 Task: Create new invoice with Date Opened :15-Apr-23, Select Customer: CVS, Terms: Payment Term 1. Make invoice entry for item-1 with Date: 15-Apr-23, Description: Old El Paso Gluten-Free Crunchy Taco Shells , Action: Material, Income Account: Income:Sales, Quantity: 2, Unit Price: 5.5, Discount $: 1.25. Make entry for item-2 with Date: 15-Apr-23, Description: Coke Classic, Action: Material, Income Account: Income:Sales, Quantity: 2, Unit Price: 20.3, Discount $: 2.25. Make entry for item-3 with Date: 15-Apr-23, Description: Febreze Pet Odor Eliminator Air Freshener Fresh, Action: Material, Income Account: Income:Sales, Quantity: 1, Unit Price: 21.3, Discount $: 2.75. Write Notes: Looking forward to serving you again.. Post Invoice with Post Date: 15-Apr-23, Post to Accounts: Assets:Accounts Receivable. Pay / Process Payment with Transaction Date: 15-May-23, Amount: 66.65, Transfer Account: Checking Account. Print Invoice, display notes by going to Option, then go to Display Tab and check Invoice Notes.
Action: Mouse moved to (232, 116)
Screenshot: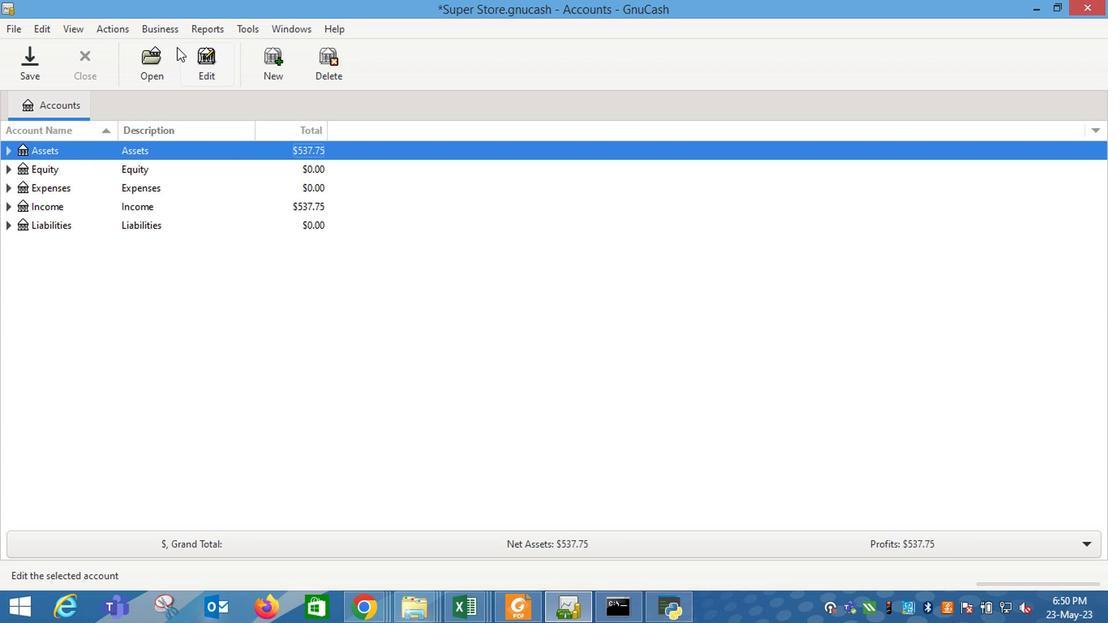 
Action: Mouse pressed left at (232, 116)
Screenshot: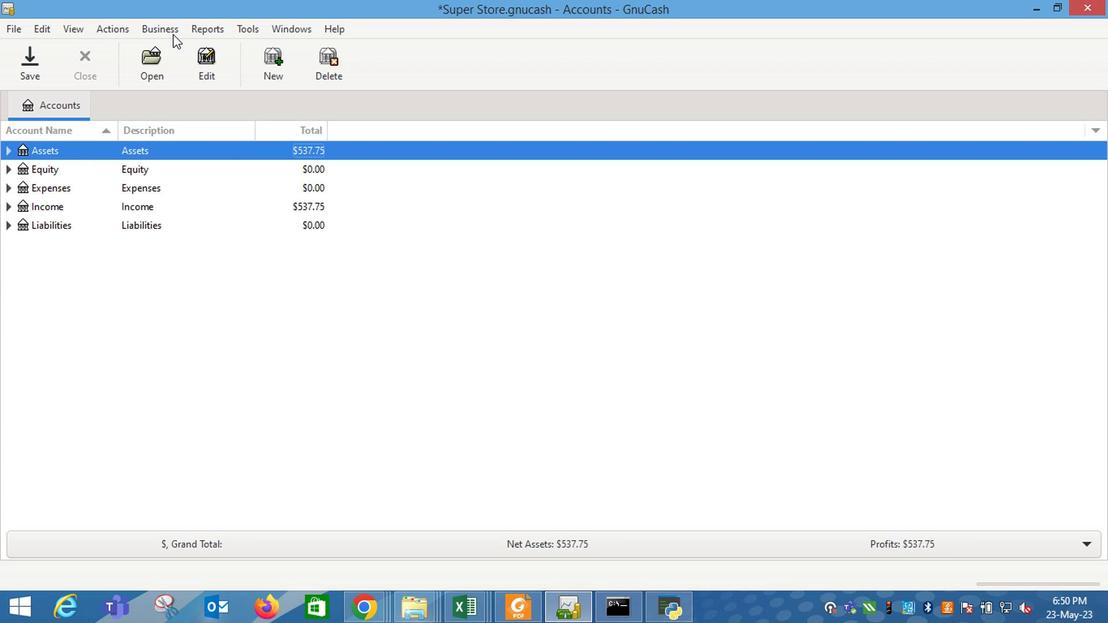 
Action: Mouse moved to (389, 172)
Screenshot: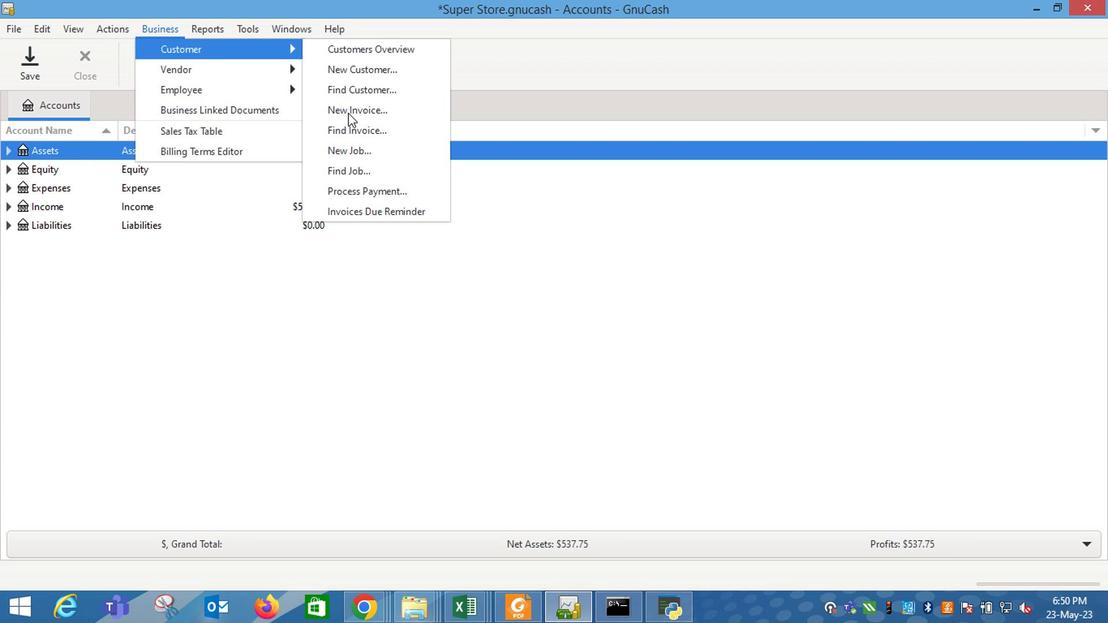 
Action: Mouse pressed left at (389, 172)
Screenshot: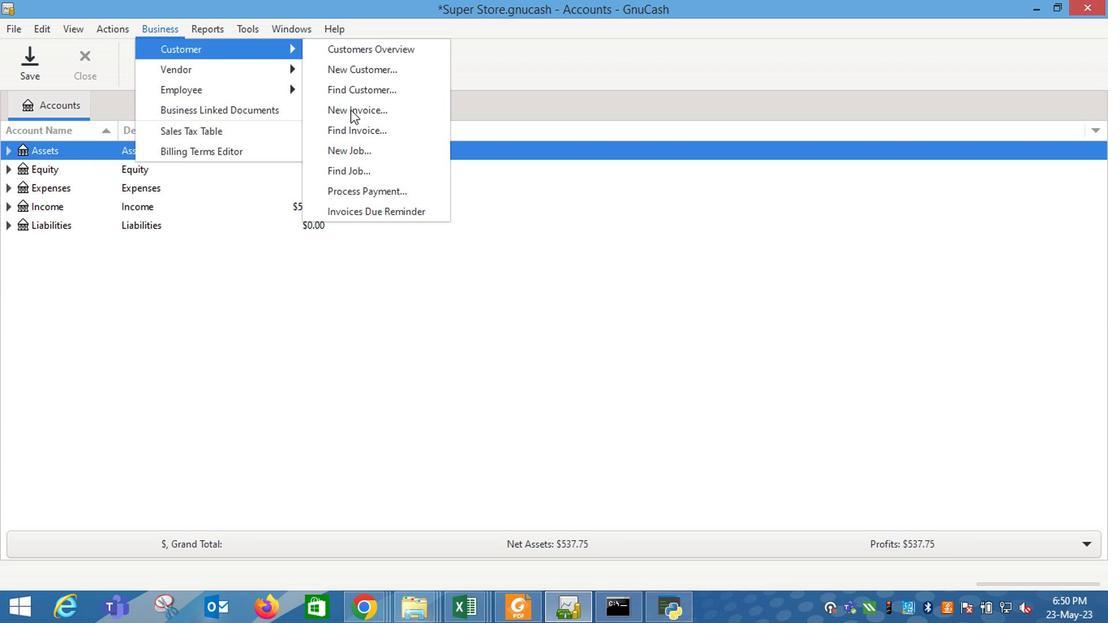 
Action: Mouse moved to (392, 176)
Screenshot: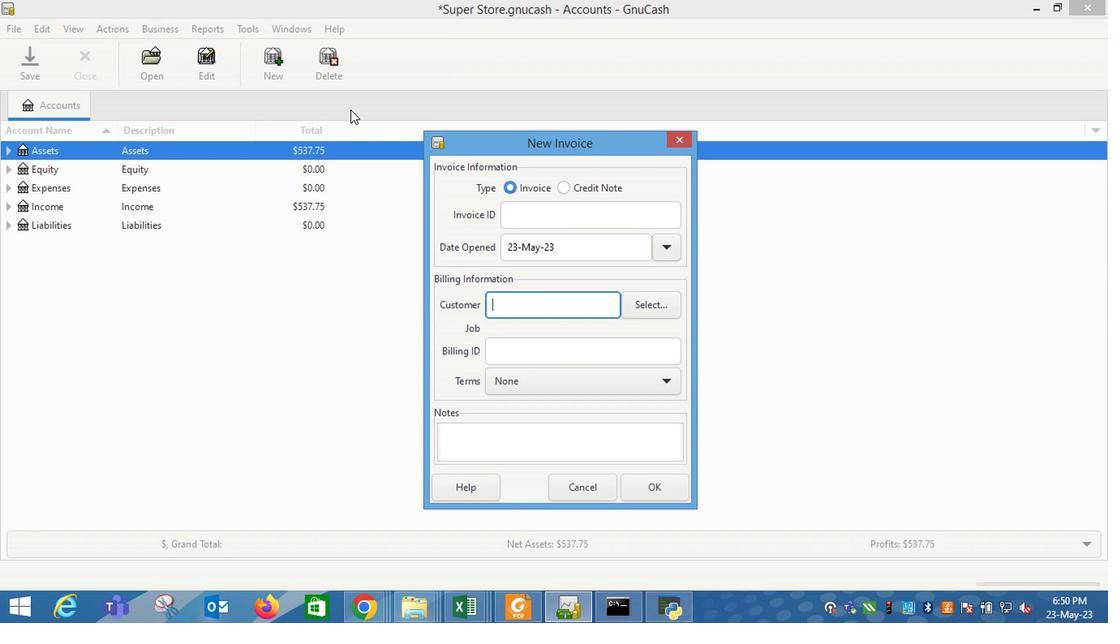 
Action: Key pressed <Key.shift><Key.shift><Key.shift><Key.shift><Key.shift>C
Screenshot: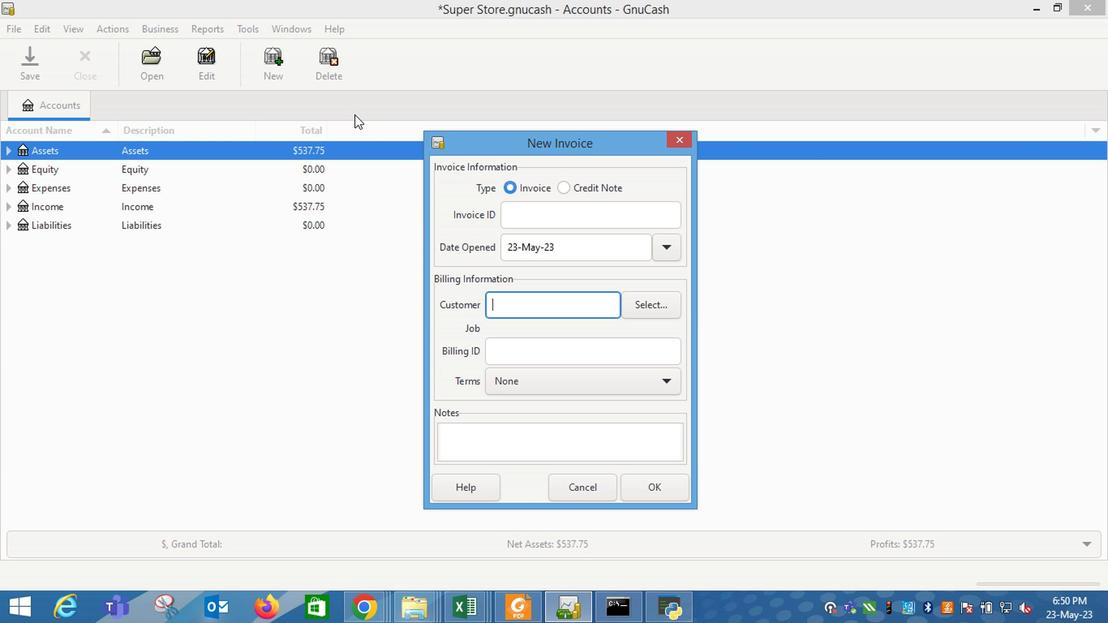 
Action: Mouse moved to (544, 334)
Screenshot: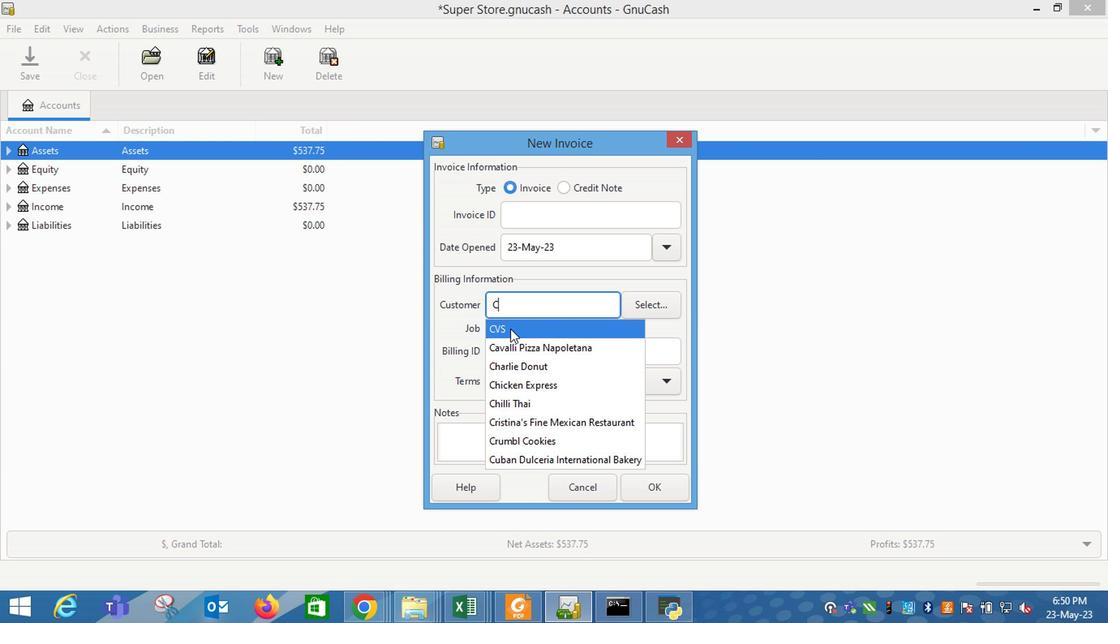 
Action: Mouse pressed left at (544, 334)
Screenshot: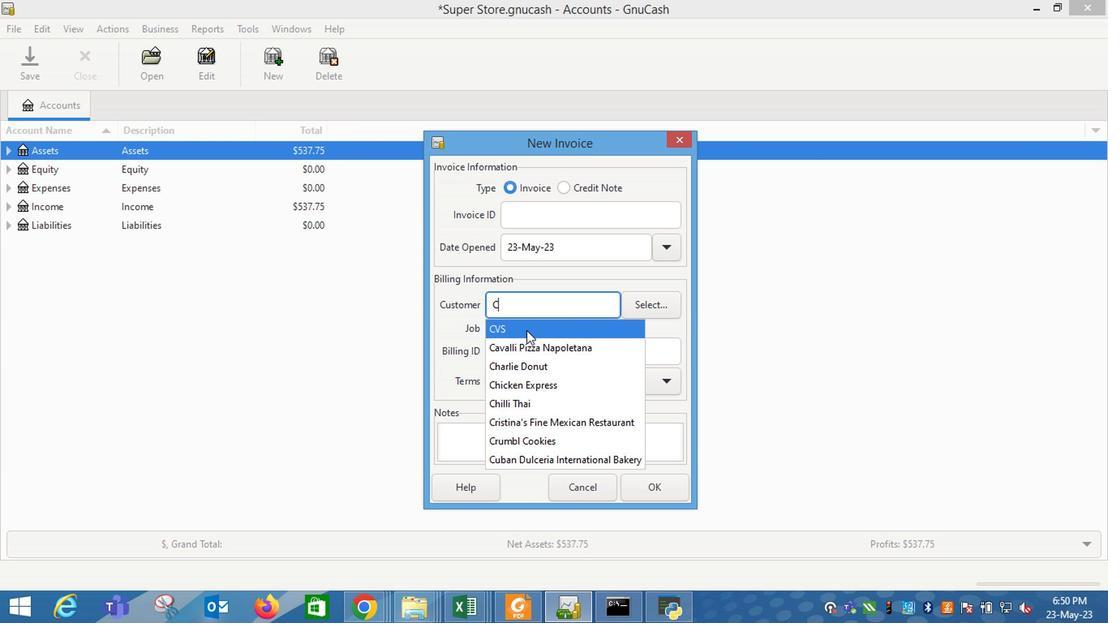 
Action: Mouse moved to (676, 274)
Screenshot: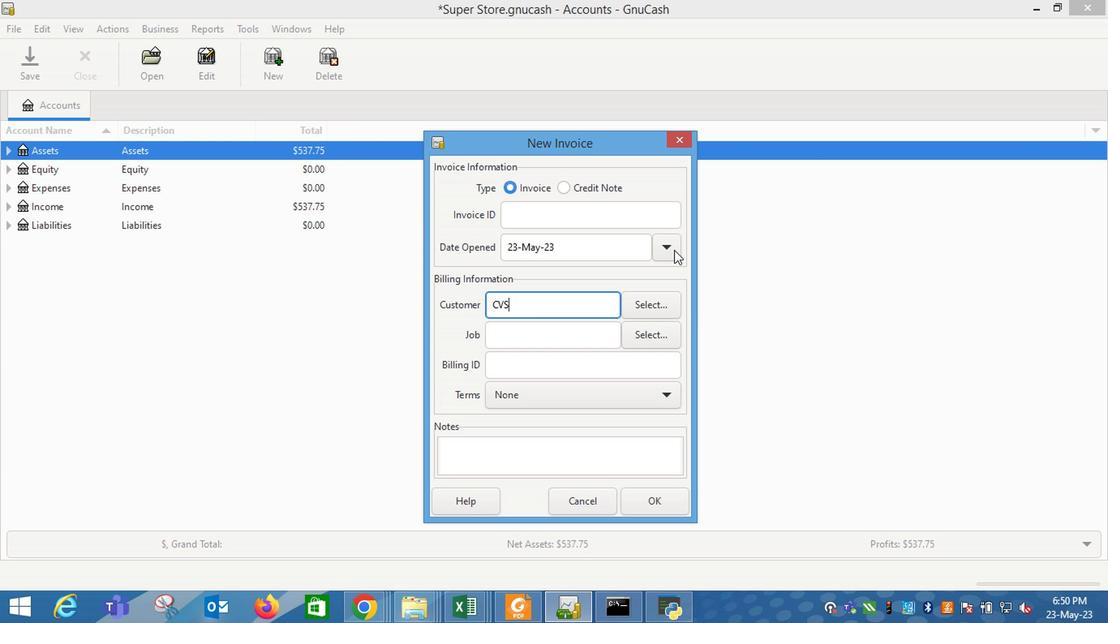 
Action: Mouse pressed left at (676, 274)
Screenshot: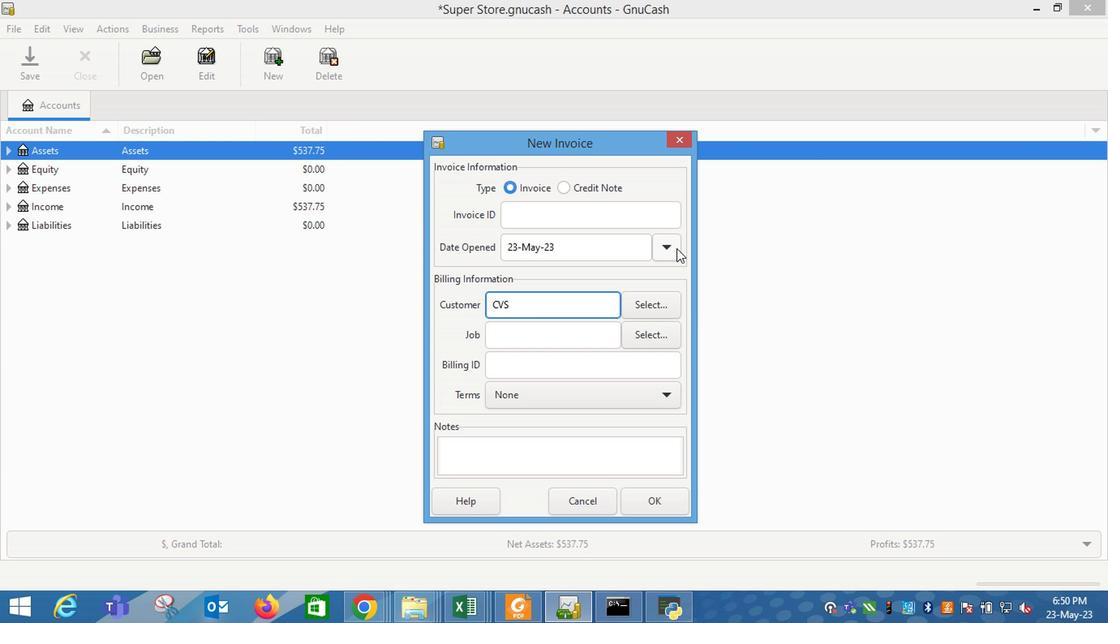 
Action: Mouse moved to (558, 292)
Screenshot: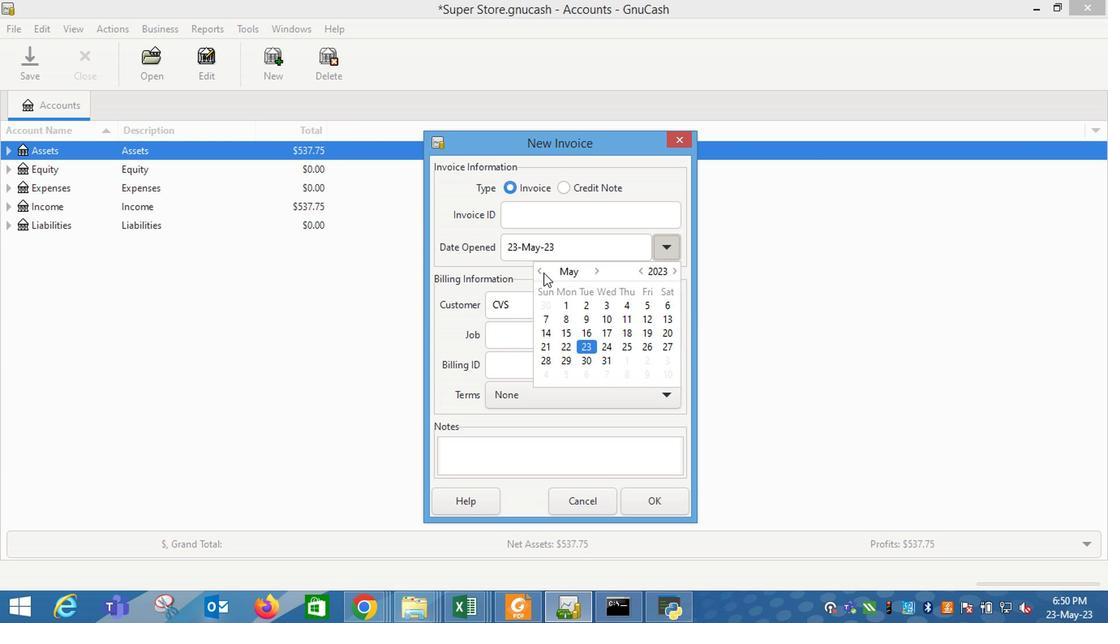 
Action: Mouse pressed left at (558, 292)
Screenshot: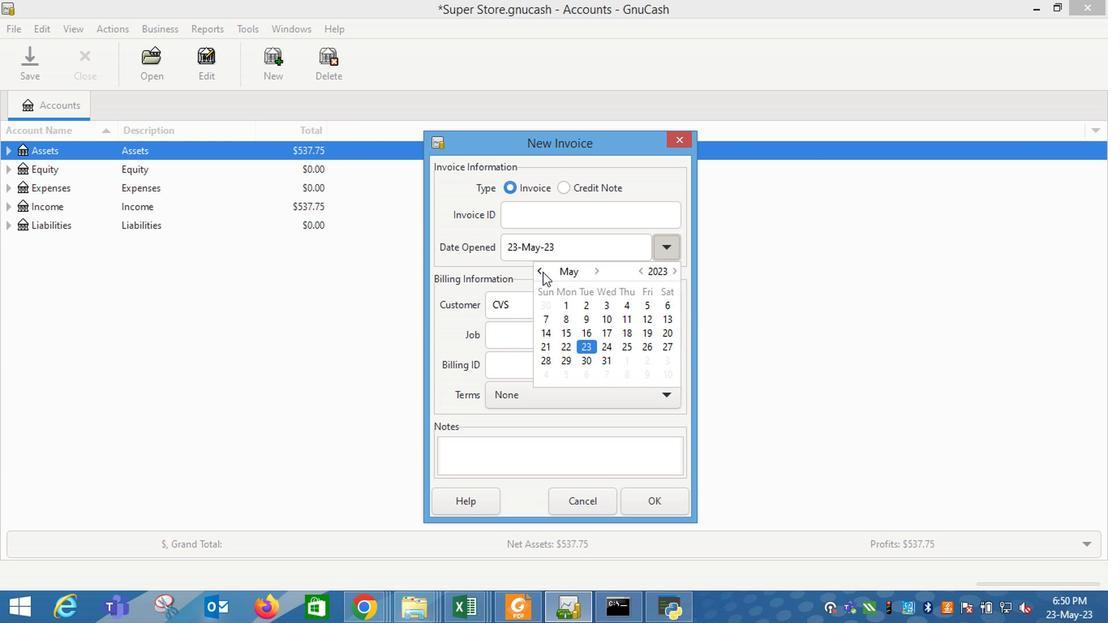 
Action: Mouse moved to (662, 337)
Screenshot: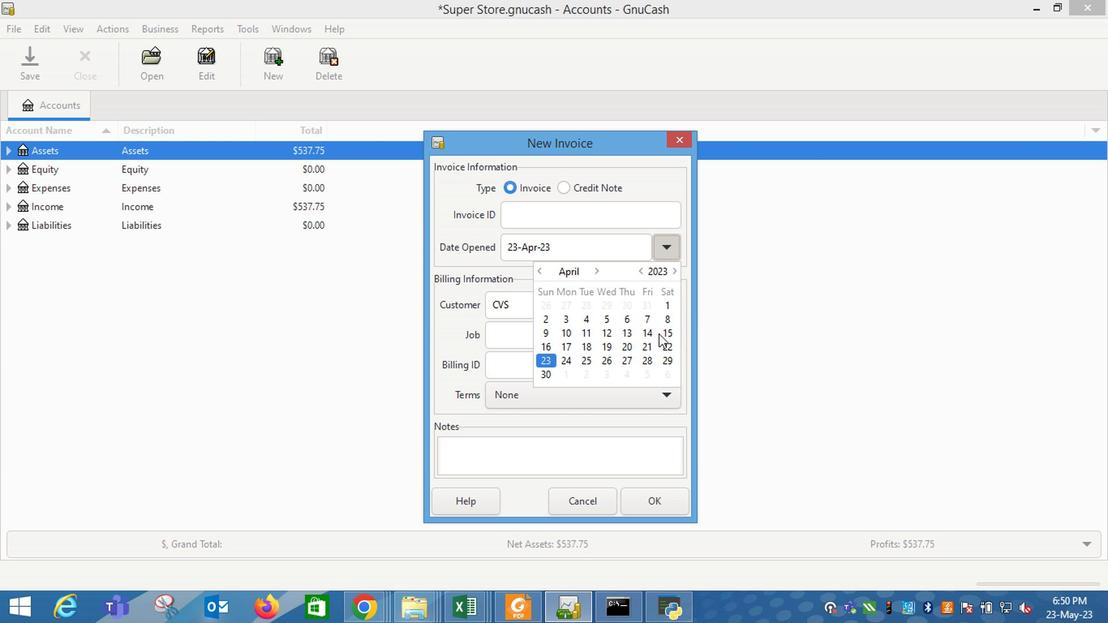 
Action: Mouse pressed left at (662, 337)
Screenshot: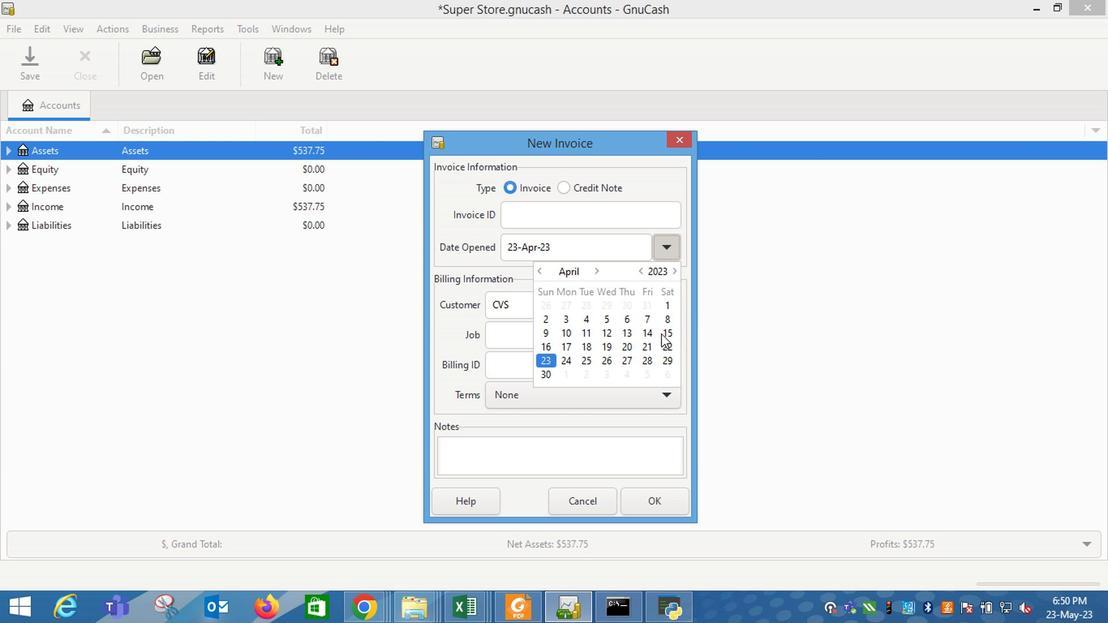 
Action: Mouse moved to (535, 319)
Screenshot: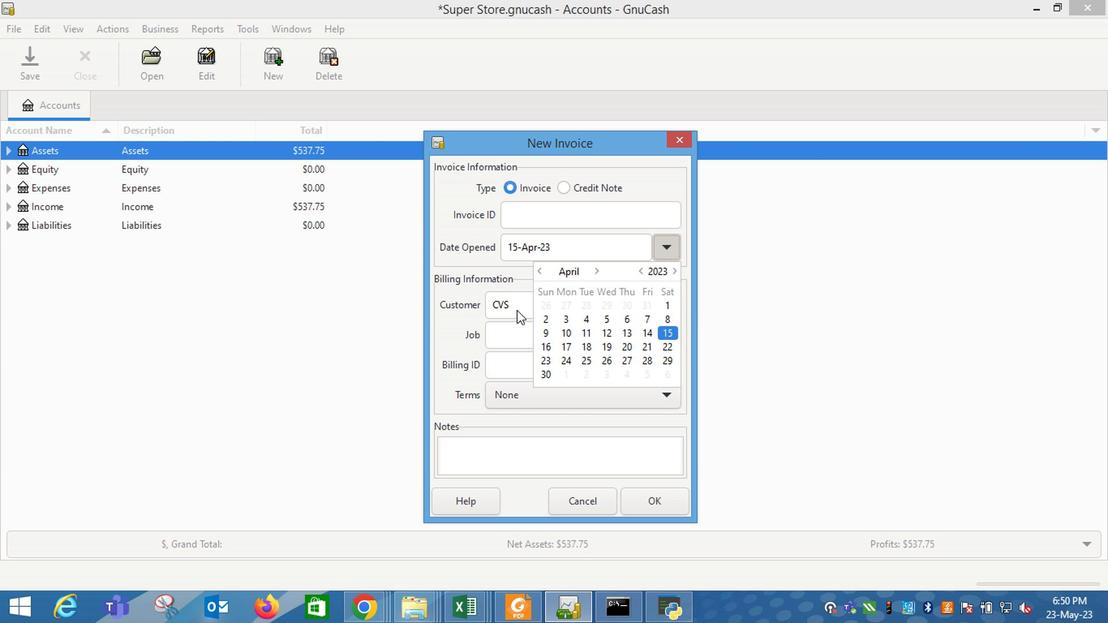 
Action: Mouse pressed left at (535, 319)
Screenshot: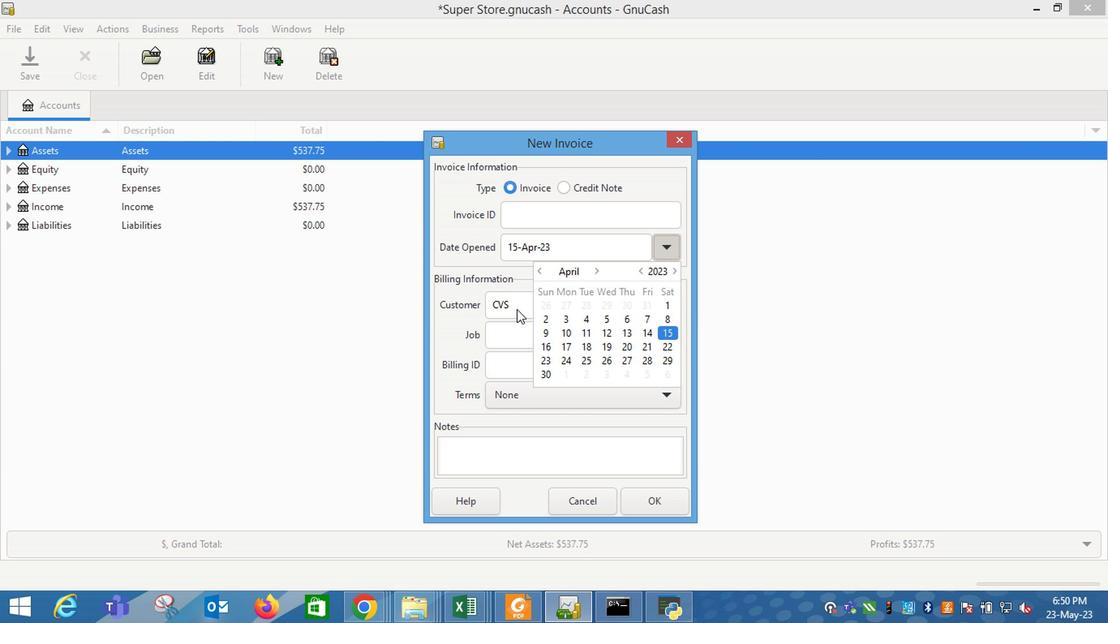 
Action: Mouse moved to (536, 389)
Screenshot: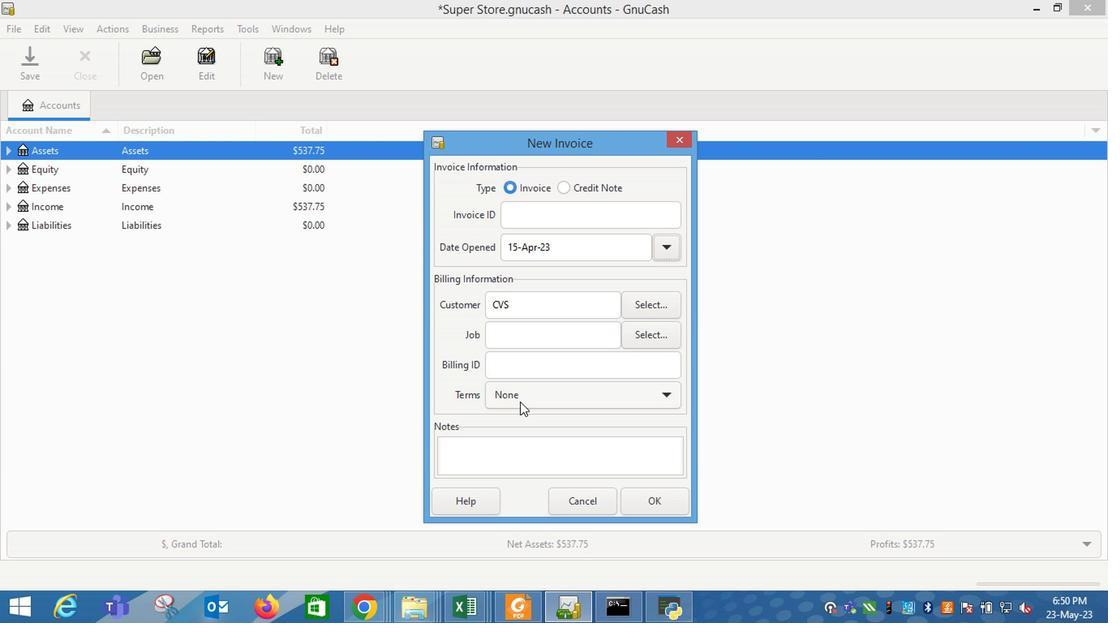 
Action: Mouse pressed left at (536, 389)
Screenshot: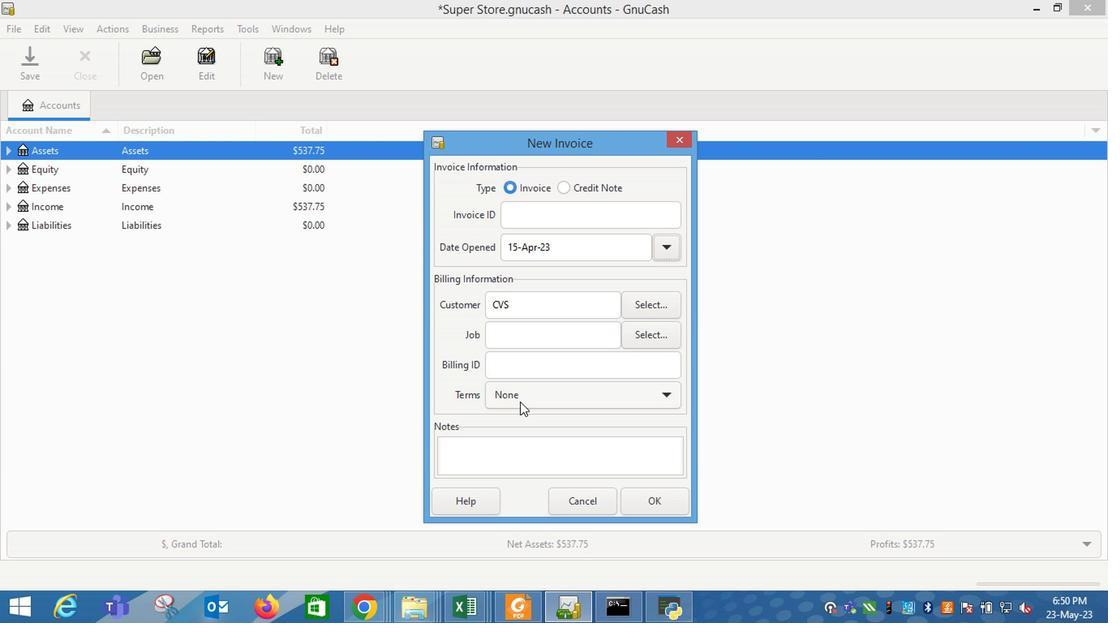
Action: Mouse moved to (540, 402)
Screenshot: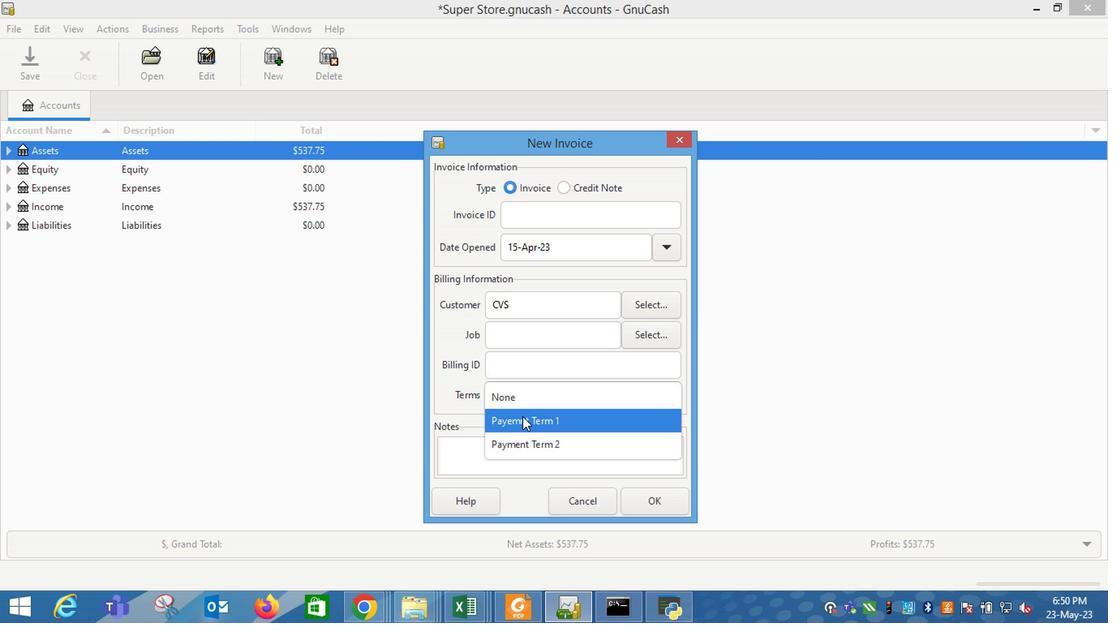 
Action: Mouse pressed left at (540, 402)
Screenshot: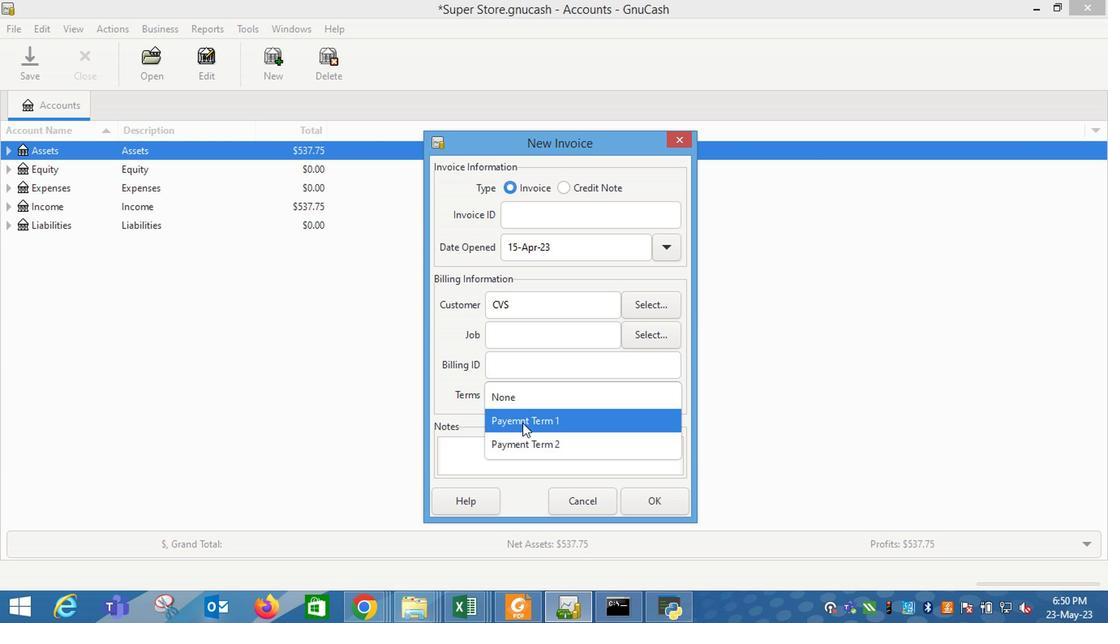 
Action: Mouse moved to (664, 461)
Screenshot: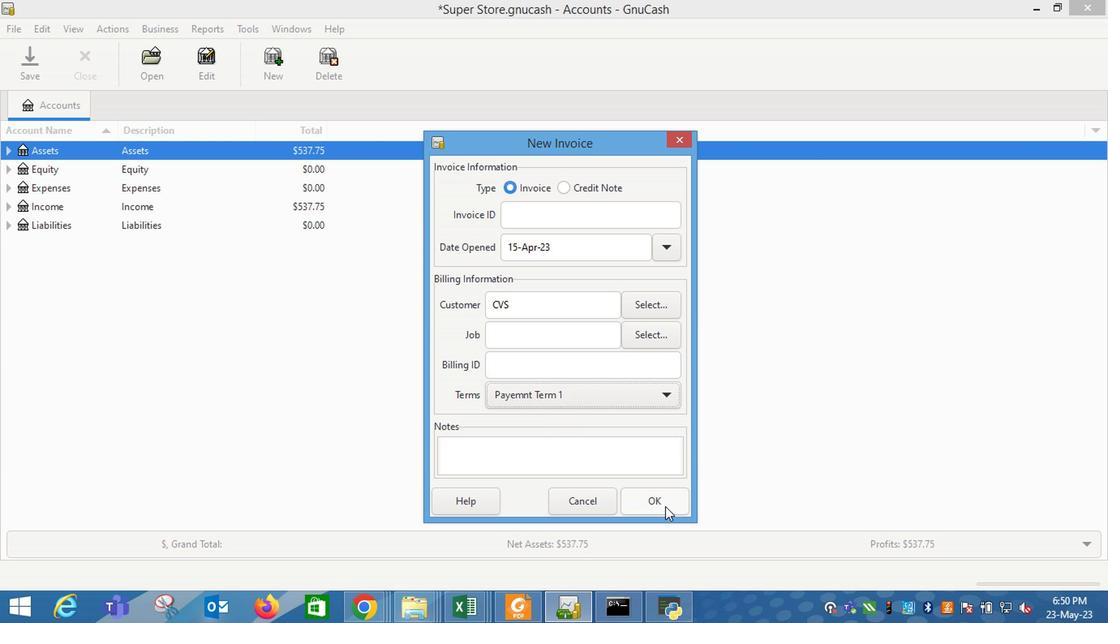 
Action: Mouse pressed left at (664, 461)
Screenshot: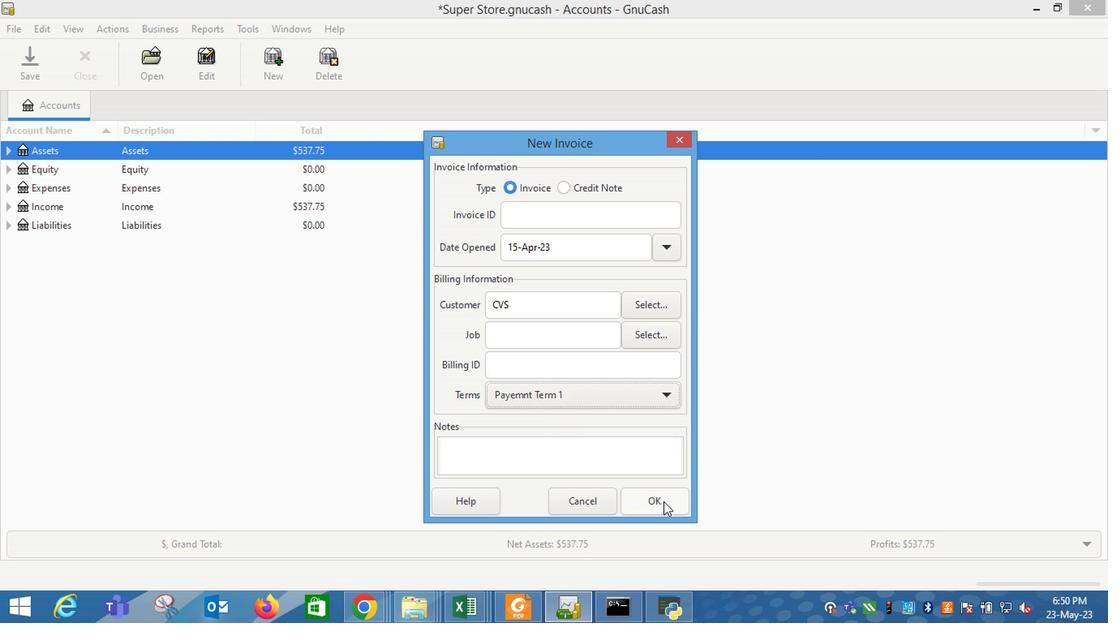 
Action: Mouse moved to (144, 325)
Screenshot: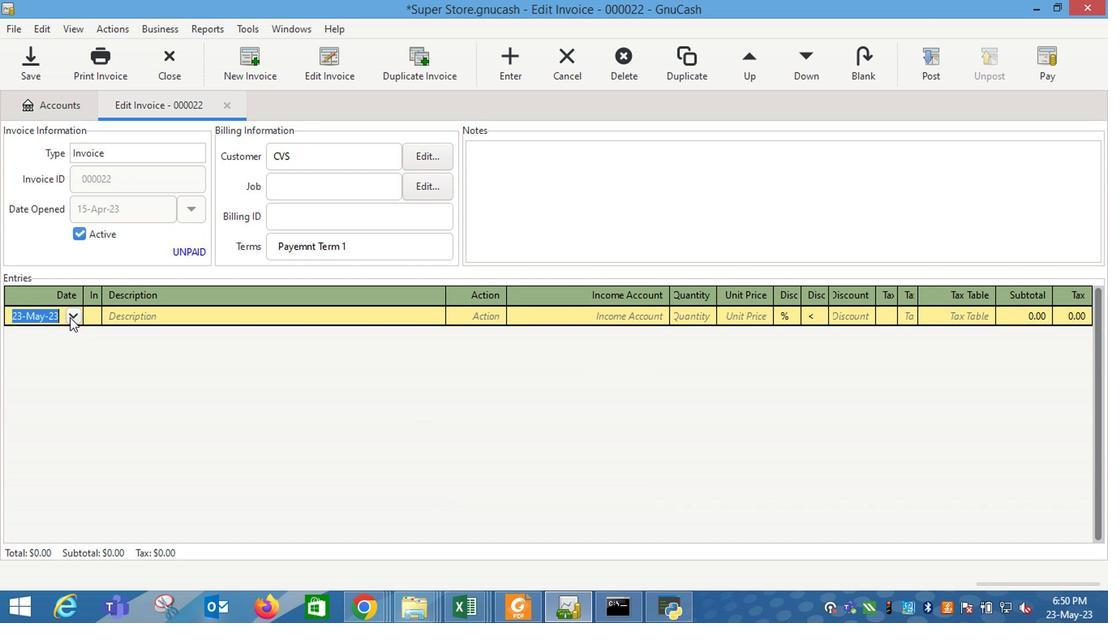 
Action: Mouse pressed left at (144, 325)
Screenshot: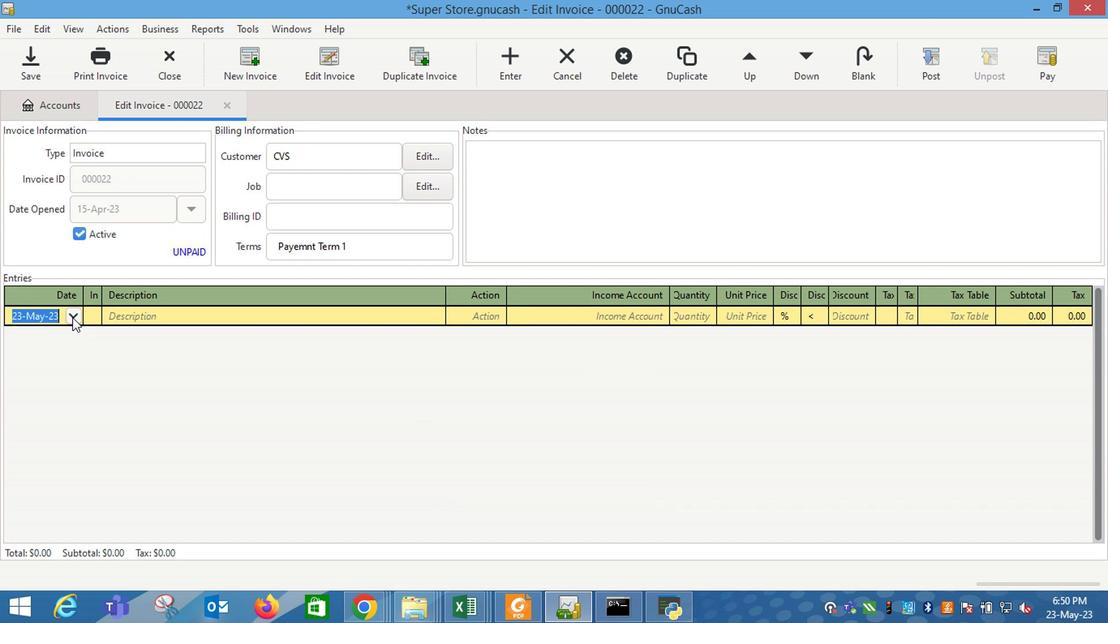
Action: Mouse moved to (87, 335)
Screenshot: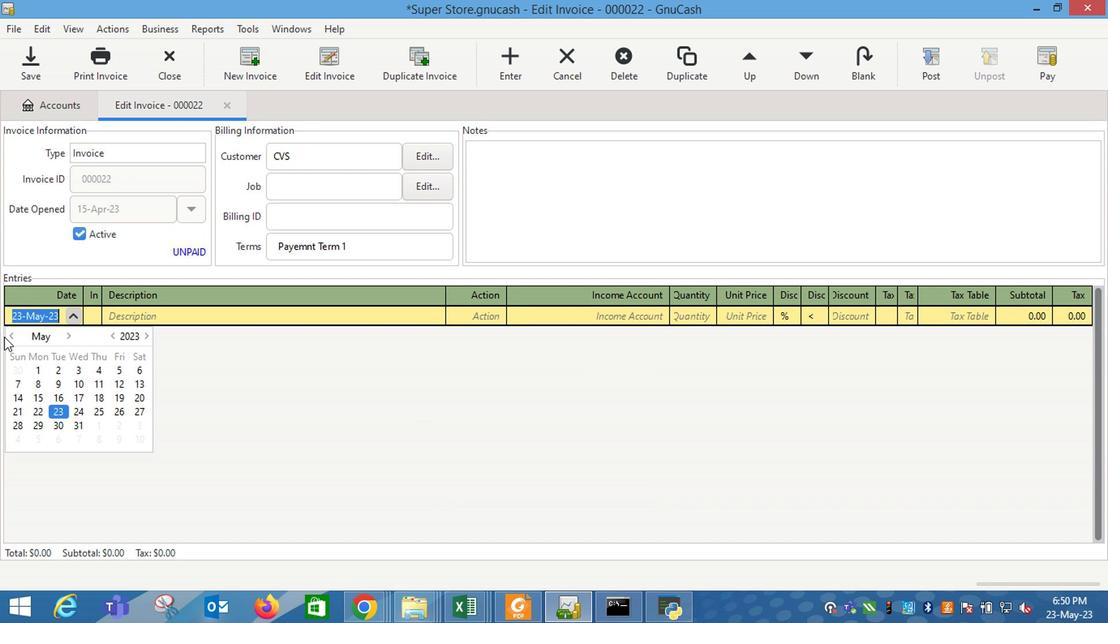 
Action: Mouse pressed left at (87, 335)
Screenshot: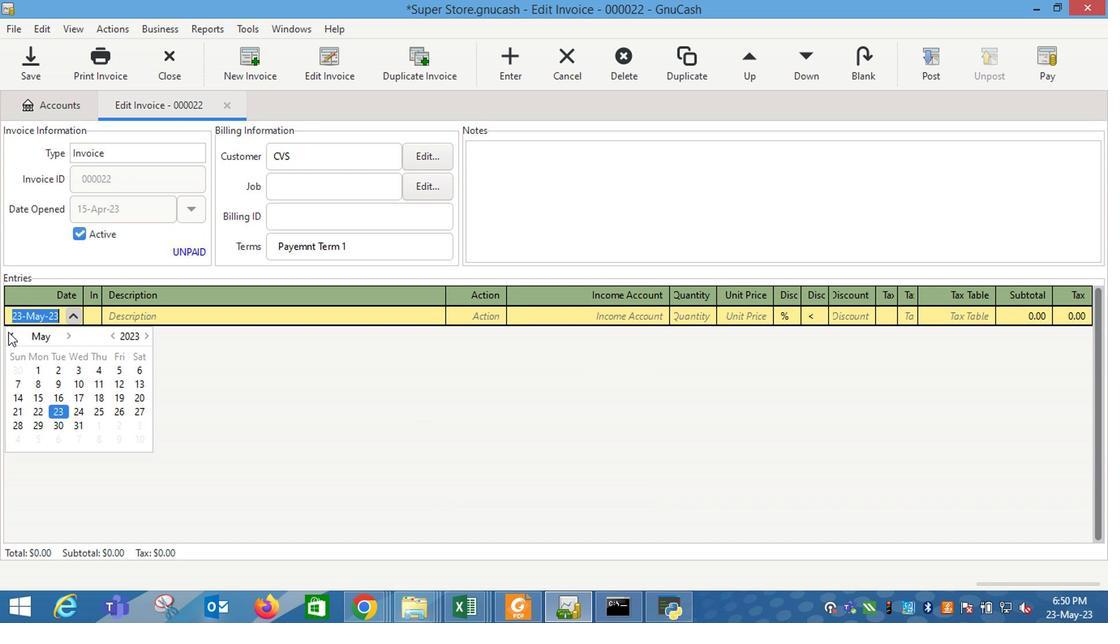 
Action: Mouse moved to (202, 384)
Screenshot: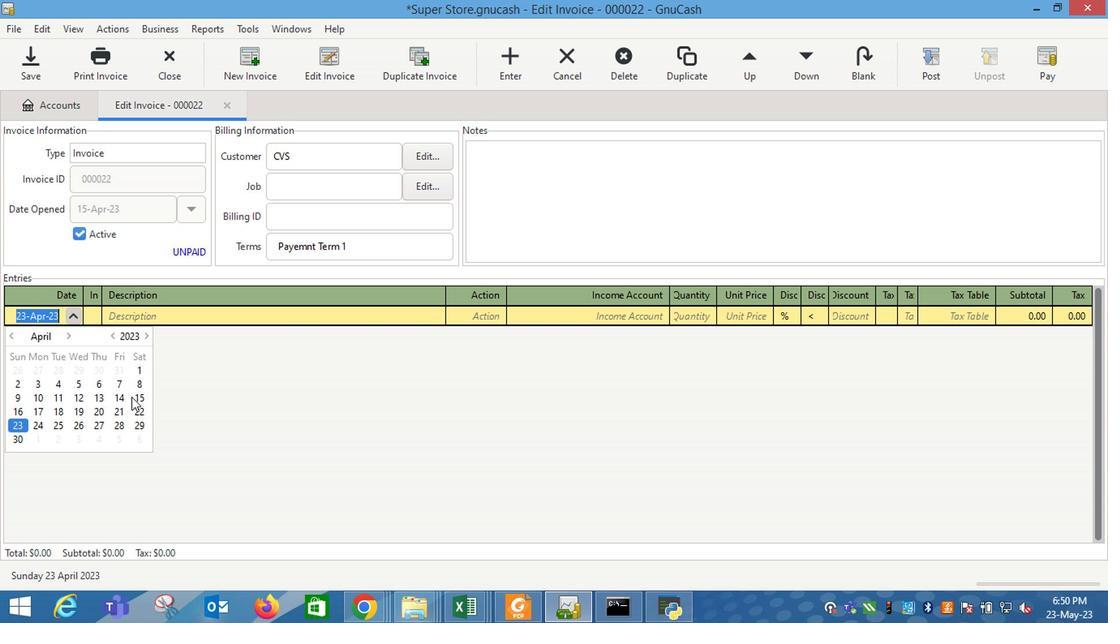 
Action: Mouse pressed left at (202, 384)
Screenshot: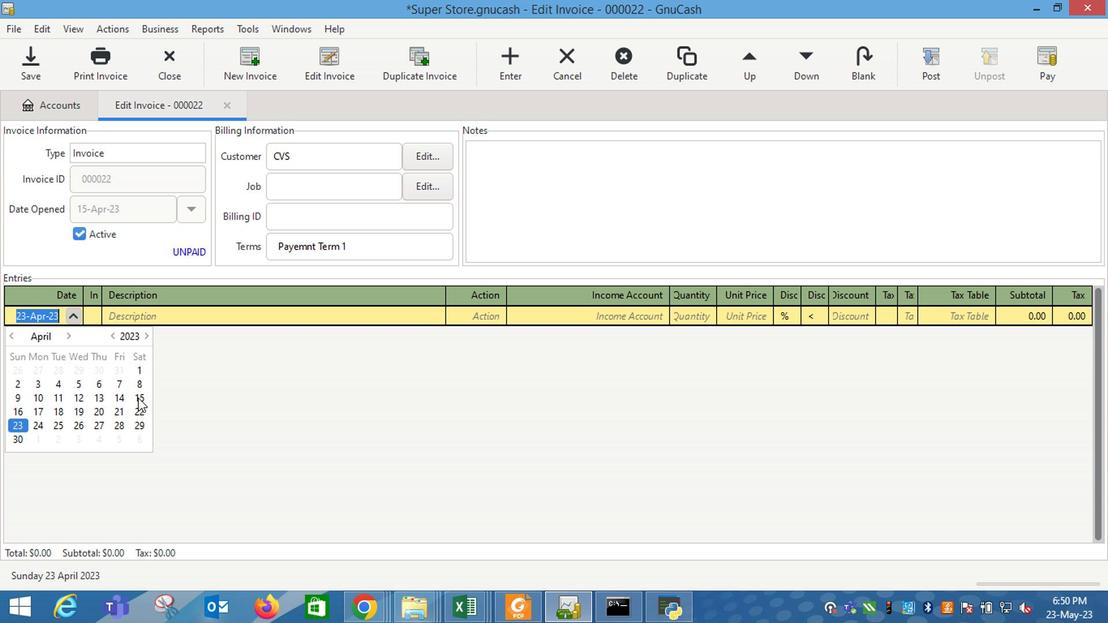 
Action: Mouse moved to (232, 318)
Screenshot: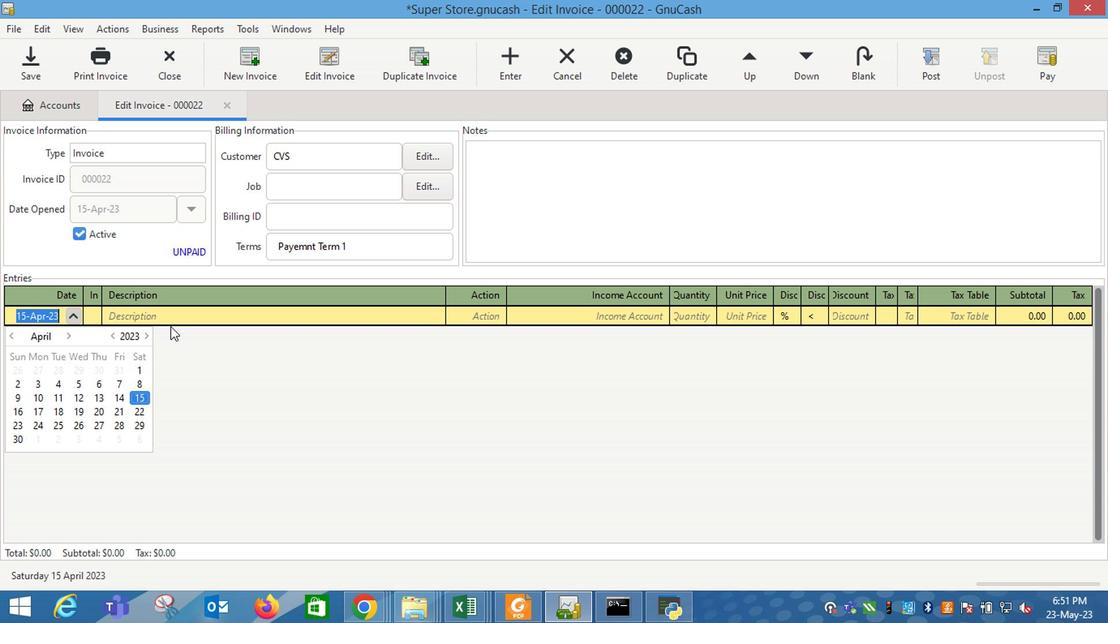 
Action: Mouse pressed left at (232, 318)
Screenshot: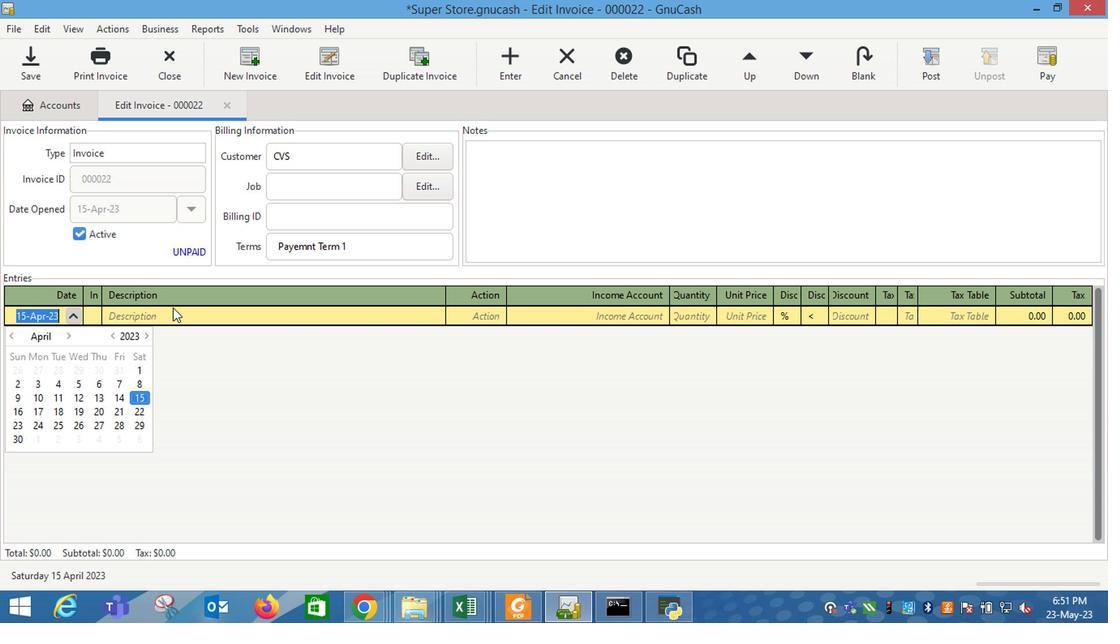 
Action: Mouse moved to (232, 320)
Screenshot: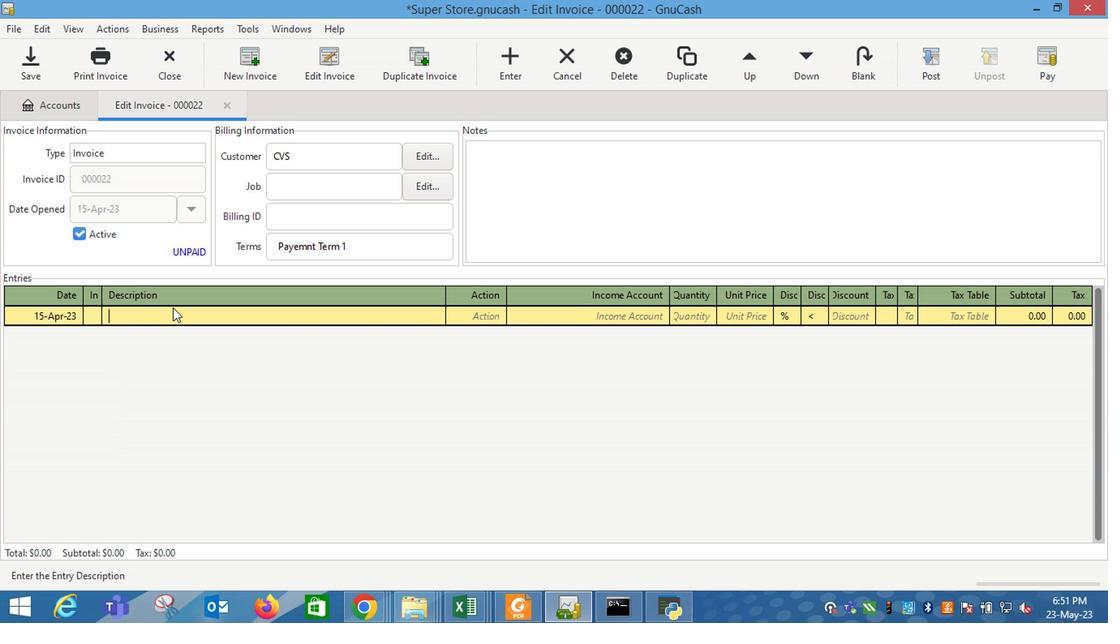 
Action: Key pressed <Key.shift_r>Old<Key.space><Key.shift>E<Key.shift_r><Key.shift_r><Key.shift_r><Key.shift_r><Key.shift_r><Key.shift_r><Key.shift_r><Key.shift_r><Key.shift_r><Key.shift_r><Key.shift_r><Key.shift_r><Key.shift_r><Key.shift_r><Key.shift_r><Key.shift_r><Key.shift_r><Key.shift_r><Key.shift_r><Key.shift_r><Key.shift_r><Key.shift_r><Key.shift_r><Key.shift_r><Key.shift_r><Key.shift_r><Key.shift_r><Key.shift_r><Key.shift_r><Key.shift_r><Key.shift_r><Key.shift_r><Key.shift_r><Key.shift_r>l<Key.space><Key.shift_r>Paso<Key.space><Key.shift><Key.shift><Key.shift><Key.shift><Key.shift><Key.shift><Key.shift><Key.shift><Key.shift>Gluden<Key.space><Key.backspace>-<Key.shift>Free<Key.space><Key.shift>Crunchy<Key.space><Key.shift>Taco<Key.space><Key.shift>Shells
Screenshot: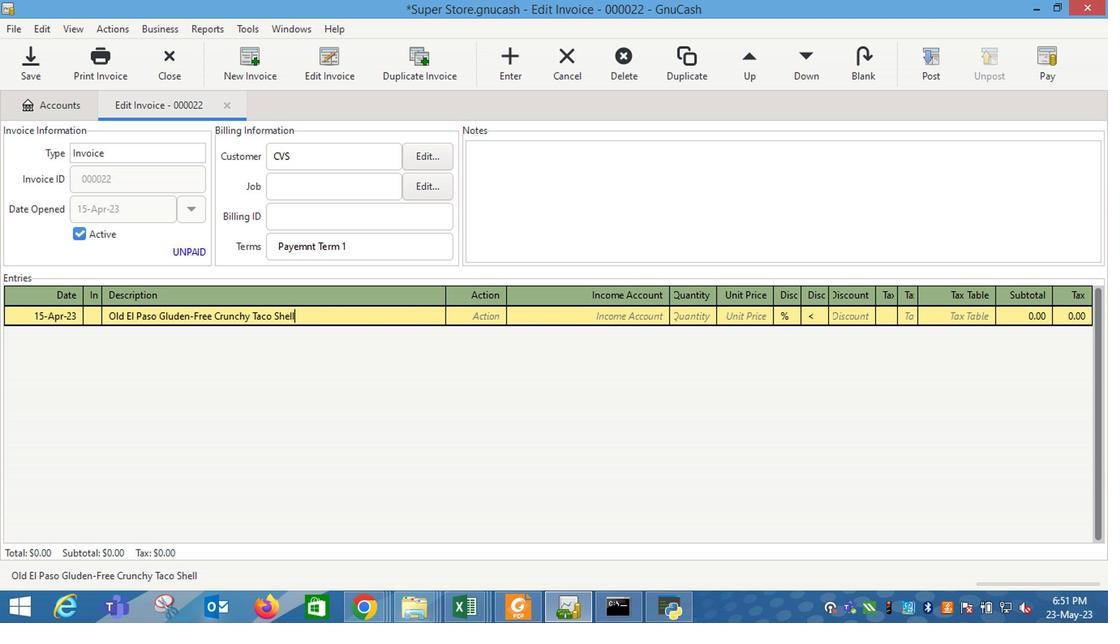 
Action: Mouse moved to (497, 327)
Screenshot: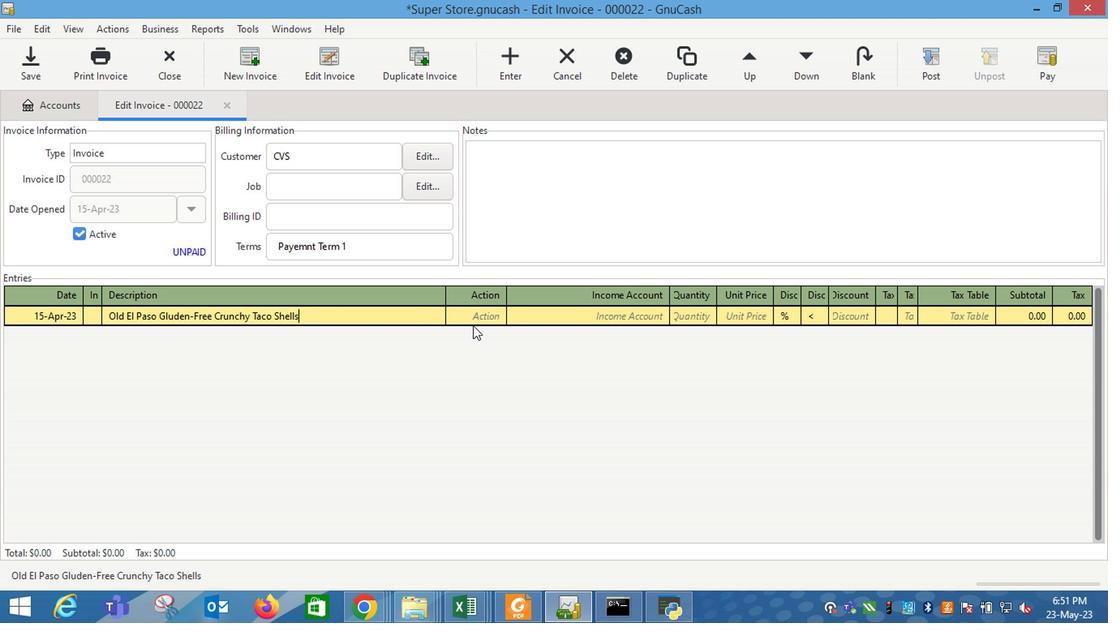 
Action: Mouse pressed left at (497, 327)
Screenshot: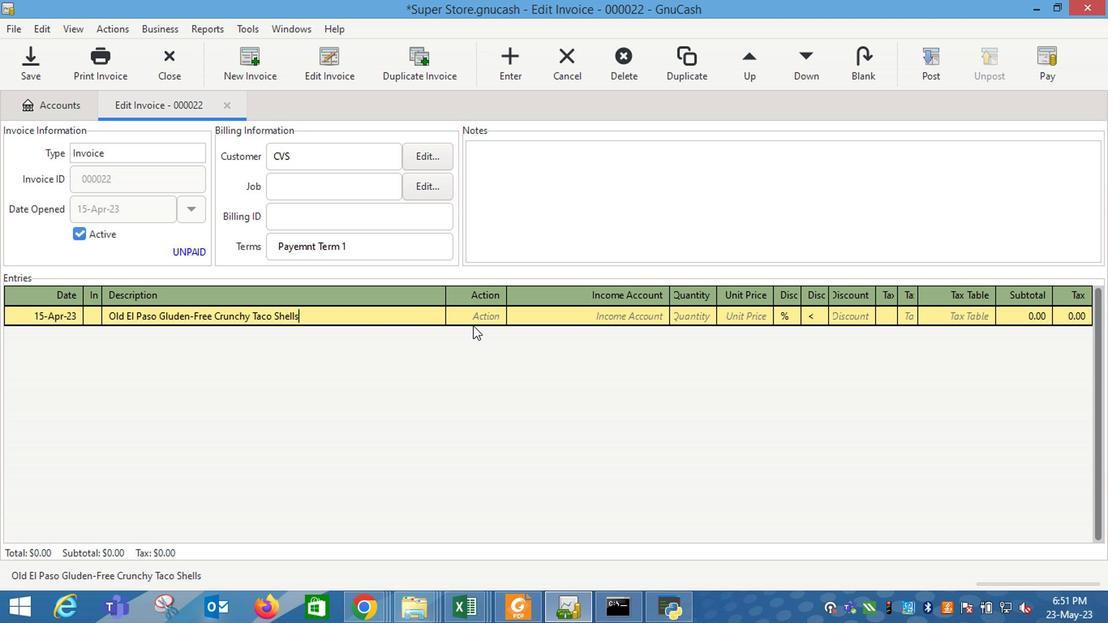 
Action: Mouse moved to (523, 326)
Screenshot: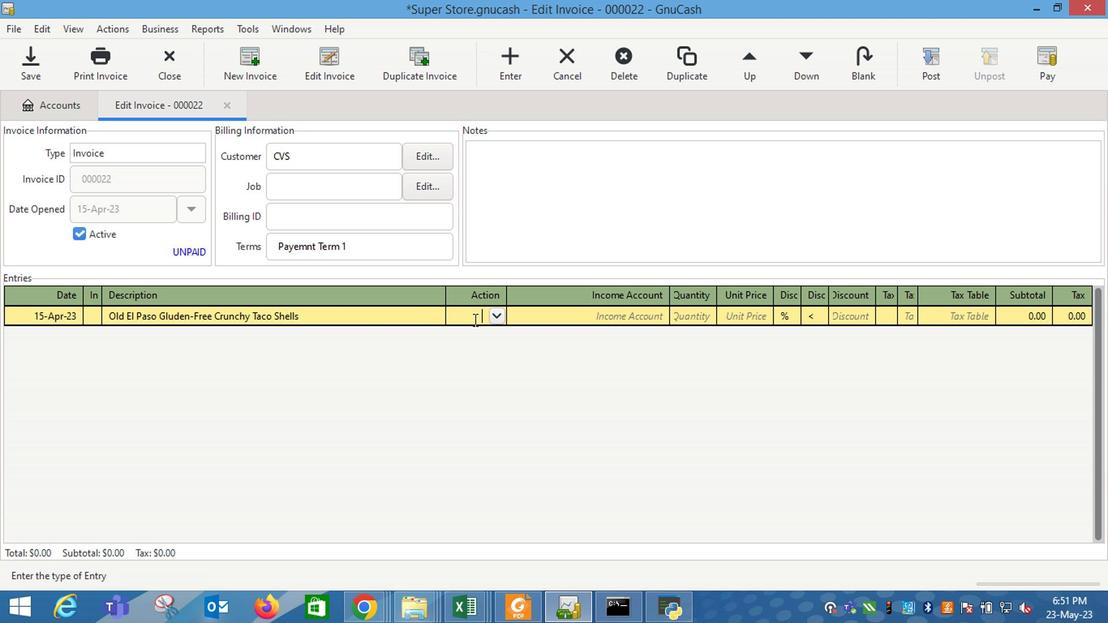 
Action: Mouse pressed left at (523, 326)
Screenshot: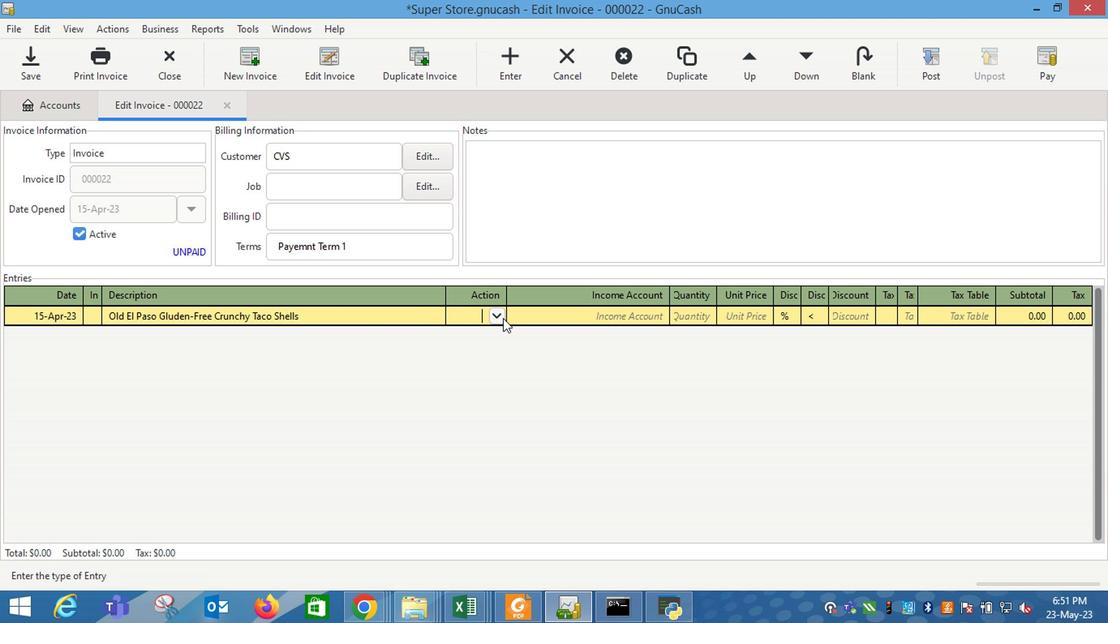 
Action: Mouse moved to (503, 354)
Screenshot: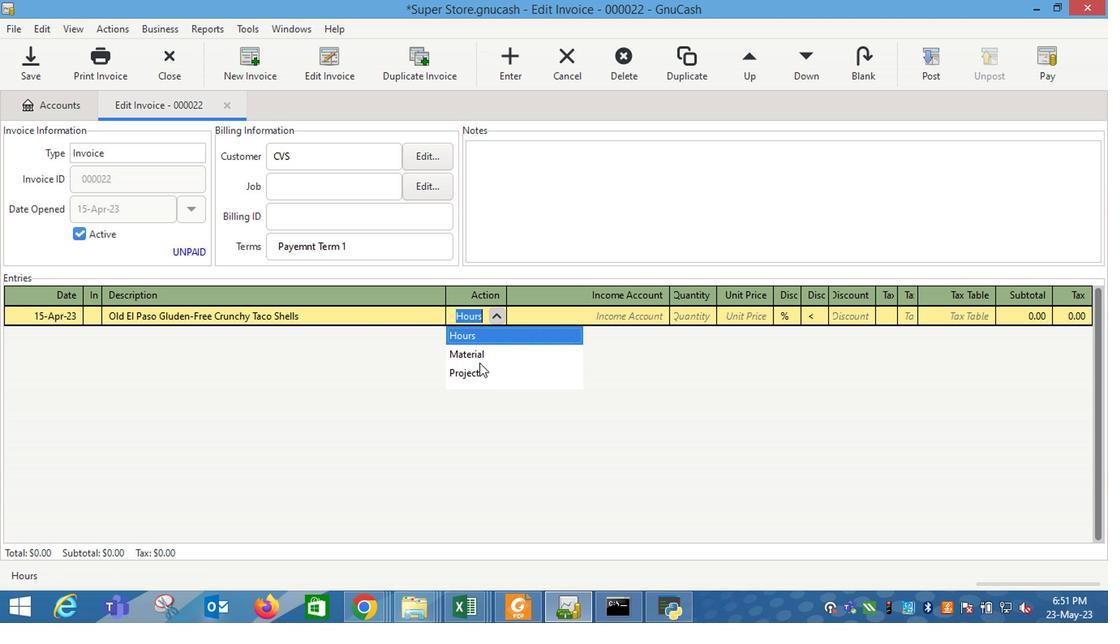 
Action: Mouse pressed left at (503, 354)
Screenshot: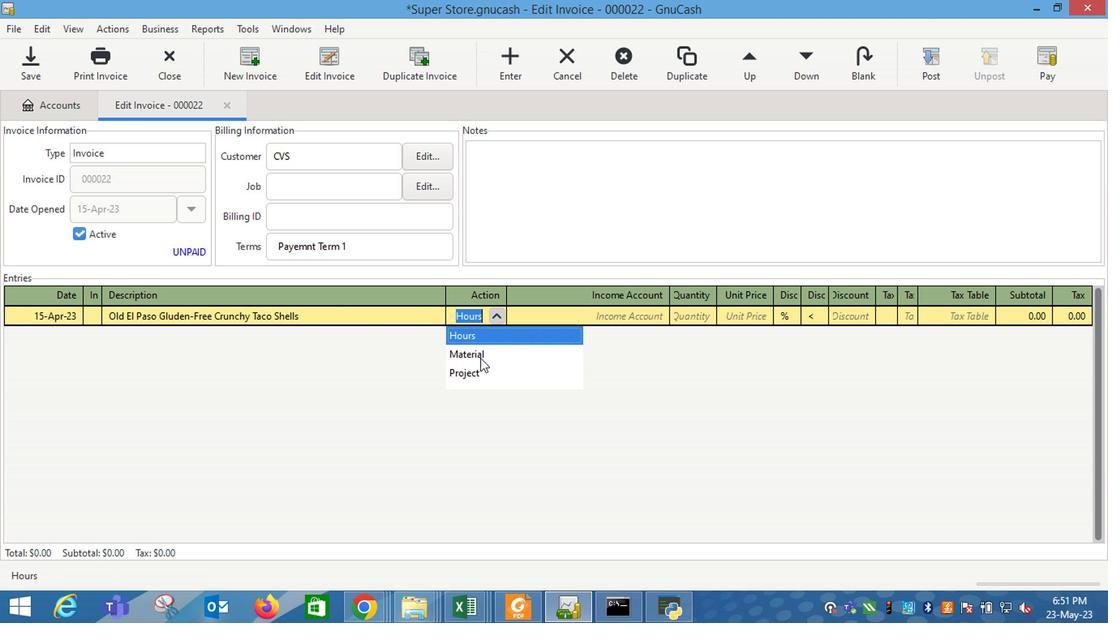
Action: Mouse moved to (620, 327)
Screenshot: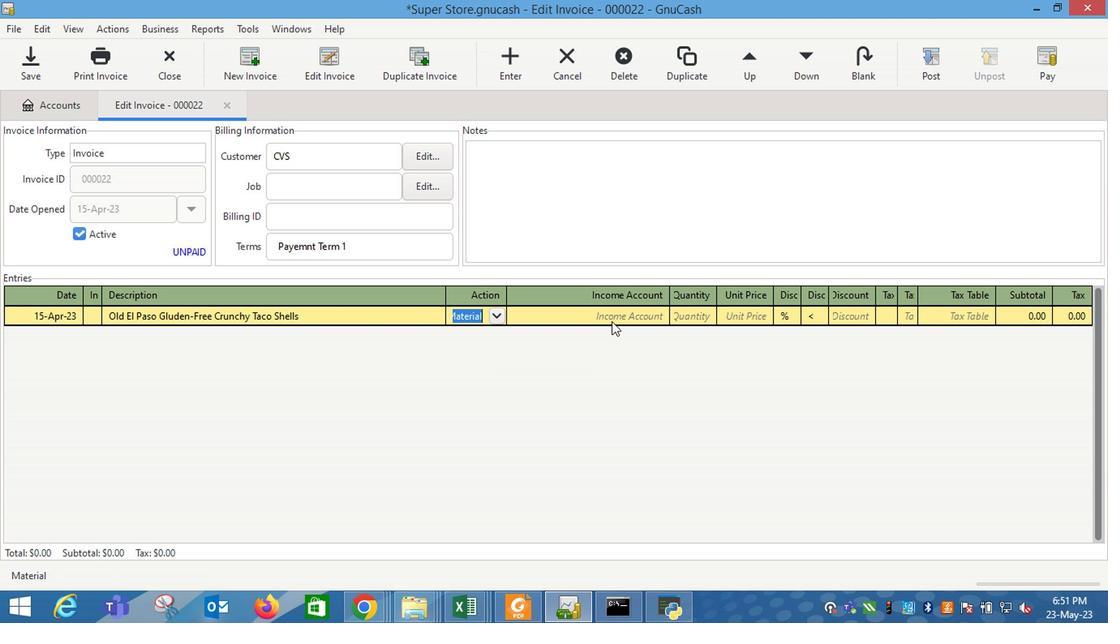 
Action: Mouse pressed left at (620, 327)
Screenshot: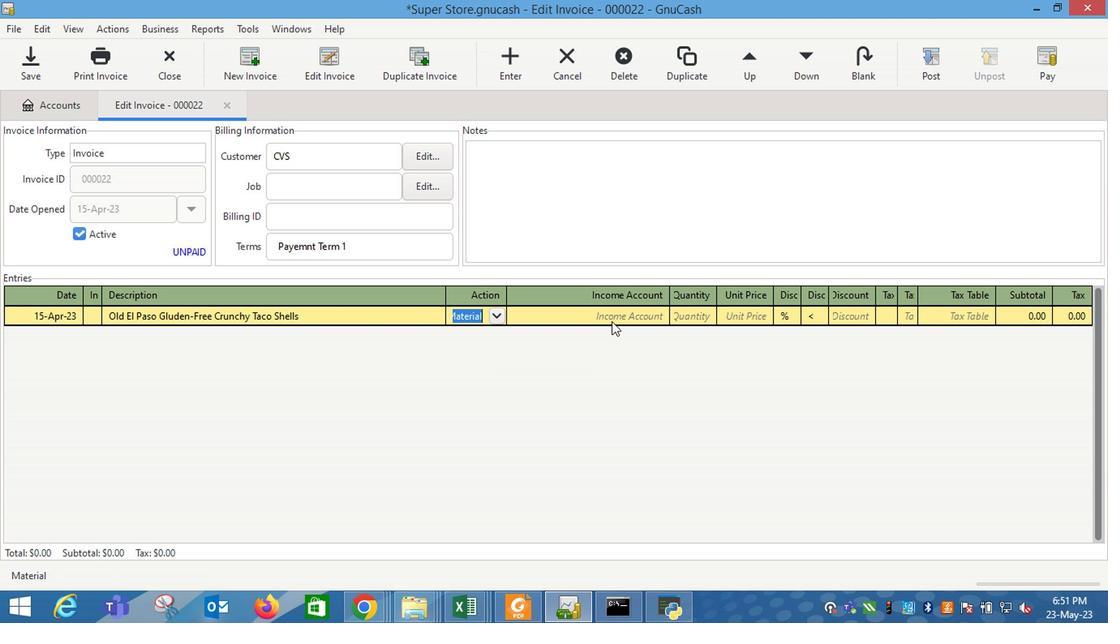 
Action: Mouse moved to (665, 324)
Screenshot: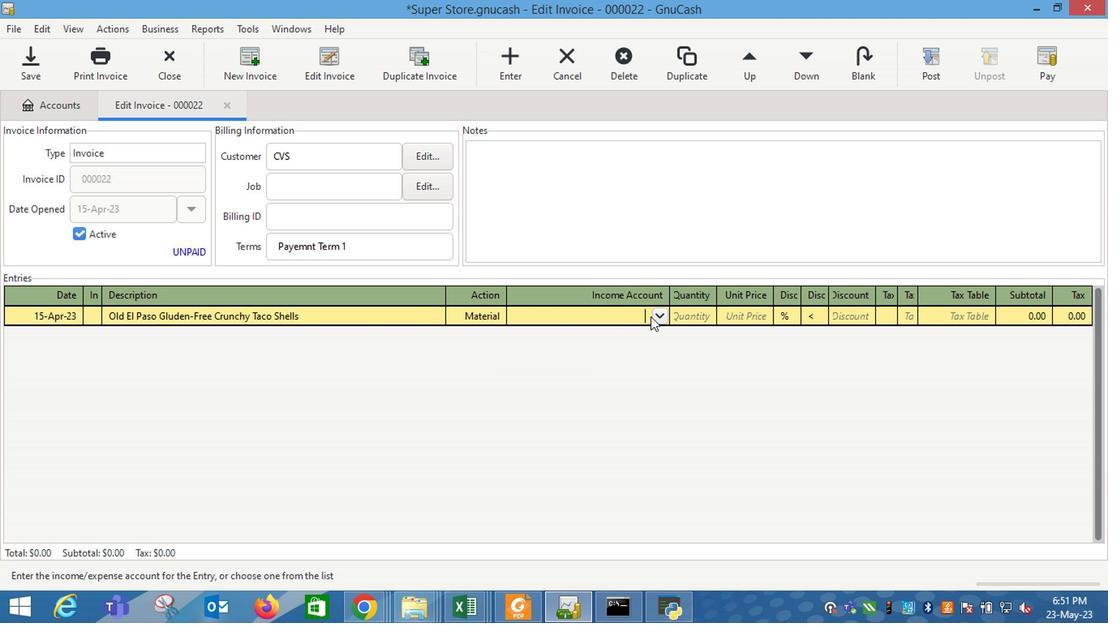 
Action: Mouse pressed left at (665, 324)
Screenshot: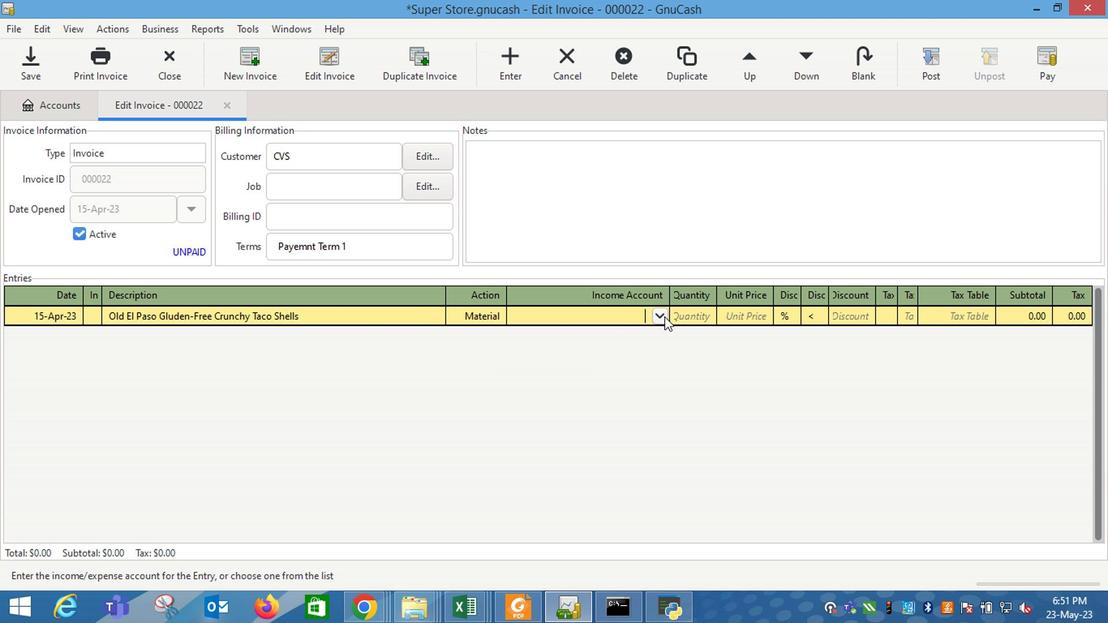 
Action: Mouse moved to (572, 379)
Screenshot: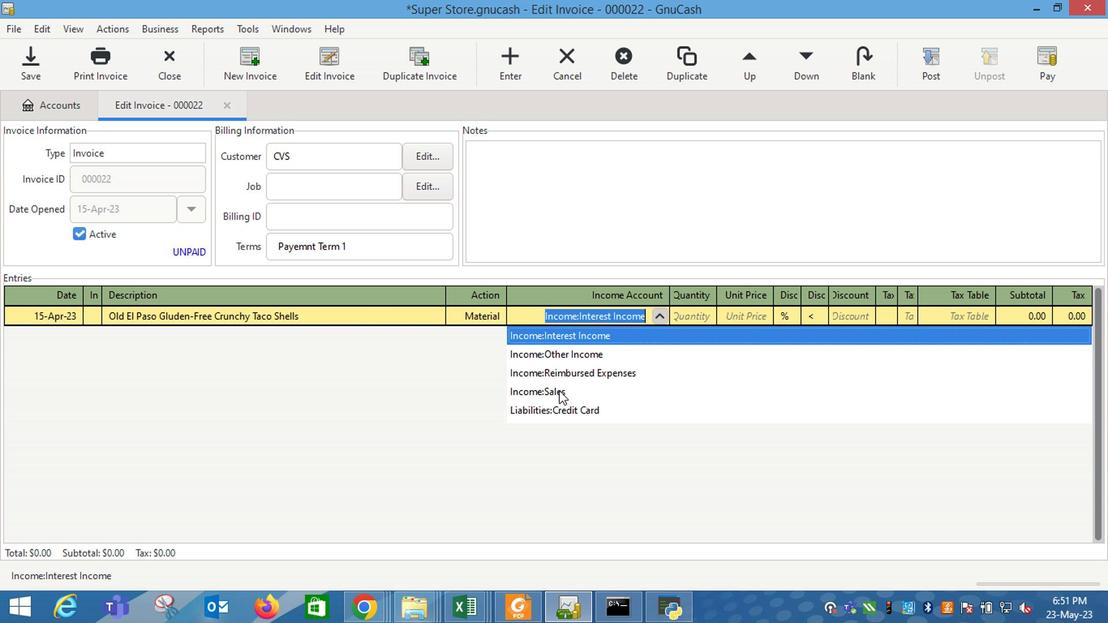 
Action: Mouse pressed left at (572, 379)
Screenshot: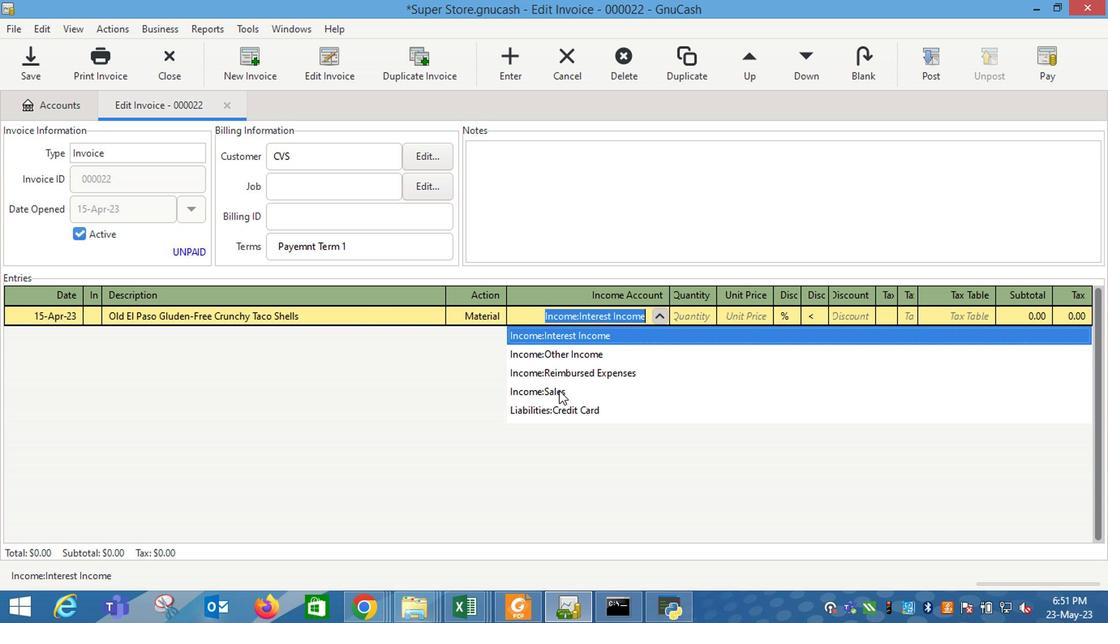 
Action: Mouse moved to (688, 323)
Screenshot: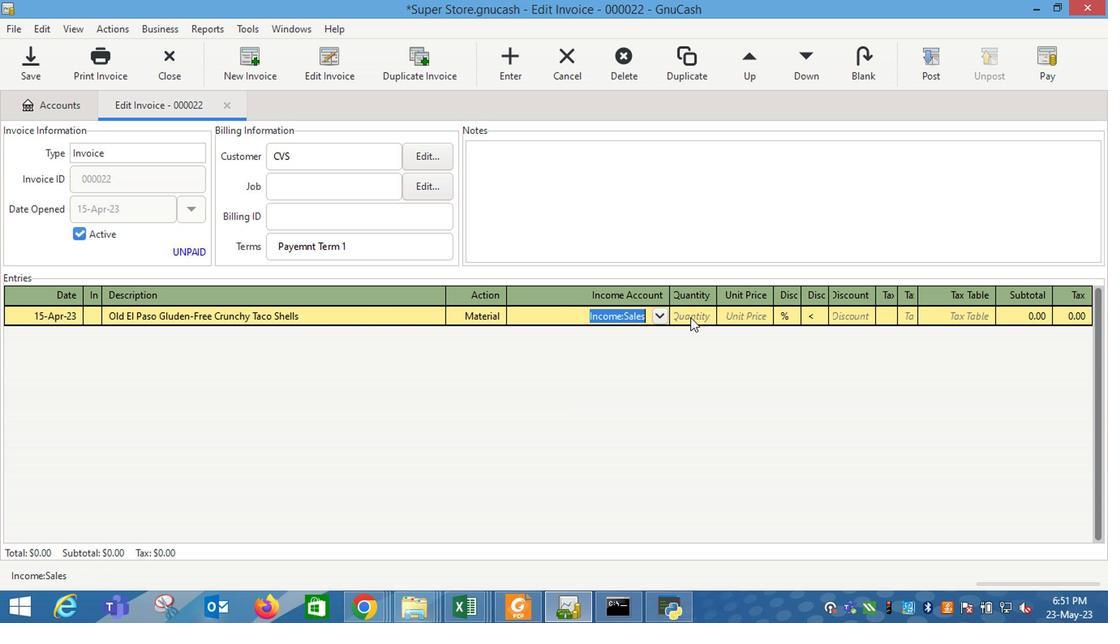 
Action: Mouse pressed left at (688, 323)
Screenshot: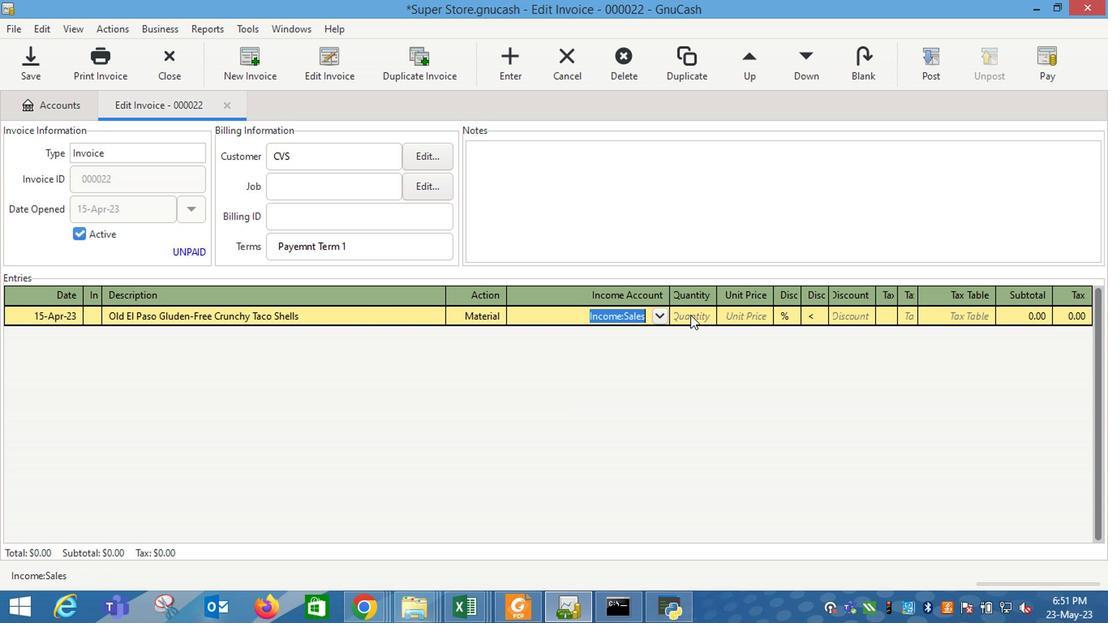 
Action: Mouse moved to (688, 323)
Screenshot: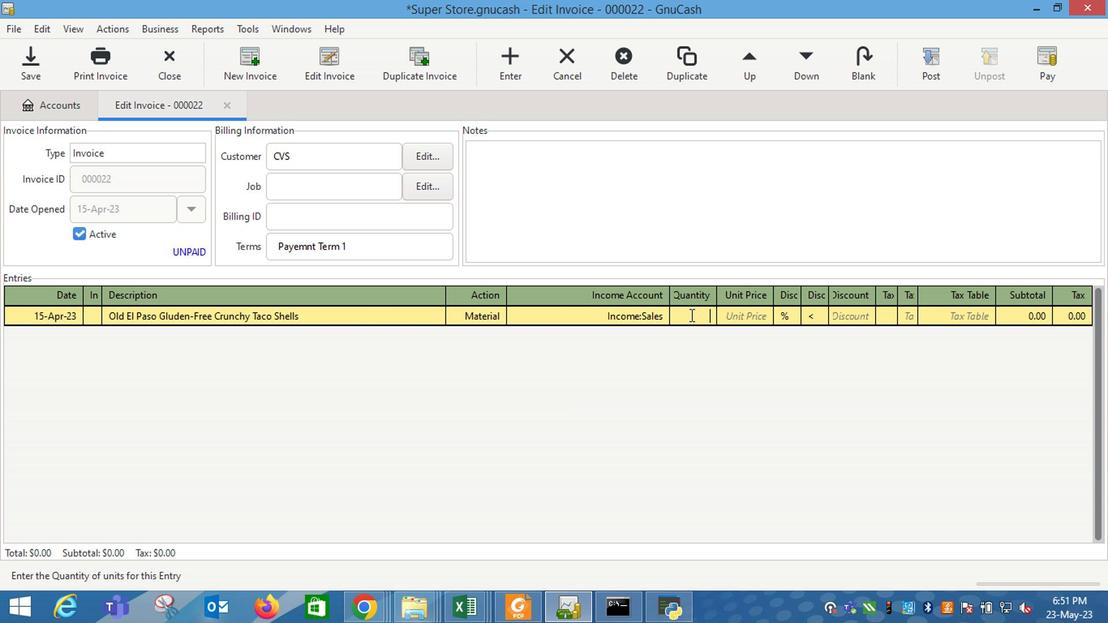 
Action: Key pressed 2
Screenshot: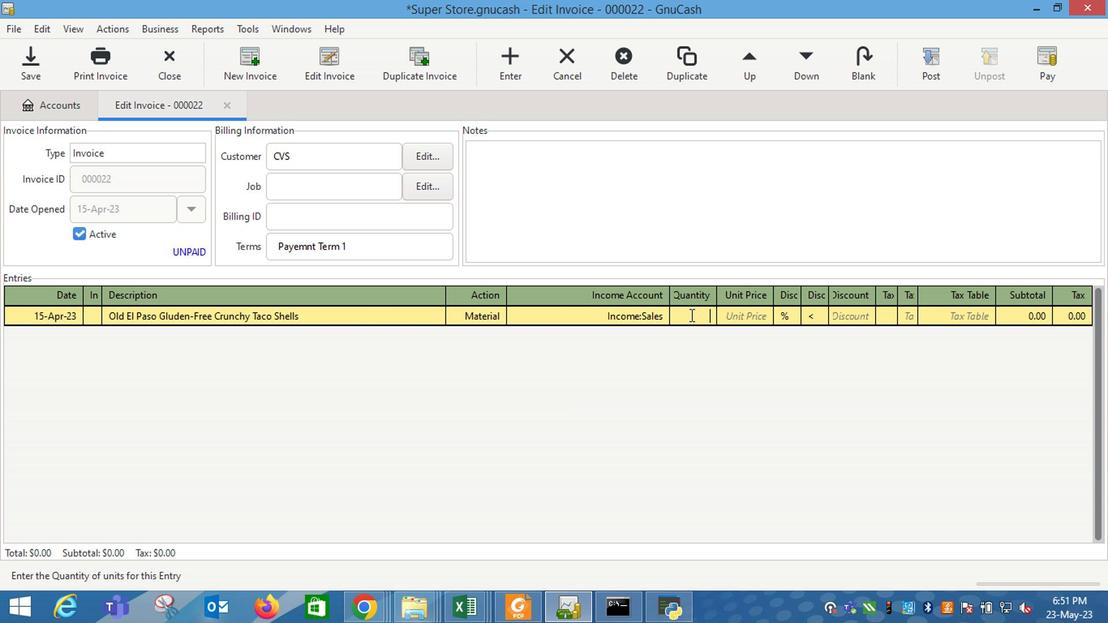 
Action: Mouse moved to (749, 322)
Screenshot: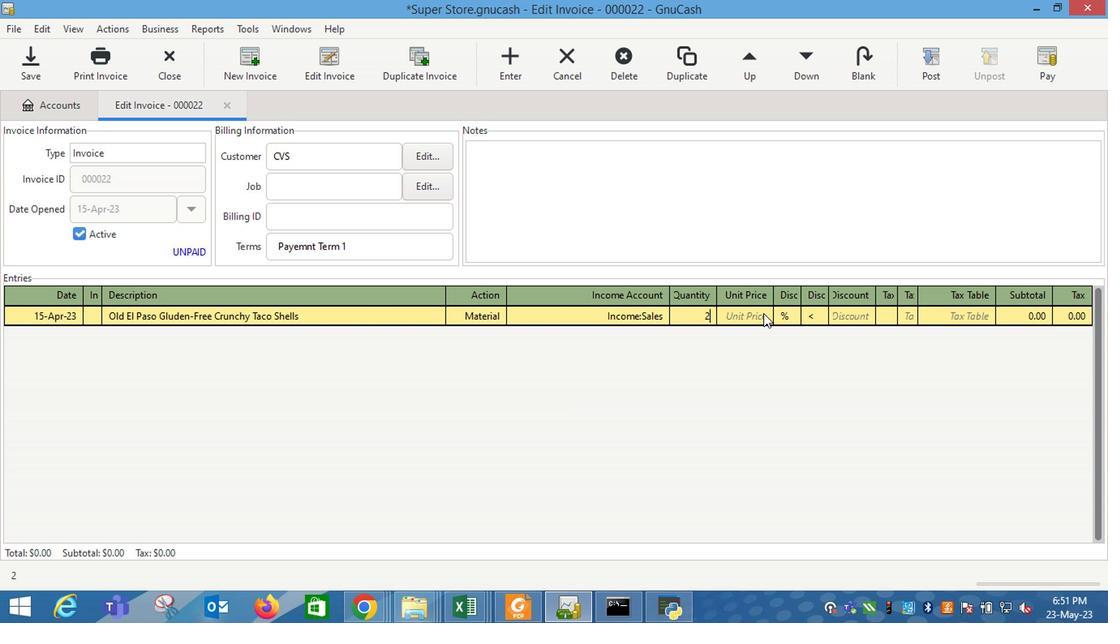 
Action: Mouse pressed left at (749, 322)
Screenshot: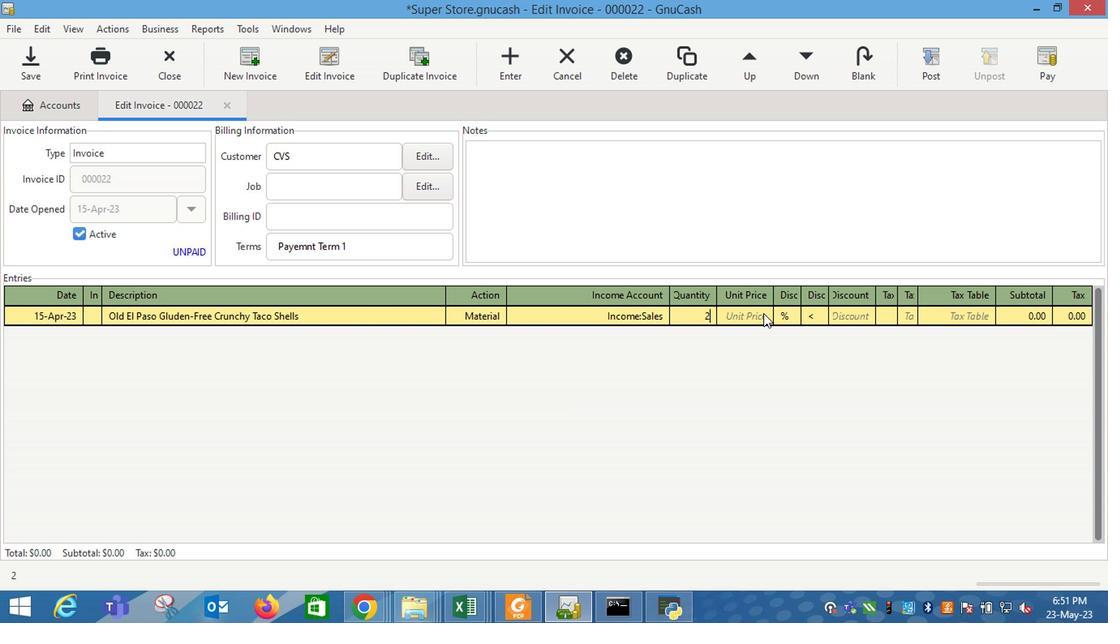 
Action: Key pressed 2.5<Key.backspace><Key.backspace><Key.backspace>5.5
Screenshot: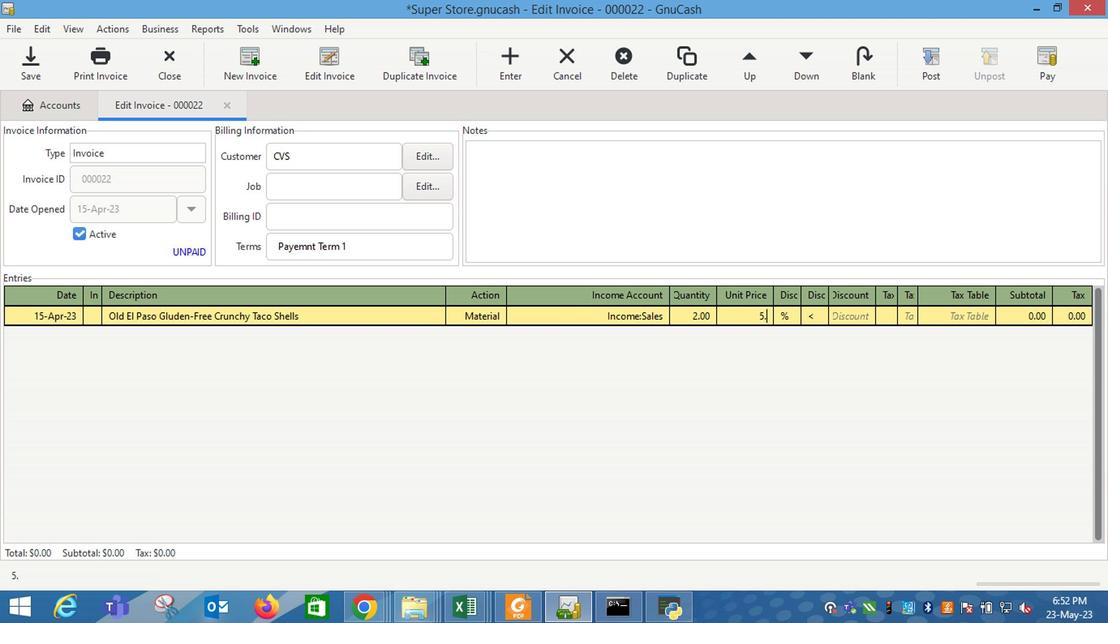 
Action: Mouse moved to (779, 326)
Screenshot: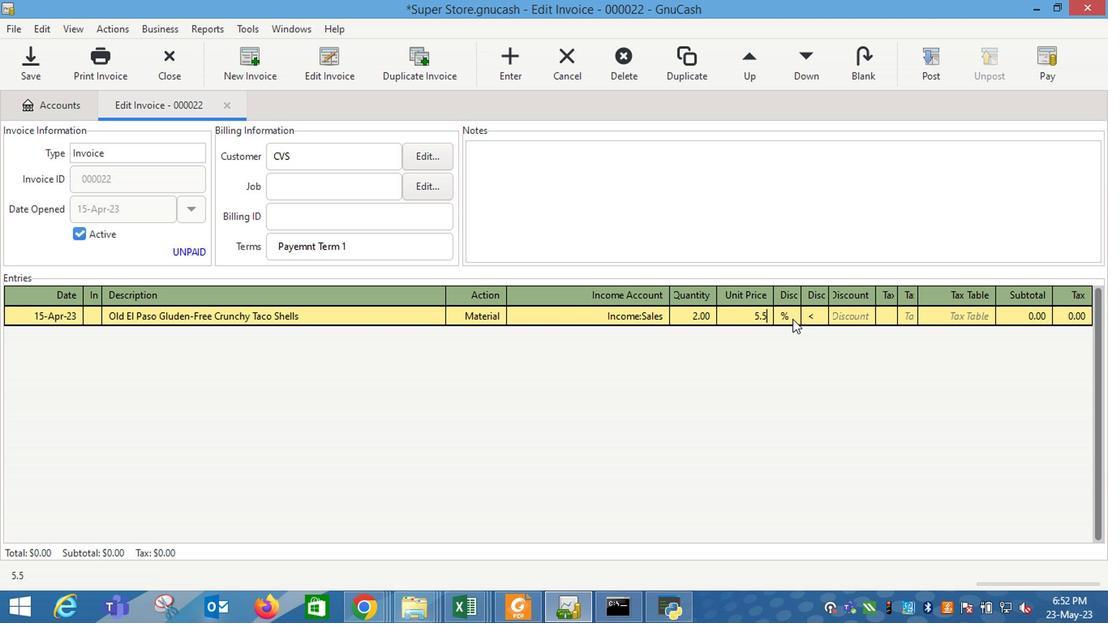 
Action: Mouse pressed left at (779, 326)
Screenshot: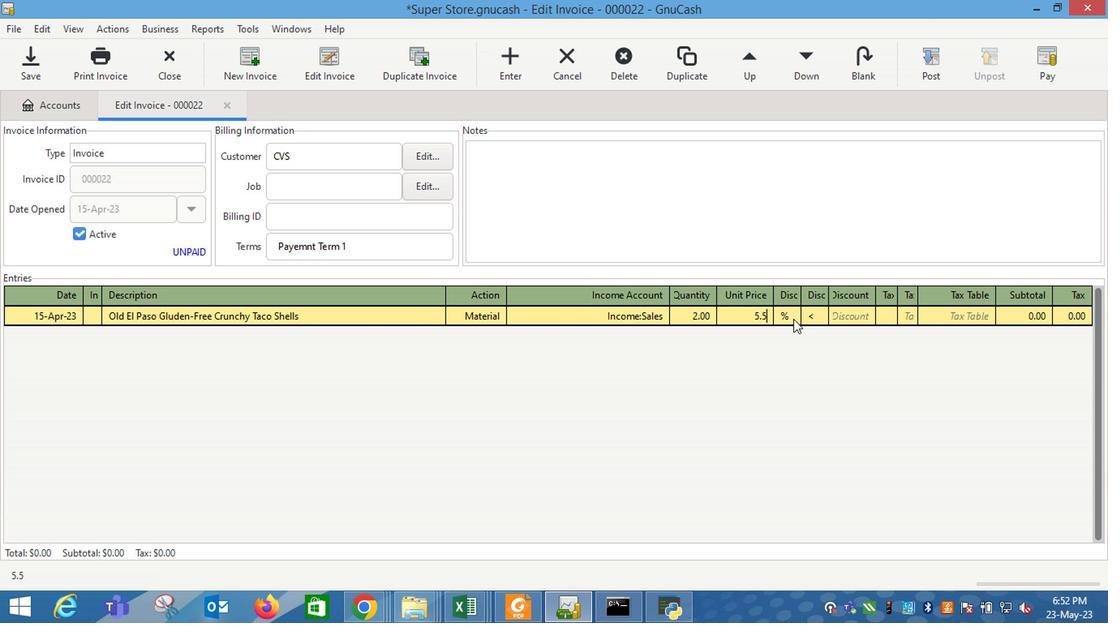 
Action: Mouse moved to (854, 329)
Screenshot: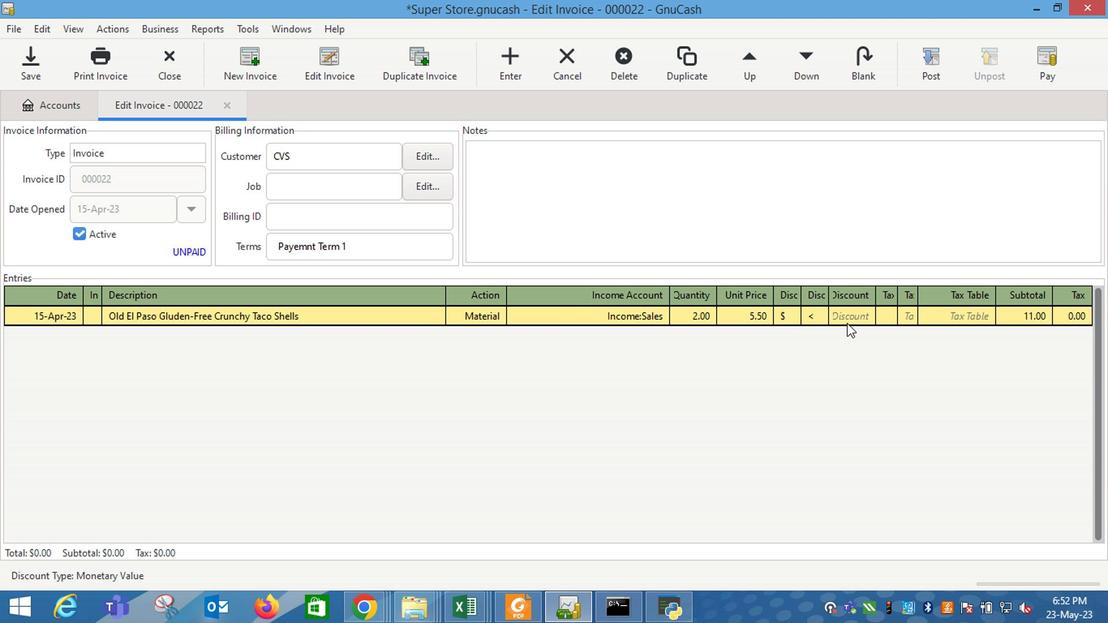 
Action: Mouse pressed left at (854, 329)
Screenshot: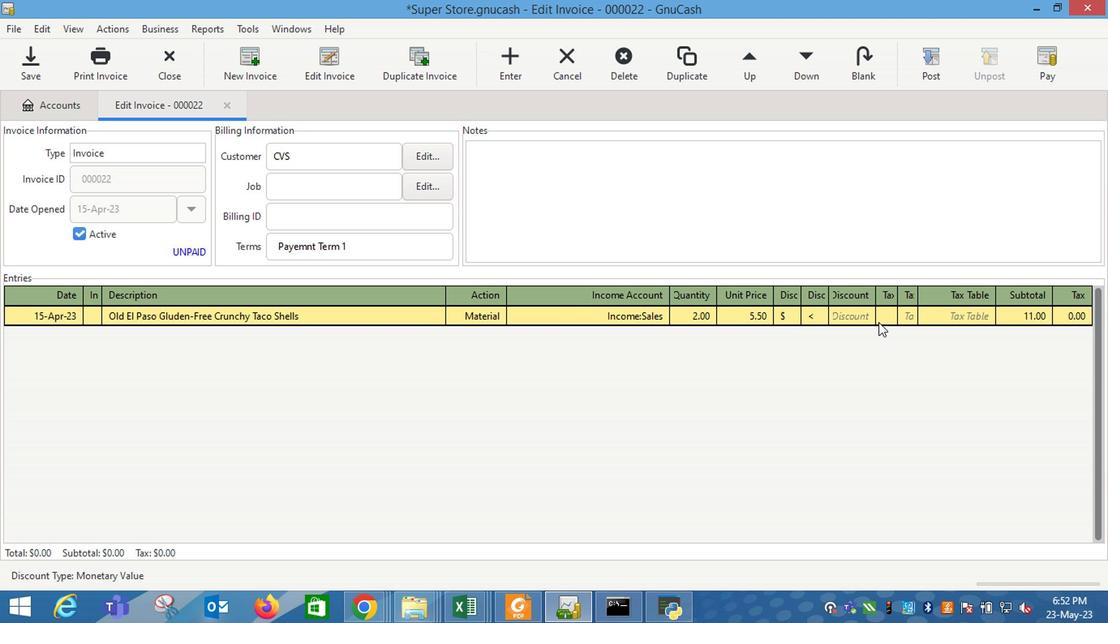 
Action: Mouse moved to (835, 324)
Screenshot: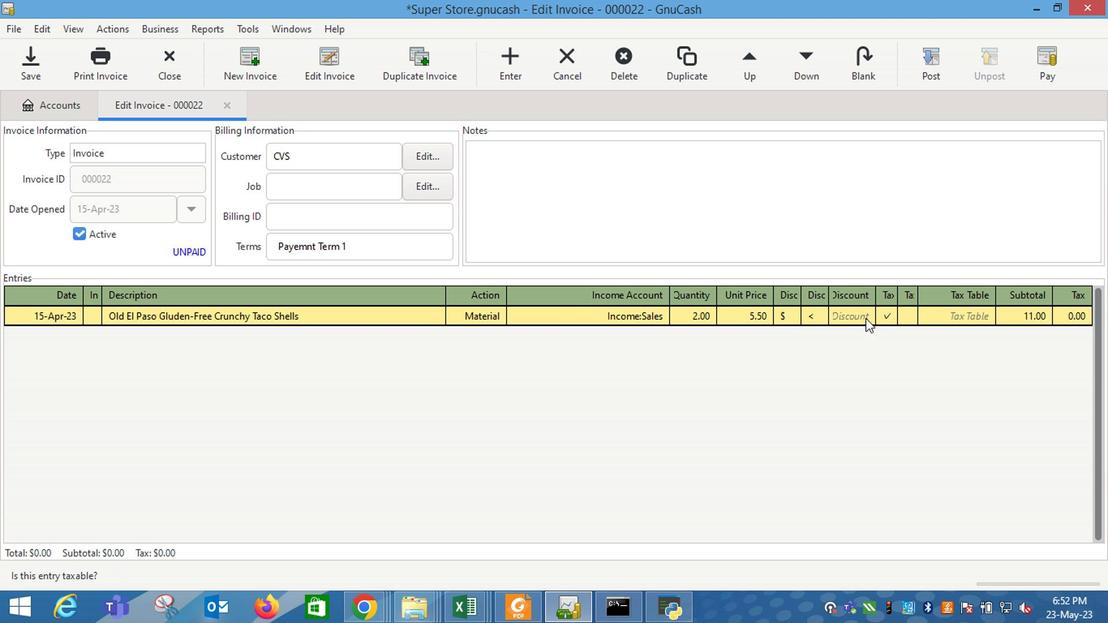 
Action: Mouse pressed left at (835, 324)
Screenshot: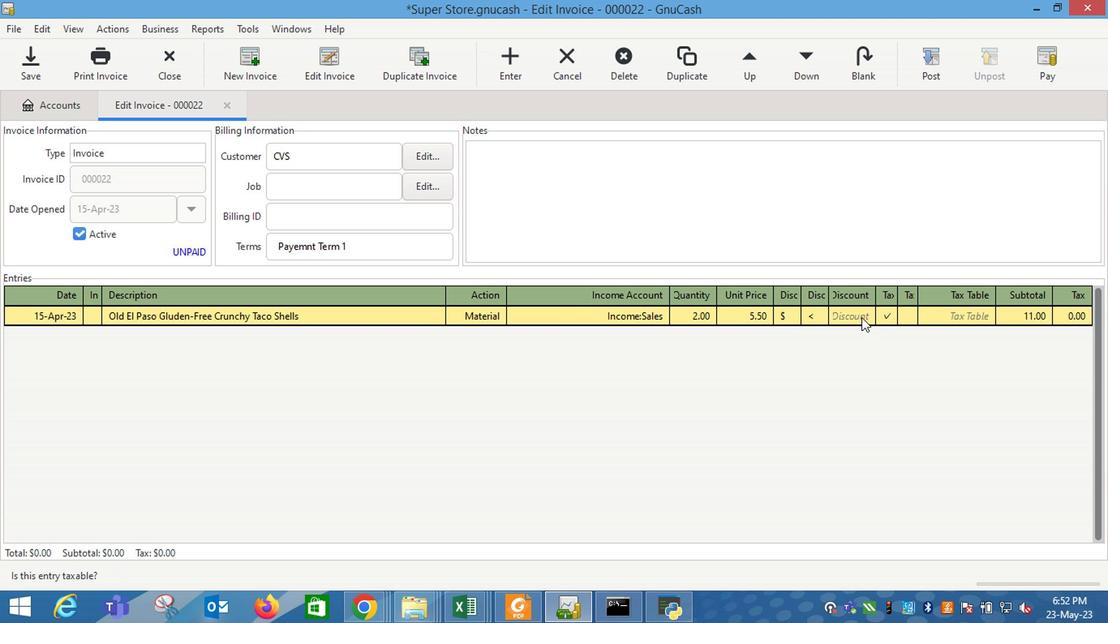 
Action: Mouse moved to (857, 327)
Screenshot: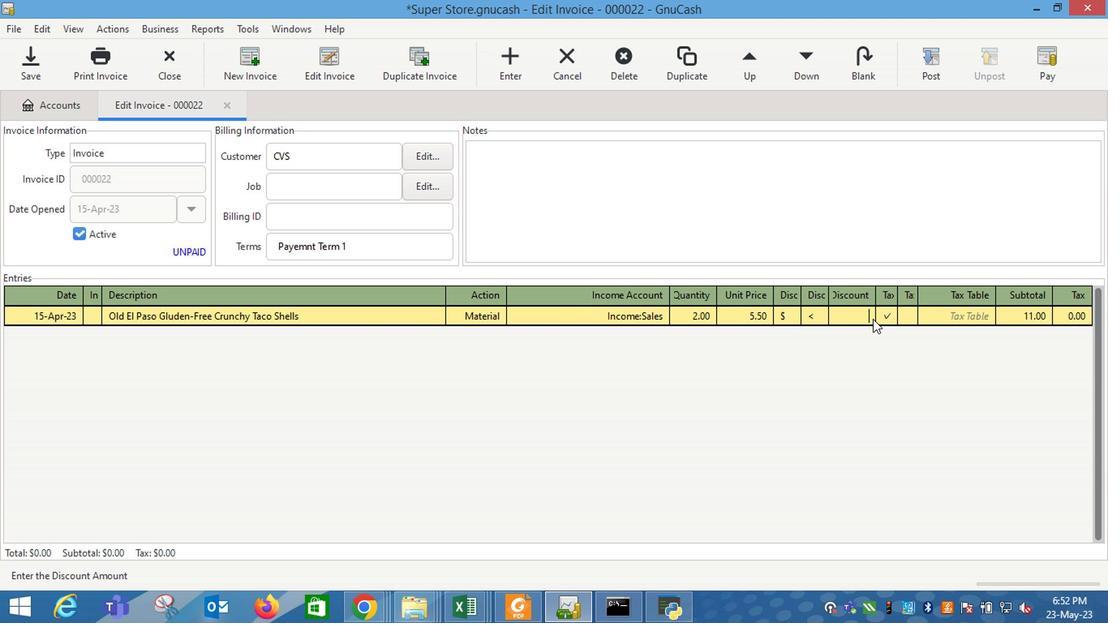 
Action: Mouse pressed left at (857, 327)
Screenshot: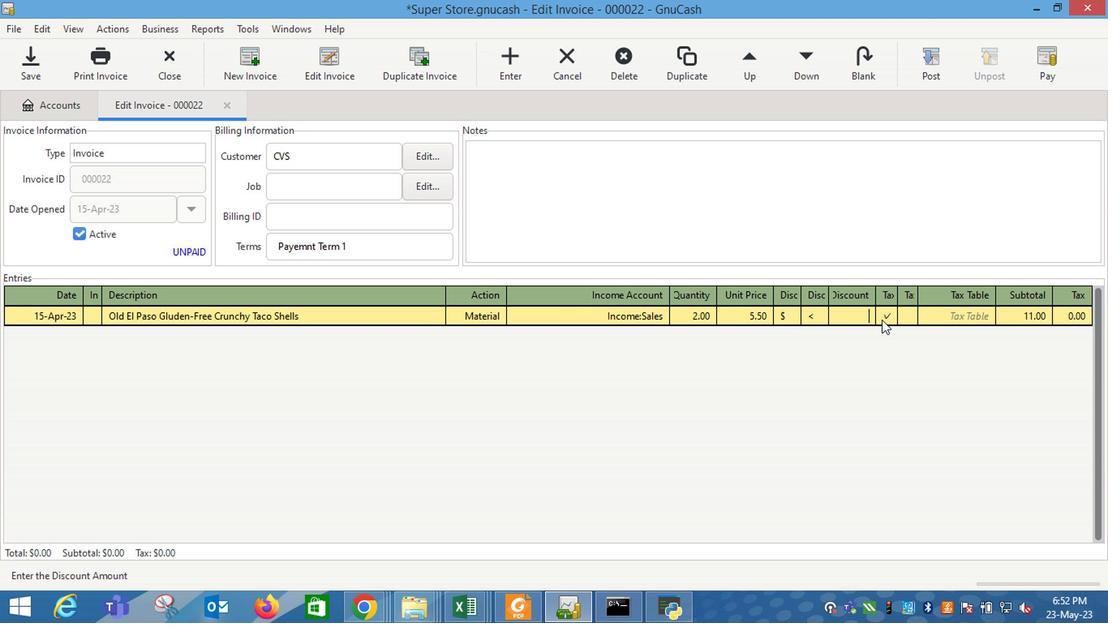 
Action: Mouse moved to (827, 327)
Screenshot: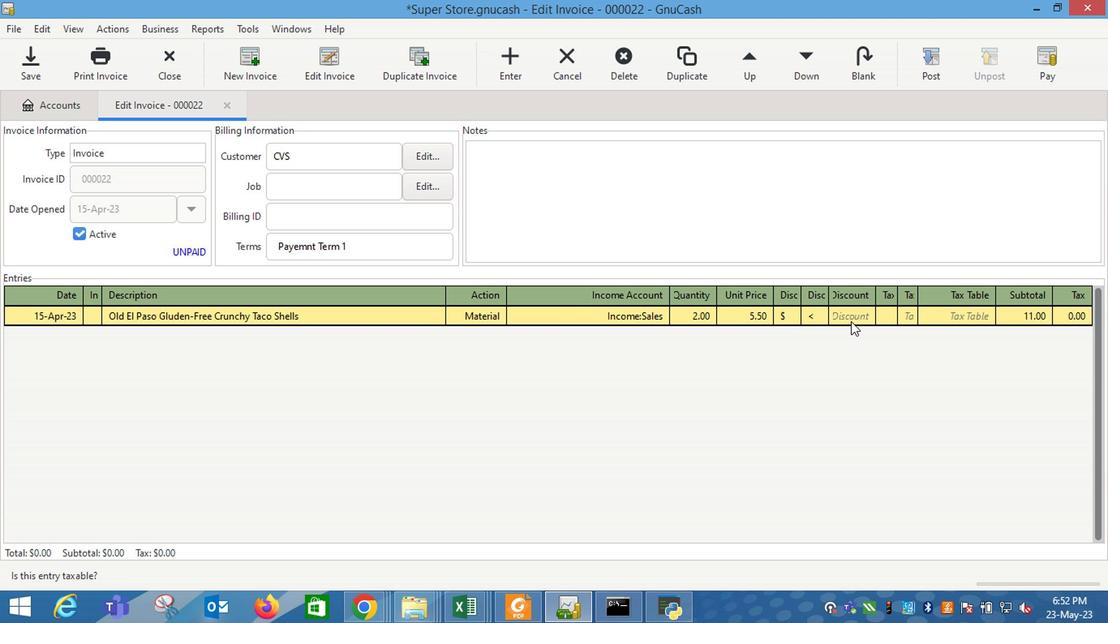 
Action: Mouse pressed left at (827, 327)
Screenshot: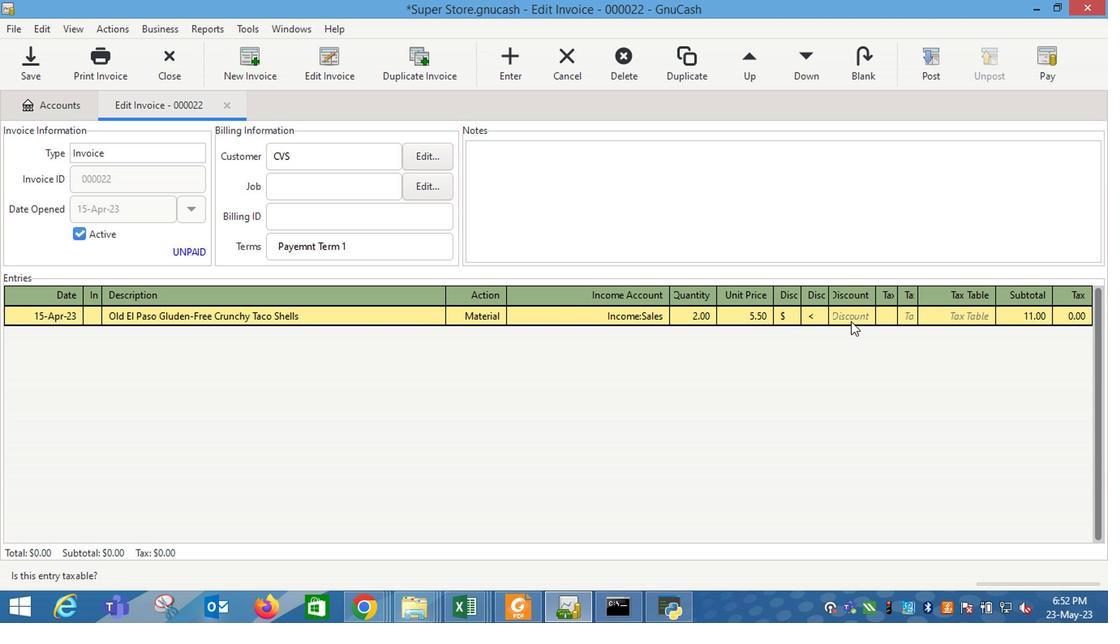 
Action: Key pressed 1.3<Key.enter>
Screenshot: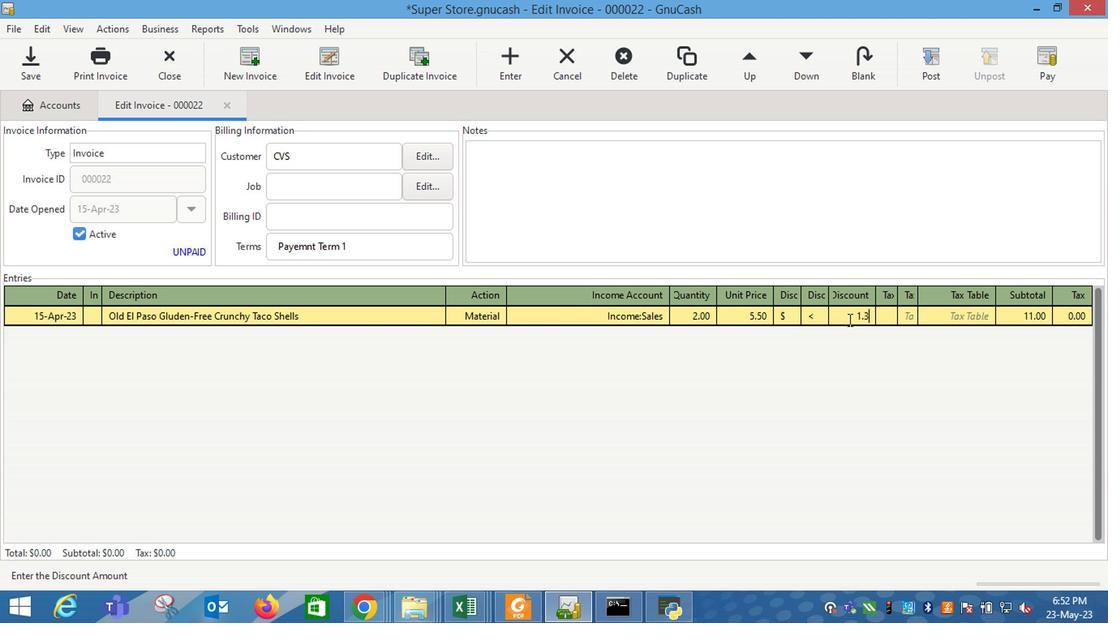 
Action: Mouse moved to (220, 336)
Screenshot: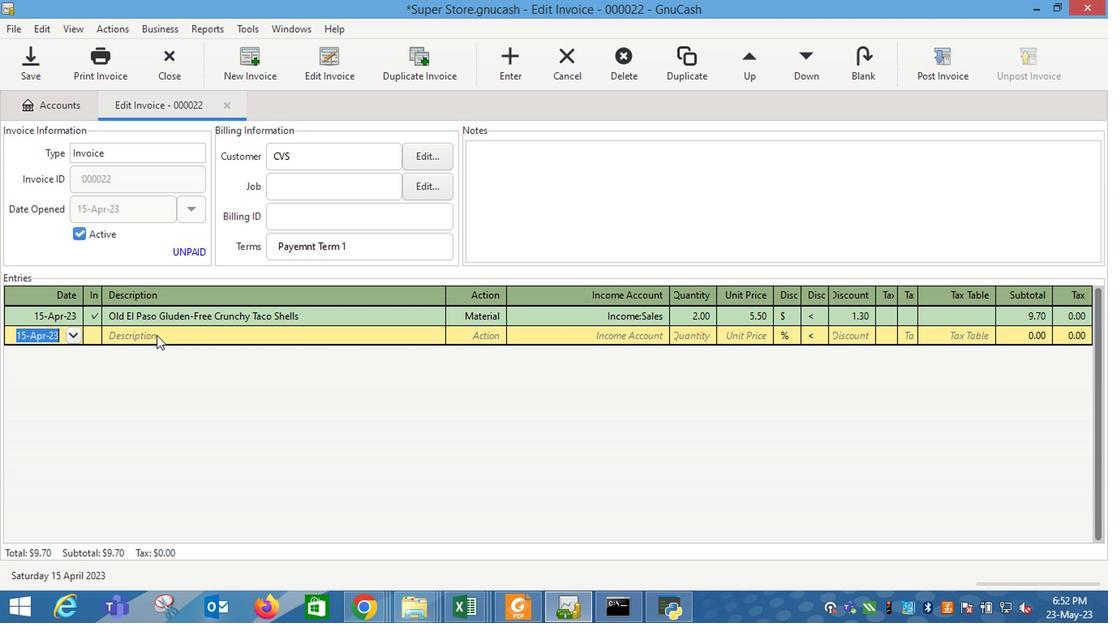 
Action: Mouse pressed left at (220, 336)
Screenshot: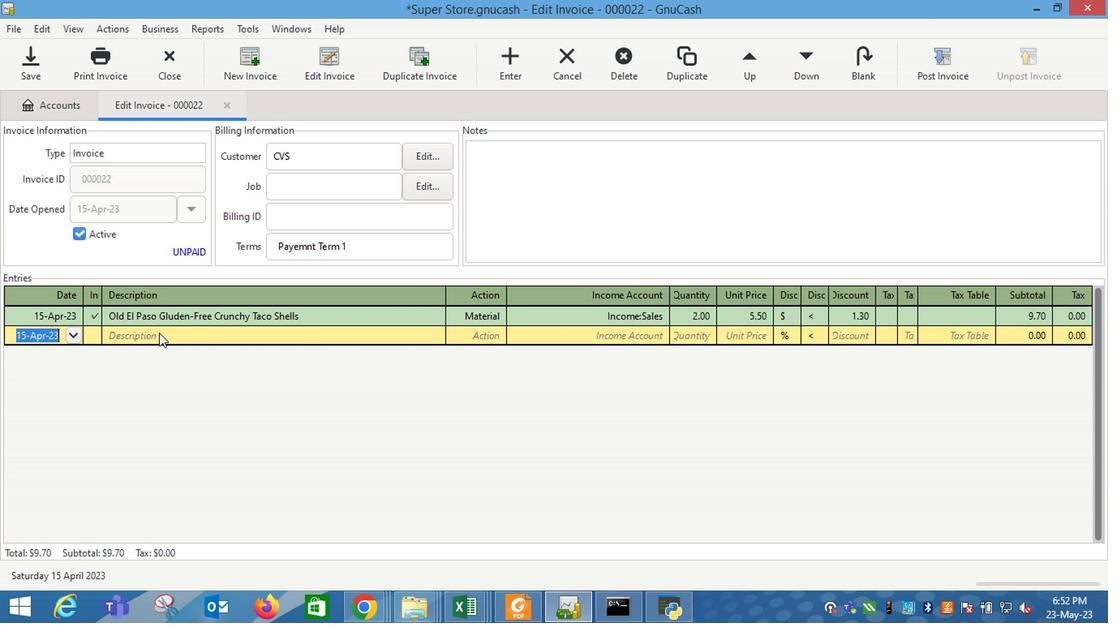 
Action: Mouse moved to (225, 337)
Screenshot: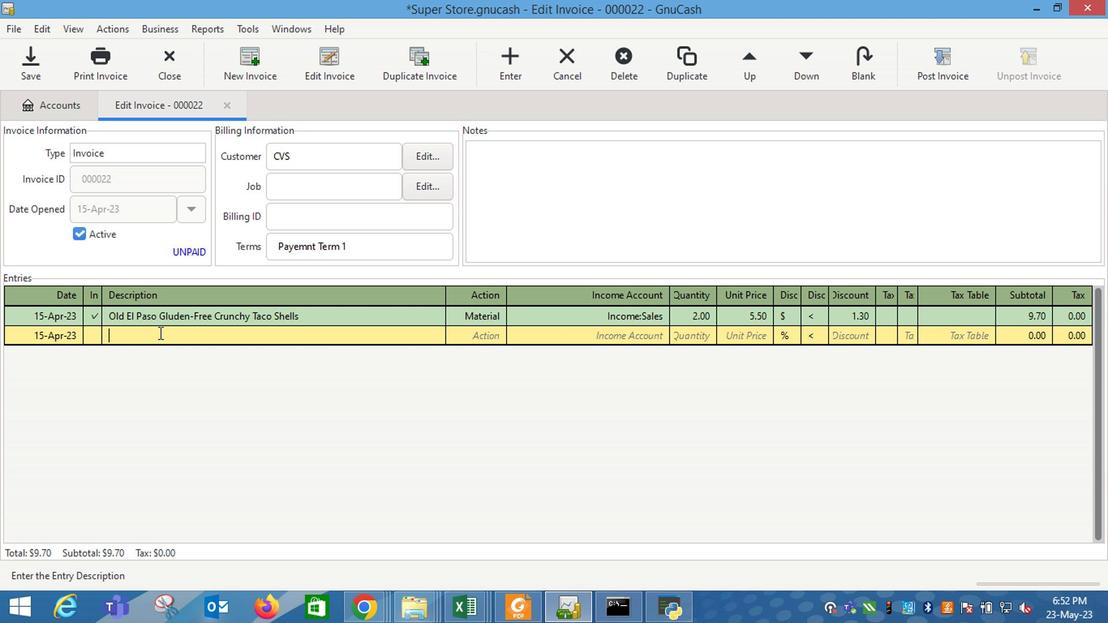 
Action: Key pressed <Key.shift_r>Coke<Key.shift_r>Clas<Key.backspace><Key.backspace><Key.backspace><Key.backspace><Key.space><Key.shift_r>Classic
Screenshot: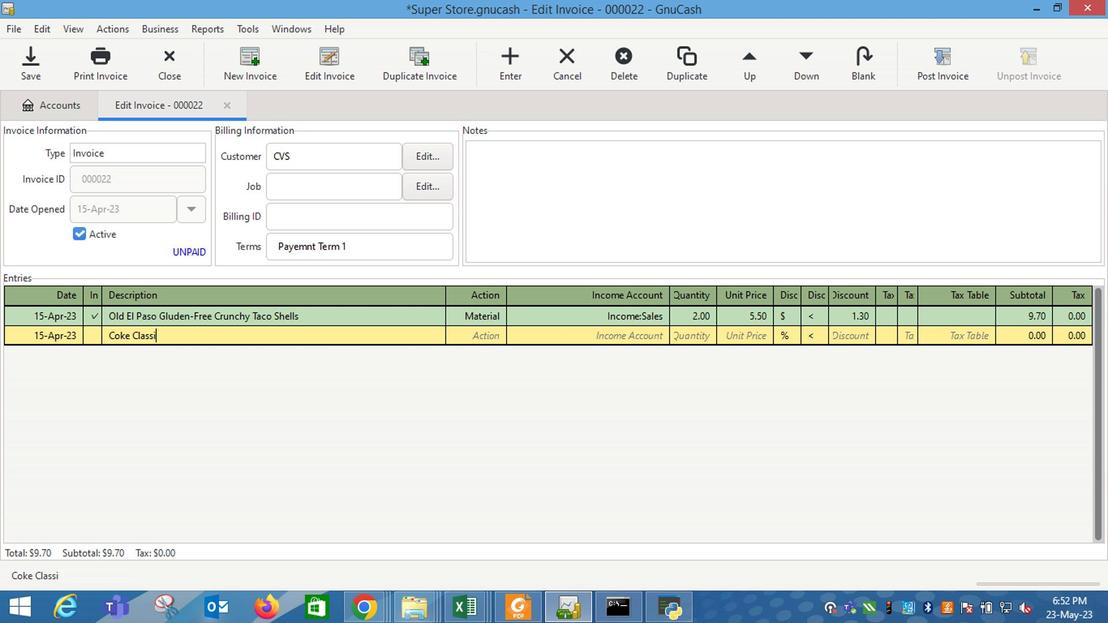 
Action: Mouse moved to (493, 337)
Screenshot: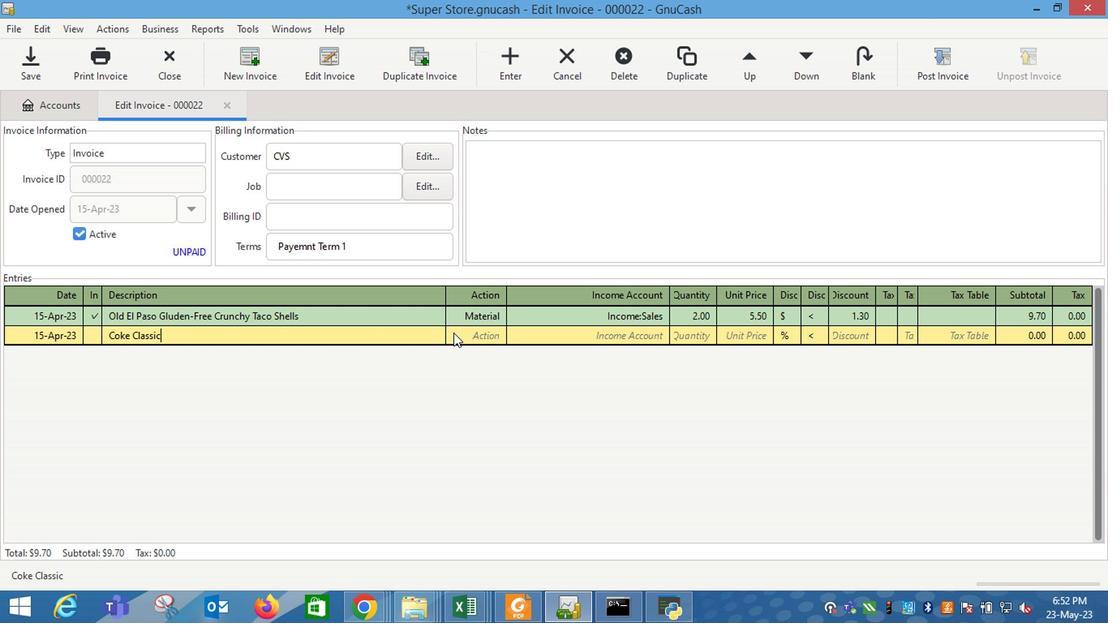 
Action: Mouse pressed left at (493, 337)
Screenshot: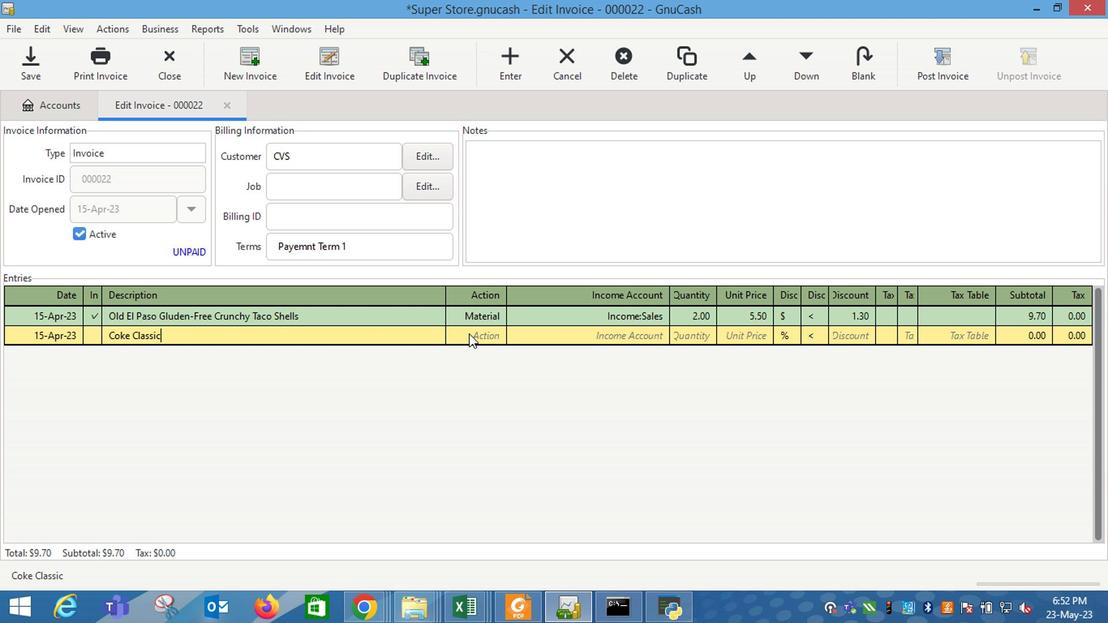 
Action: Mouse moved to (514, 336)
Screenshot: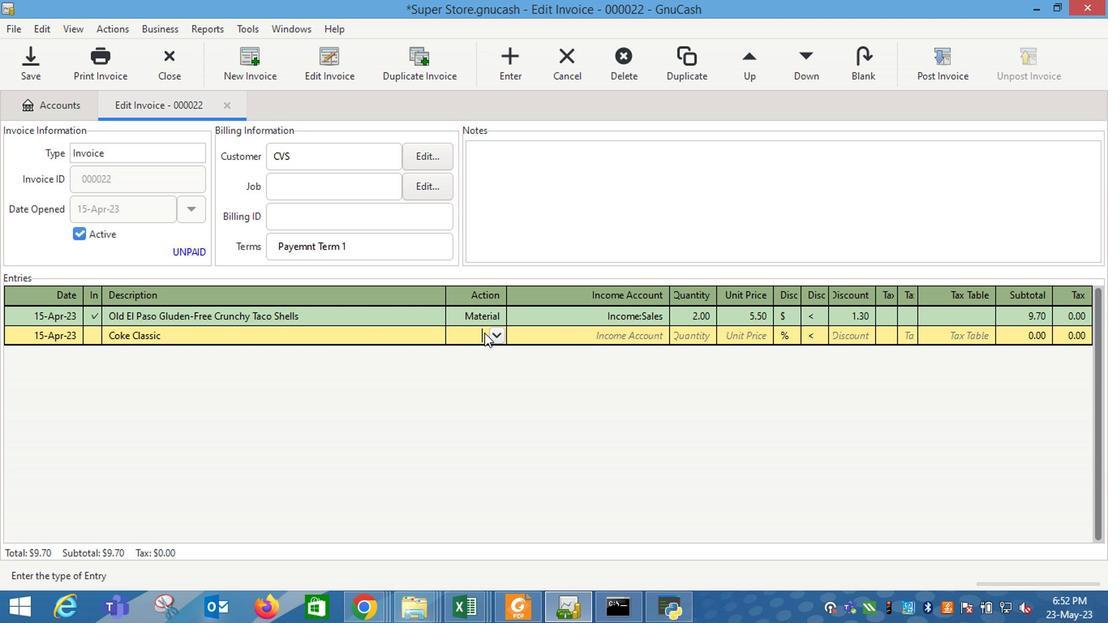 
Action: Mouse pressed left at (514, 336)
Screenshot: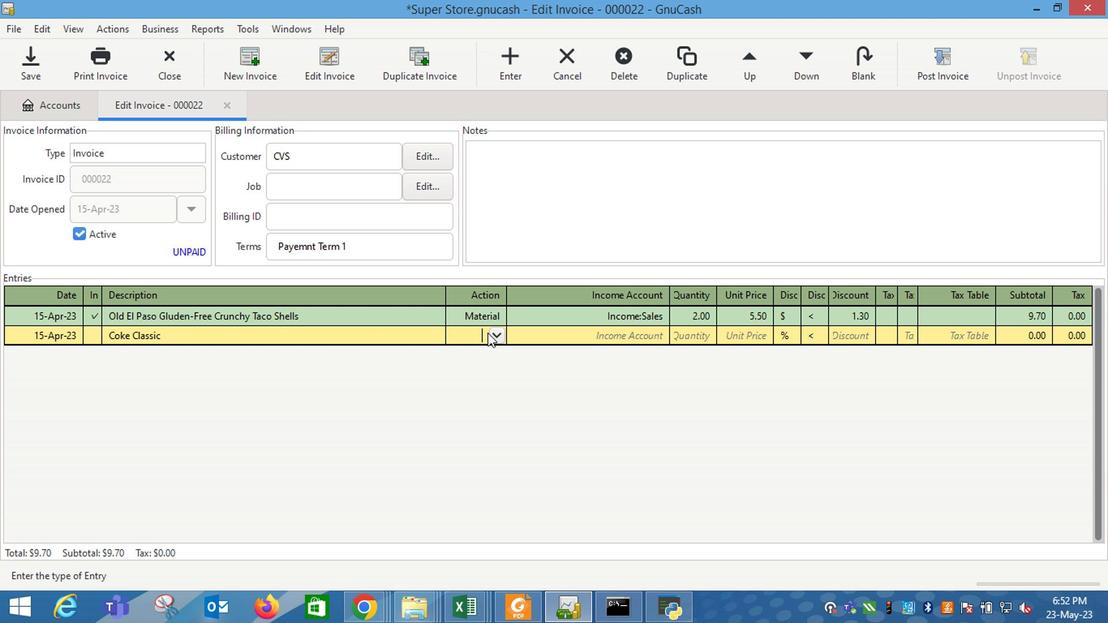 
Action: Mouse moved to (490, 367)
Screenshot: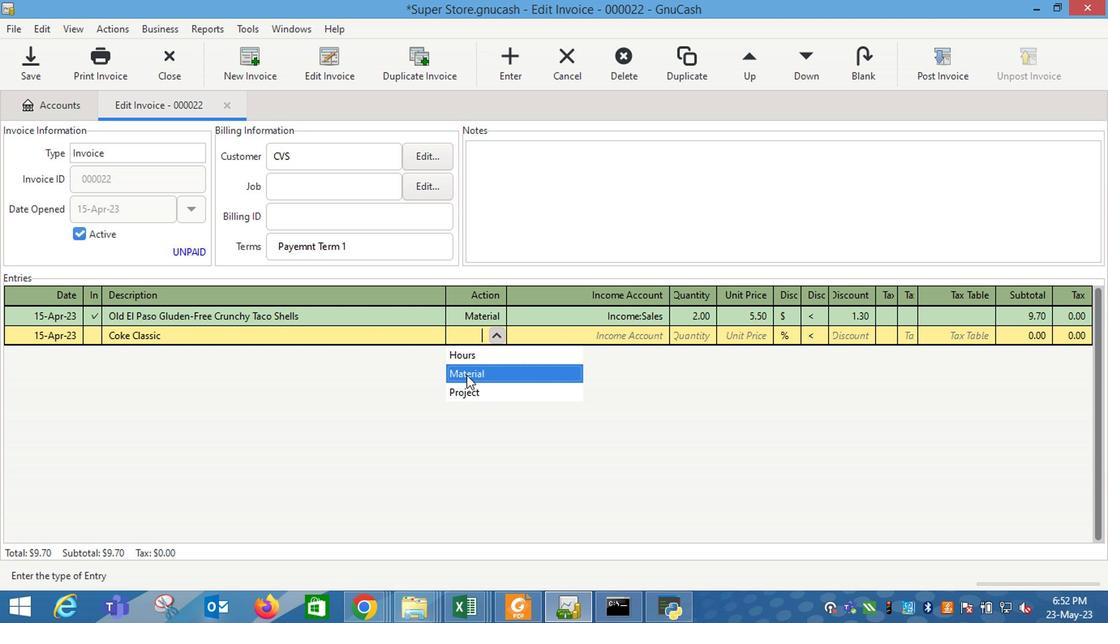 
Action: Mouse pressed left at (490, 367)
Screenshot: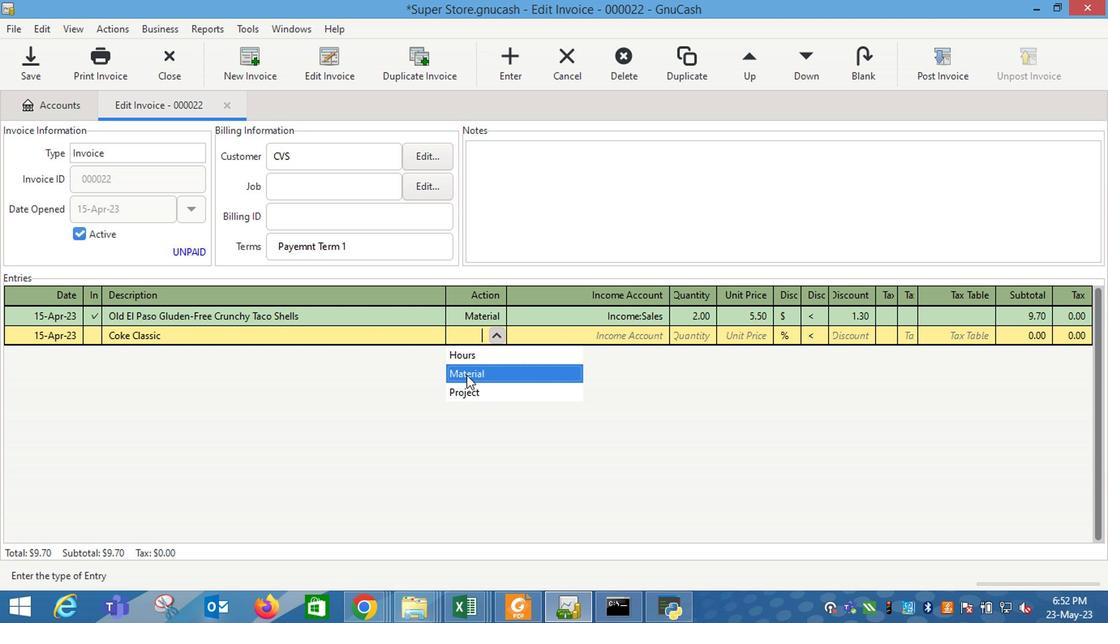 
Action: Mouse moved to (577, 339)
Screenshot: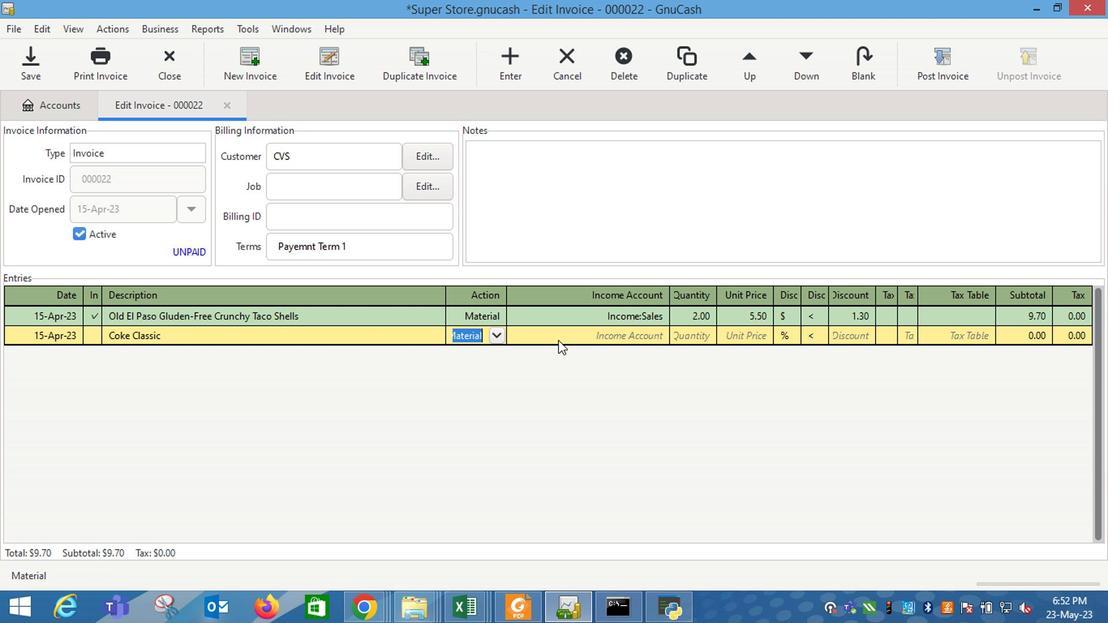 
Action: Mouse pressed left at (577, 339)
Screenshot: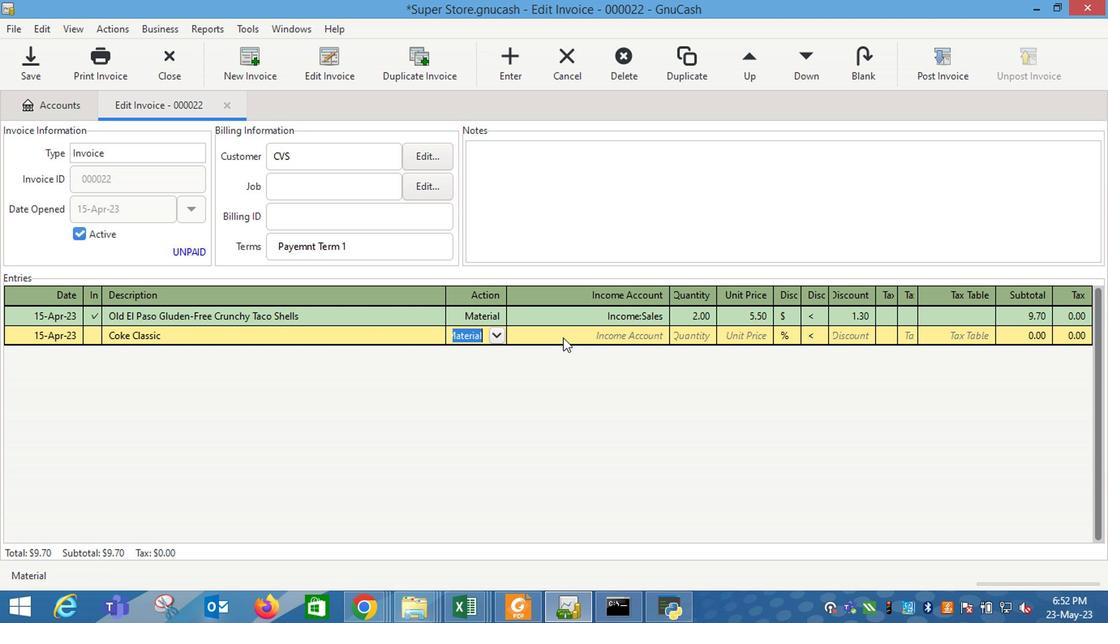 
Action: Mouse moved to (662, 335)
Screenshot: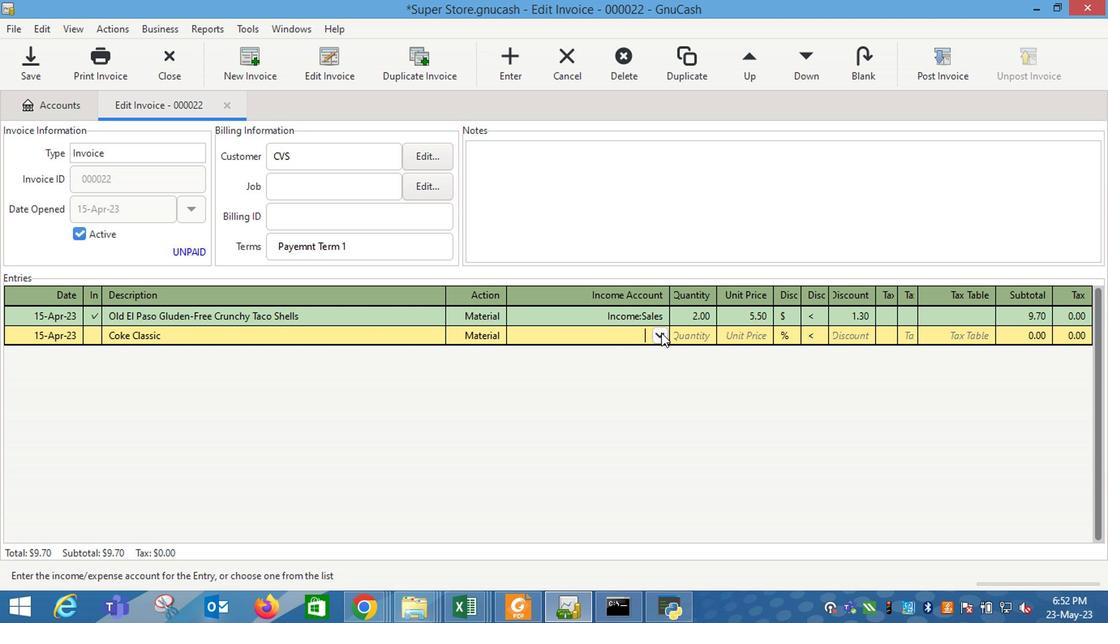 
Action: Mouse pressed left at (662, 335)
Screenshot: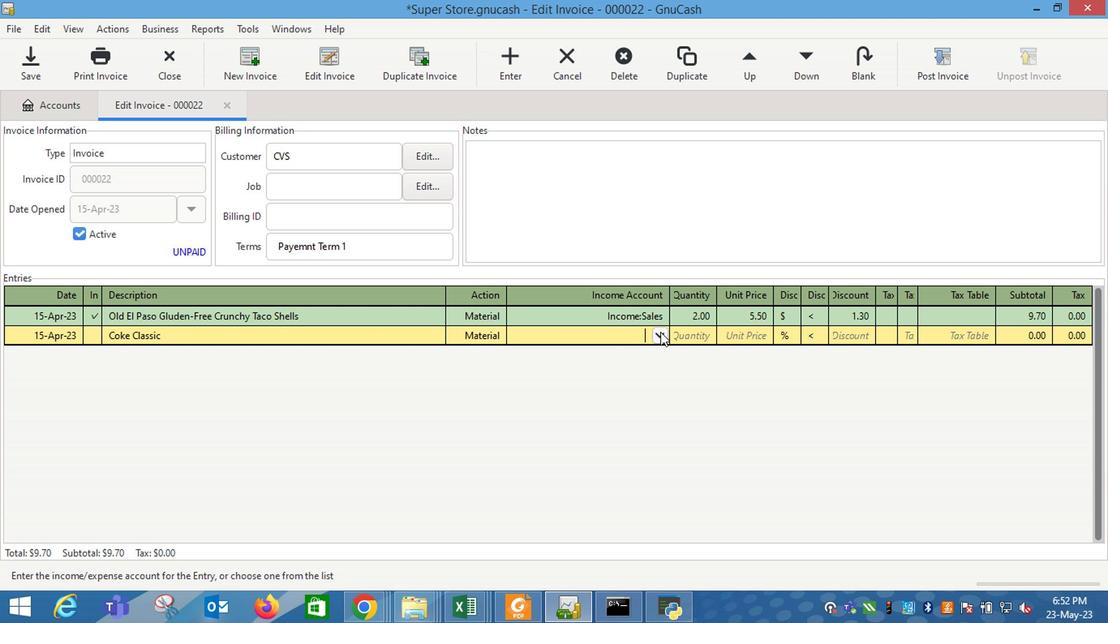 
Action: Mouse moved to (565, 394)
Screenshot: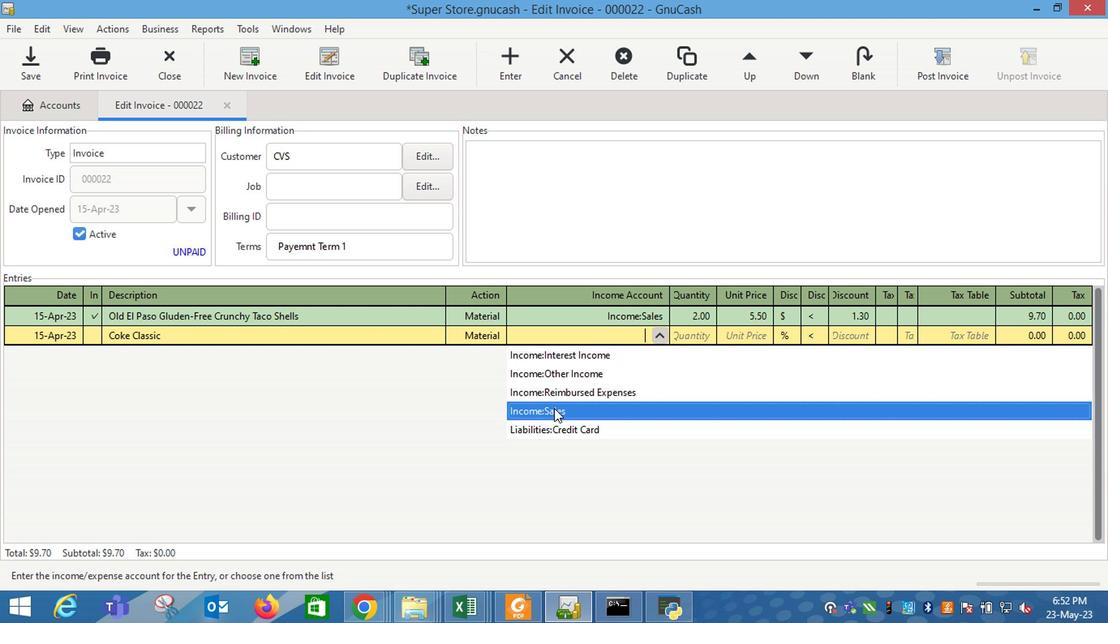 
Action: Mouse pressed left at (565, 394)
Screenshot: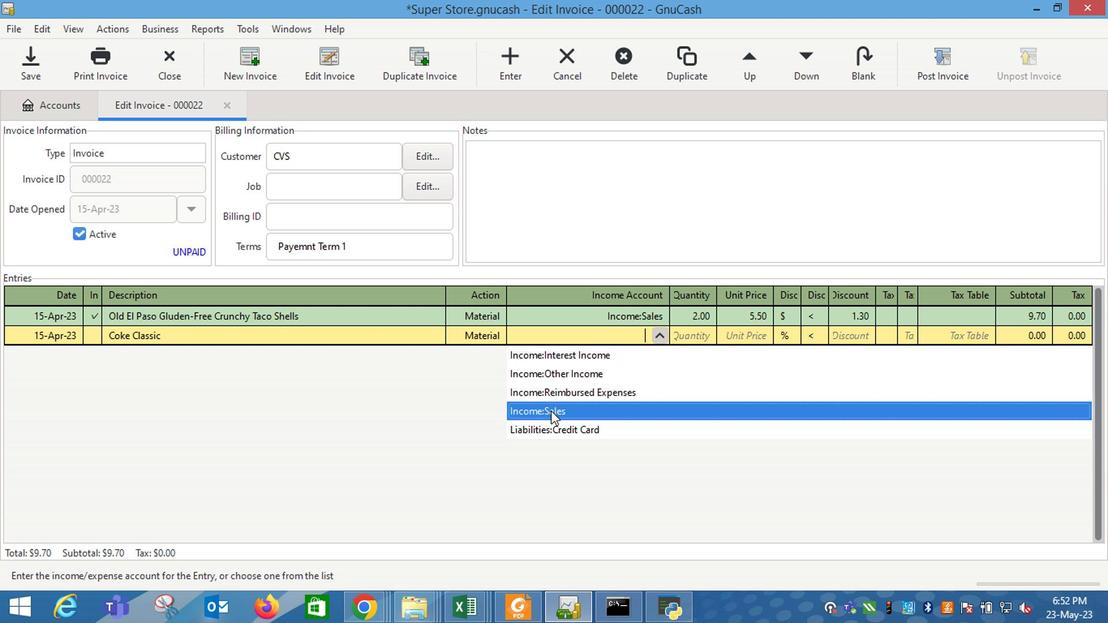 
Action: Mouse moved to (693, 341)
Screenshot: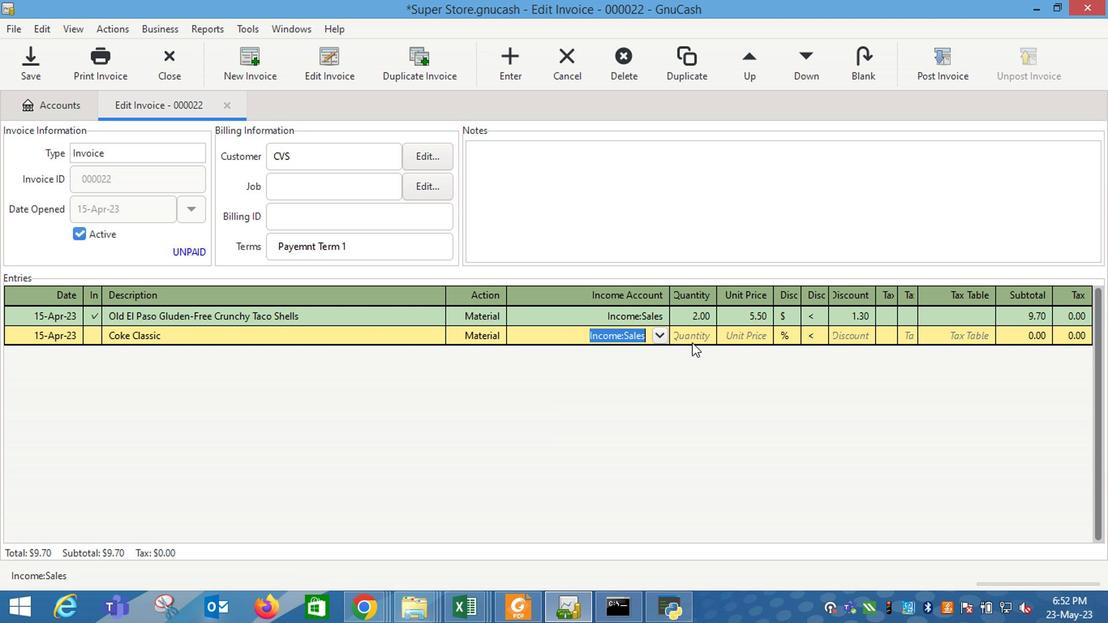 
Action: Mouse pressed left at (693, 341)
Screenshot: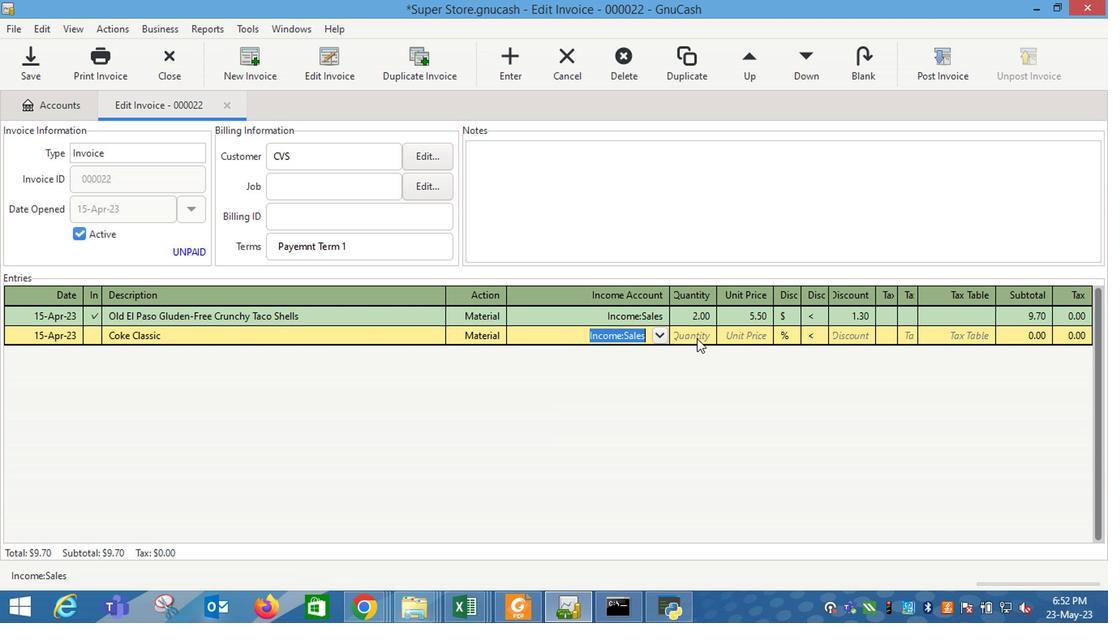 
Action: Mouse moved to (693, 341)
Screenshot: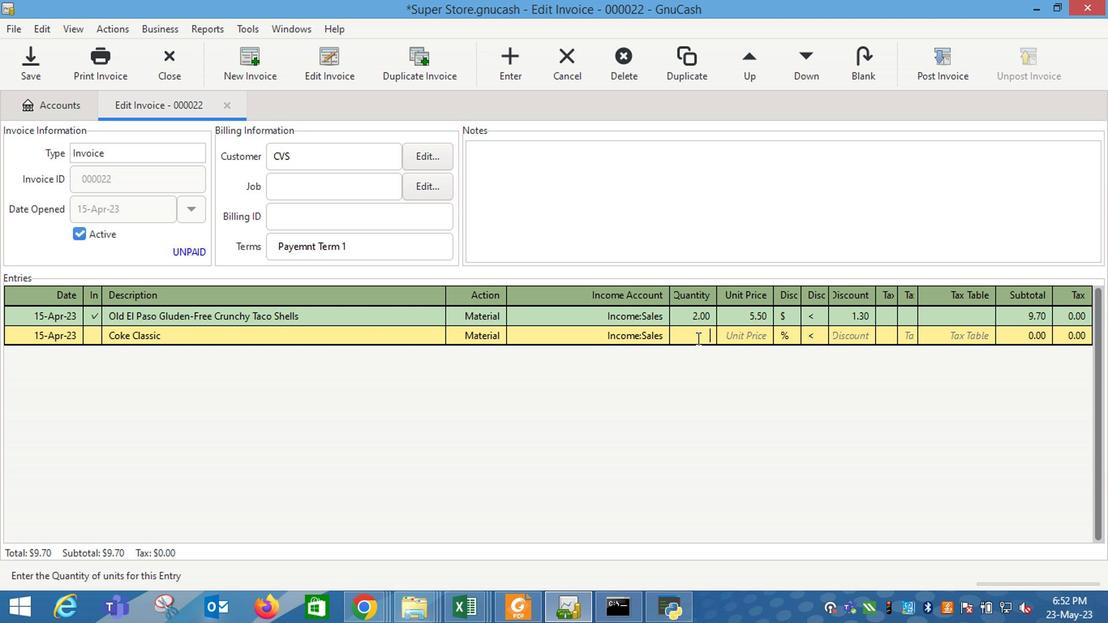 
Action: Key pressed 2
Screenshot: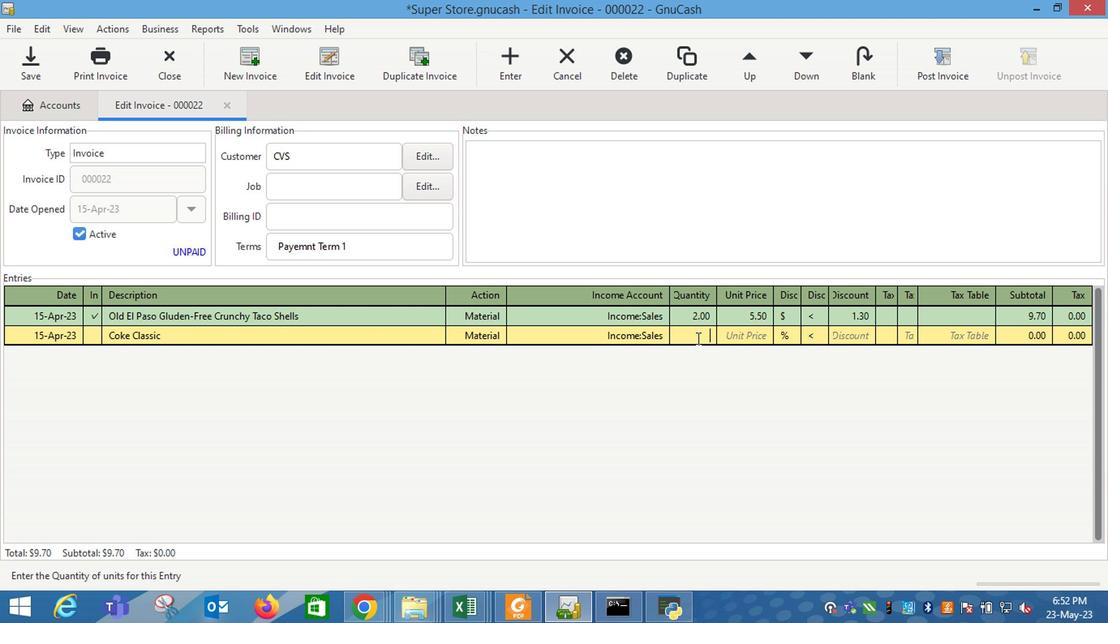 
Action: Mouse moved to (753, 336)
Screenshot: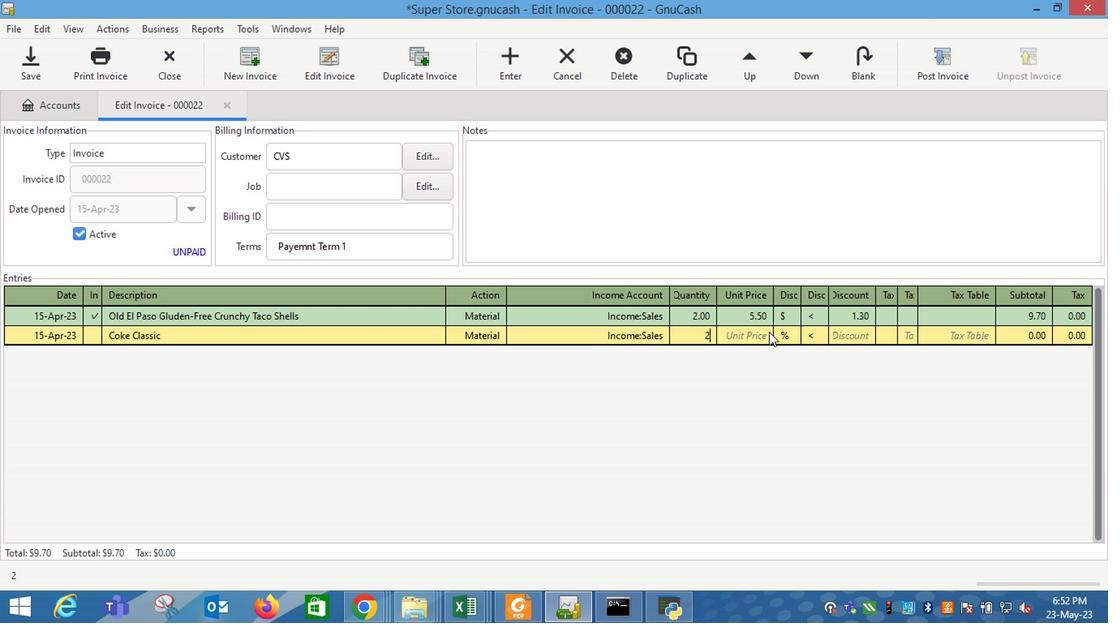 
Action: Mouse pressed left at (753, 336)
Screenshot: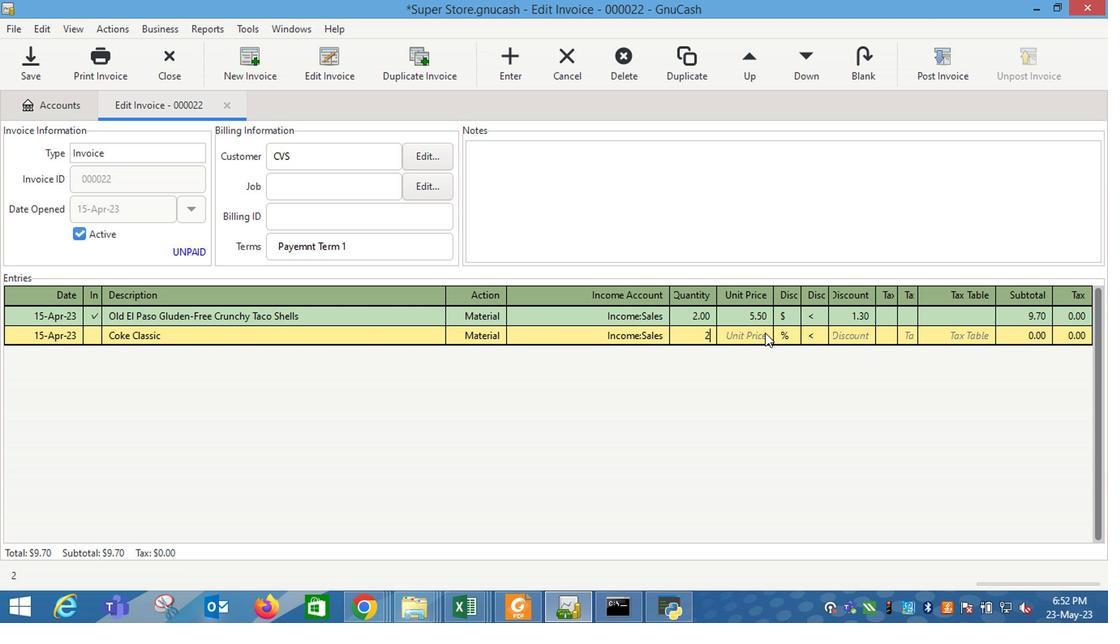 
Action: Key pressed 20.3
Screenshot: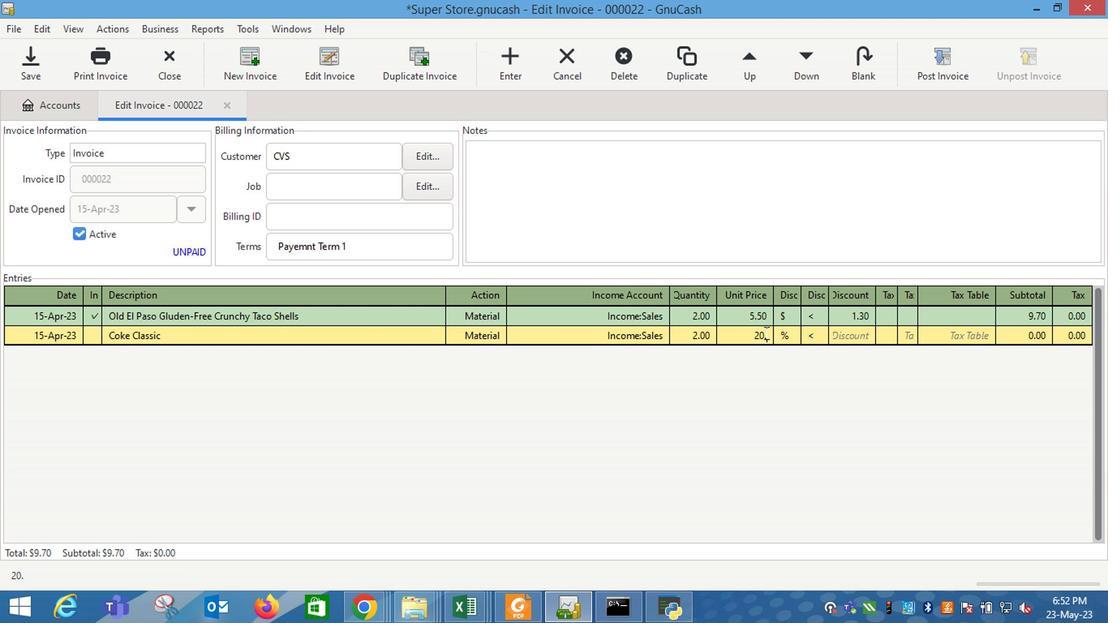 
Action: Mouse moved to (771, 338)
Screenshot: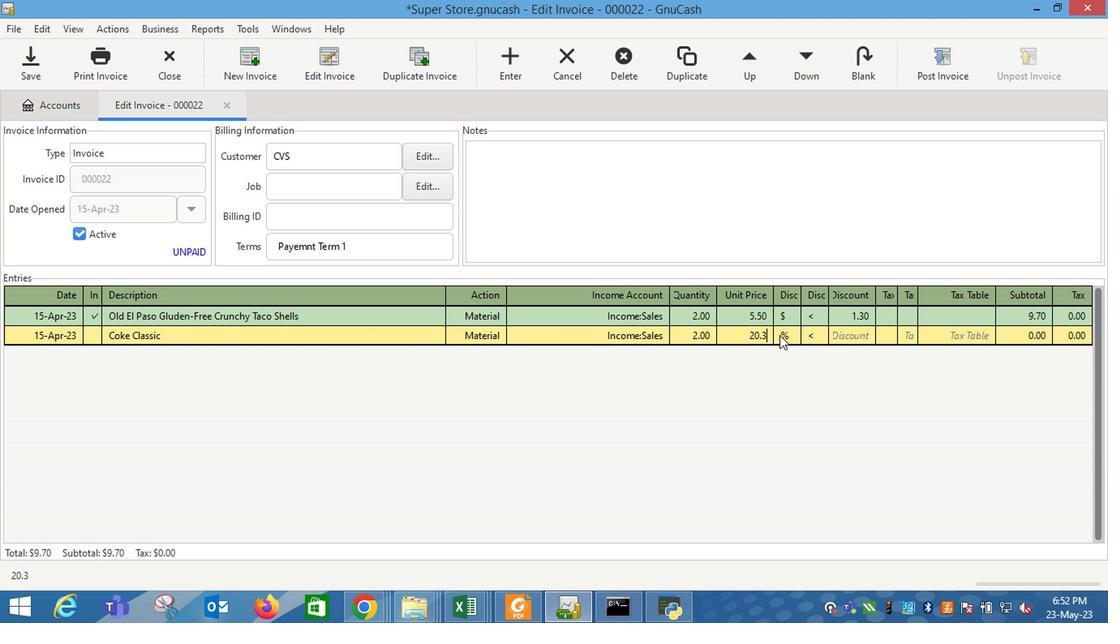 
Action: Mouse pressed left at (771, 338)
Screenshot: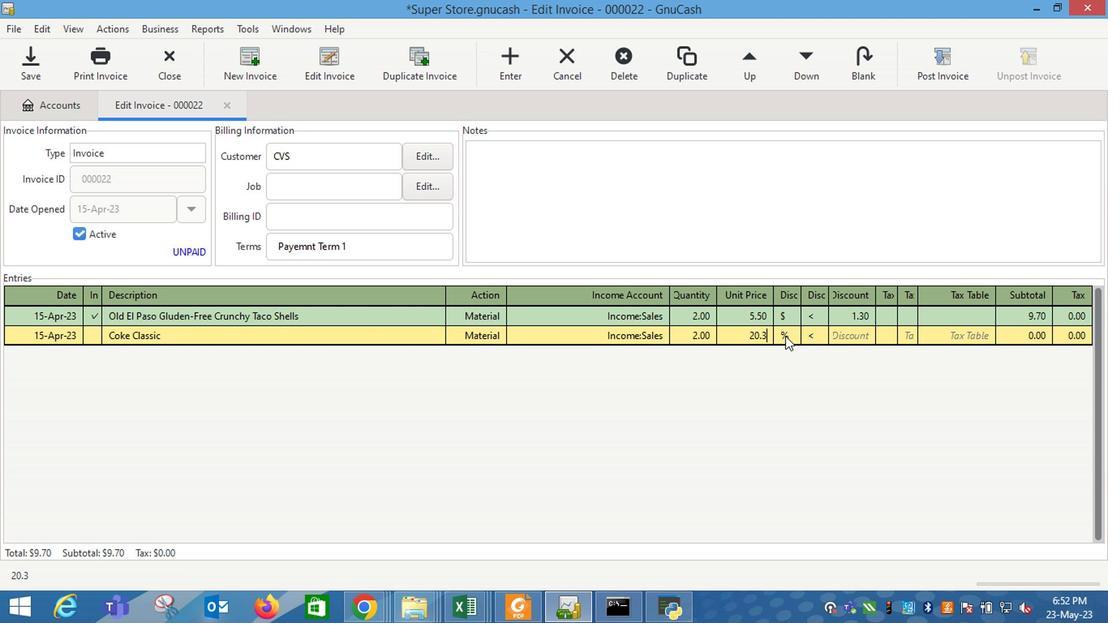 
Action: Mouse moved to (842, 342)
Screenshot: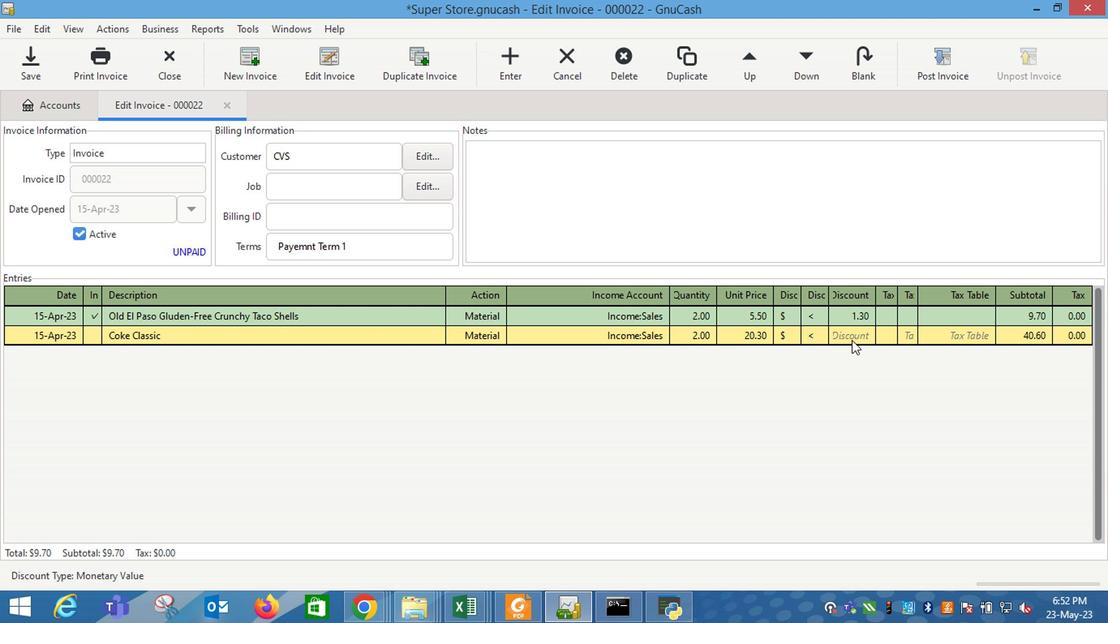 
Action: Mouse pressed left at (842, 342)
Screenshot: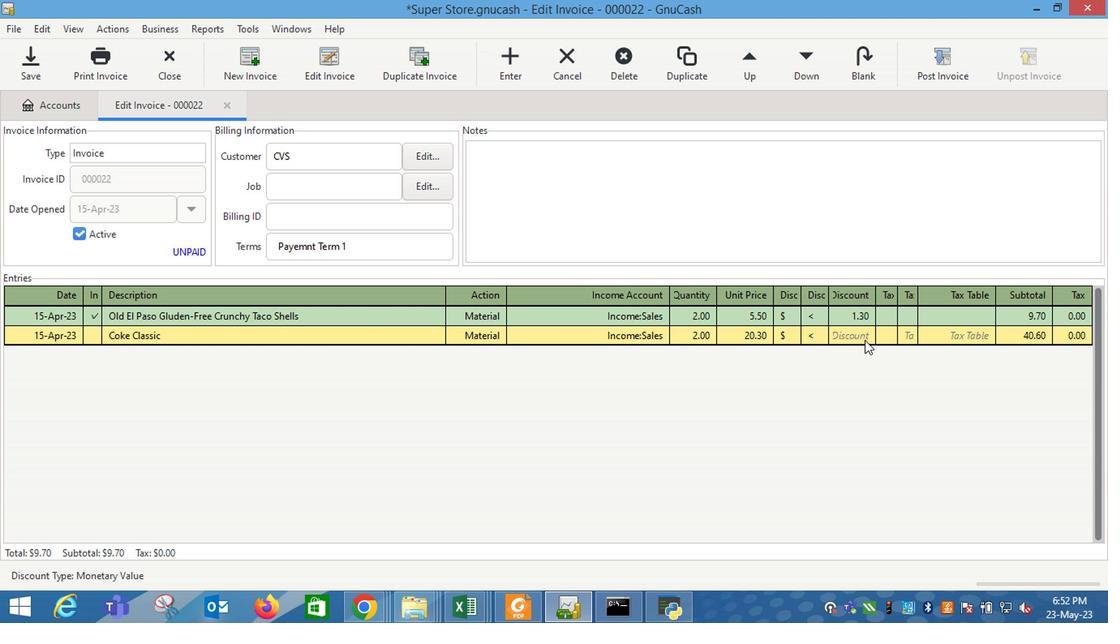 
Action: Mouse moved to (838, 342)
Screenshot: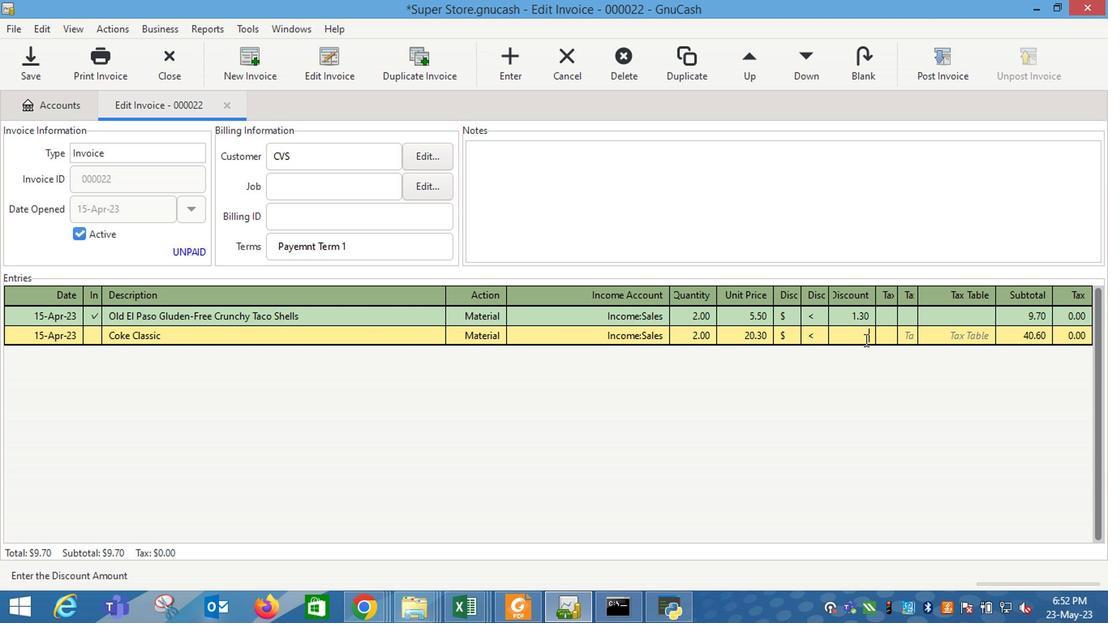 
Action: Key pressed 2.3
Screenshot: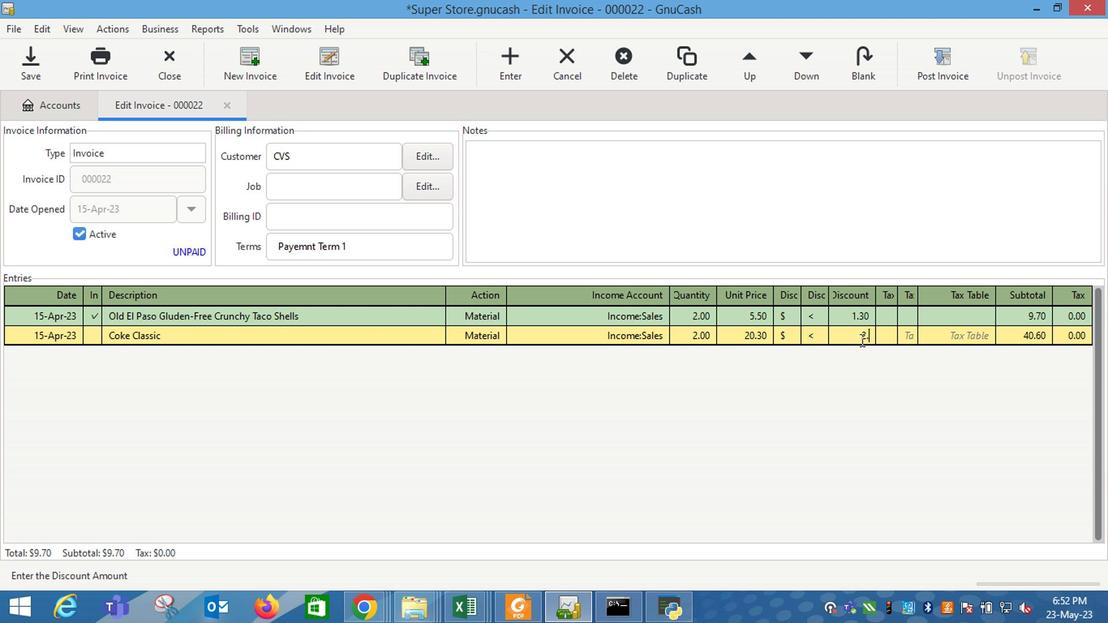 
Action: Mouse moved to (872, 348)
Screenshot: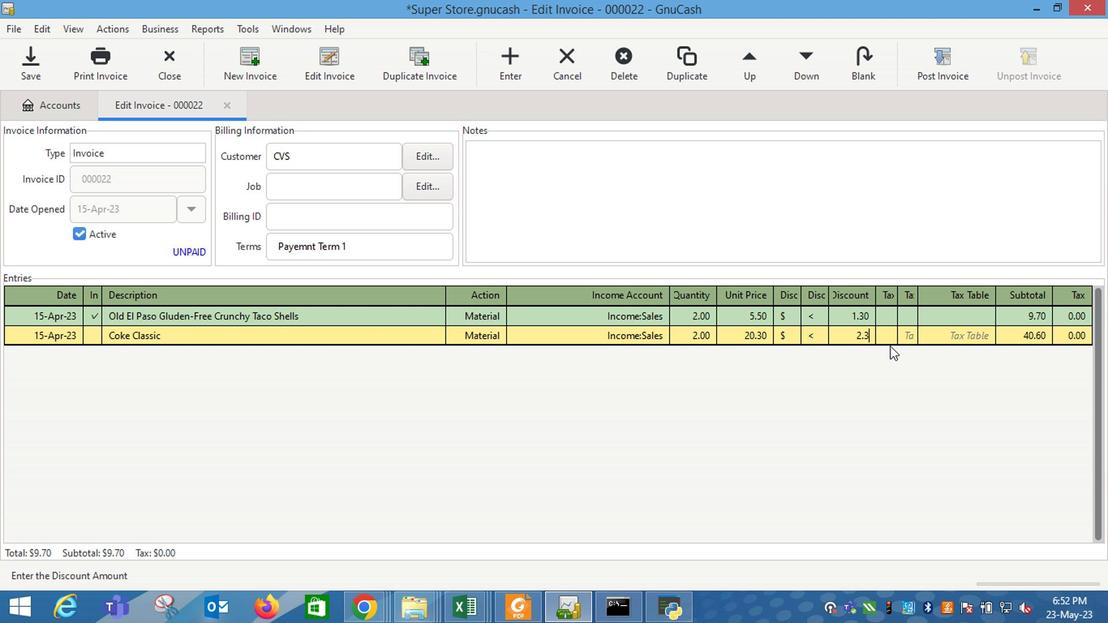 
Action: Key pressed <Key.enter>
Screenshot: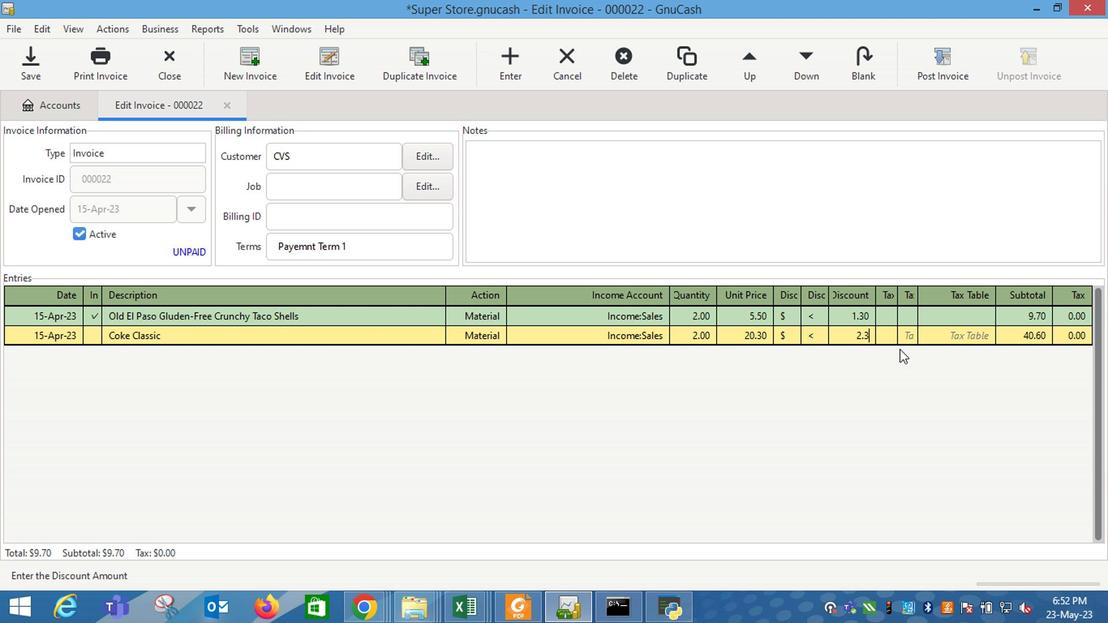 
Action: Mouse moved to (242, 355)
Screenshot: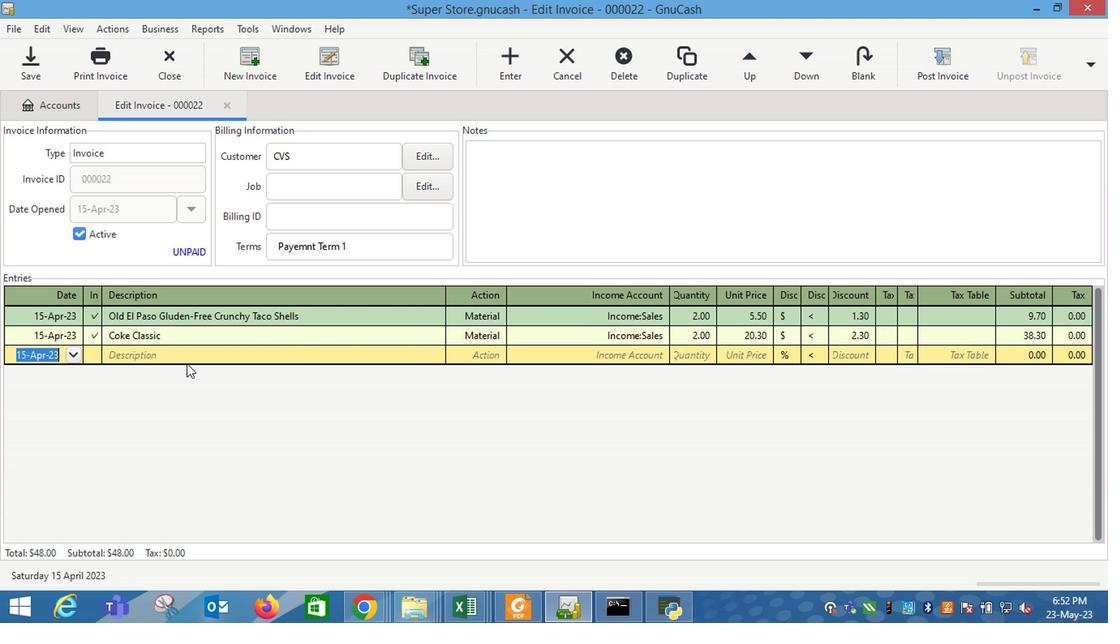 
Action: Mouse pressed left at (242, 355)
Screenshot: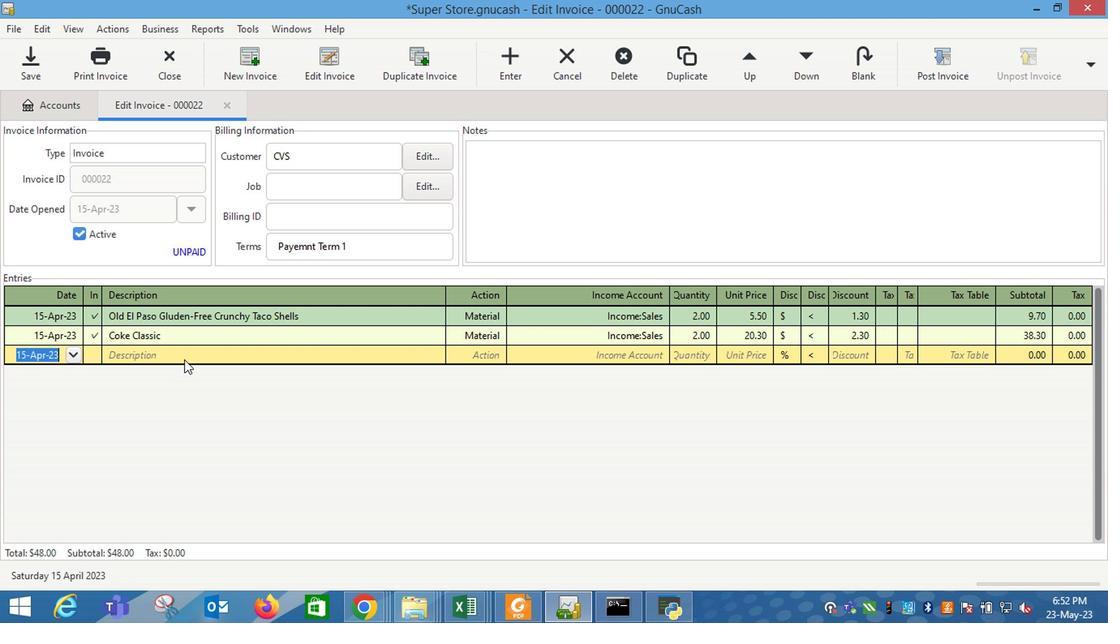 
Action: Key pressed <Key.shift>Febreze<Key.space><Key.shift_r>Pet<Key.space><Key.shift_r>Odor<Key.space><Key.shift><Key.shift><Key.shift><Key.shift><Key.shift>Eliminator<Key.space><Key.shift>Air<Key.space><Key.shift>Freshner<Key.space><Key.shift>Fresh
Screenshot: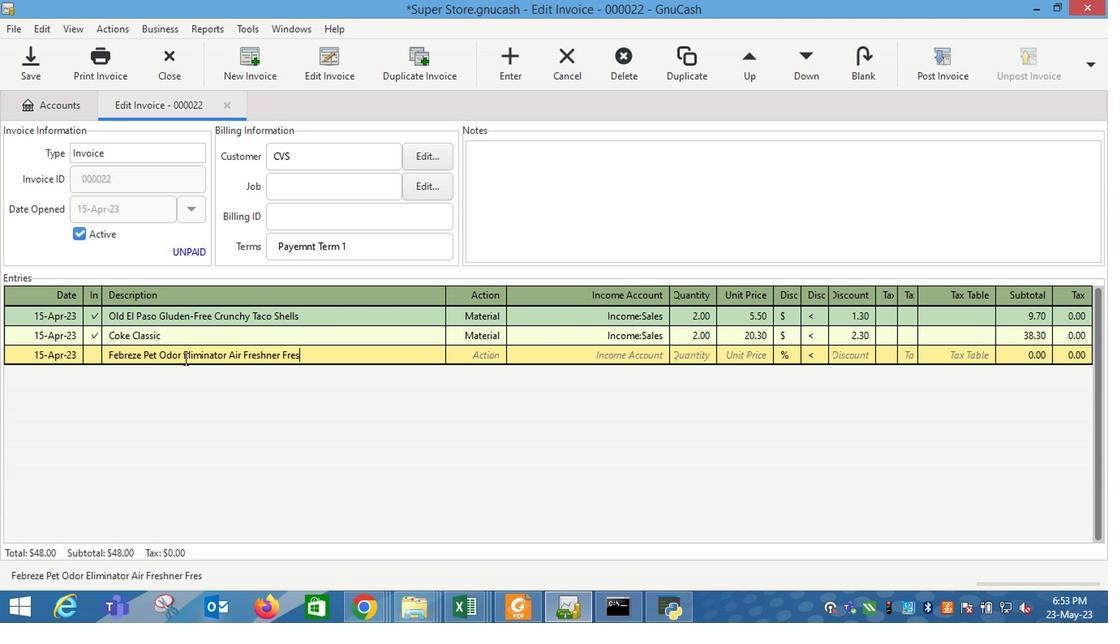 
Action: Mouse moved to (491, 355)
Screenshot: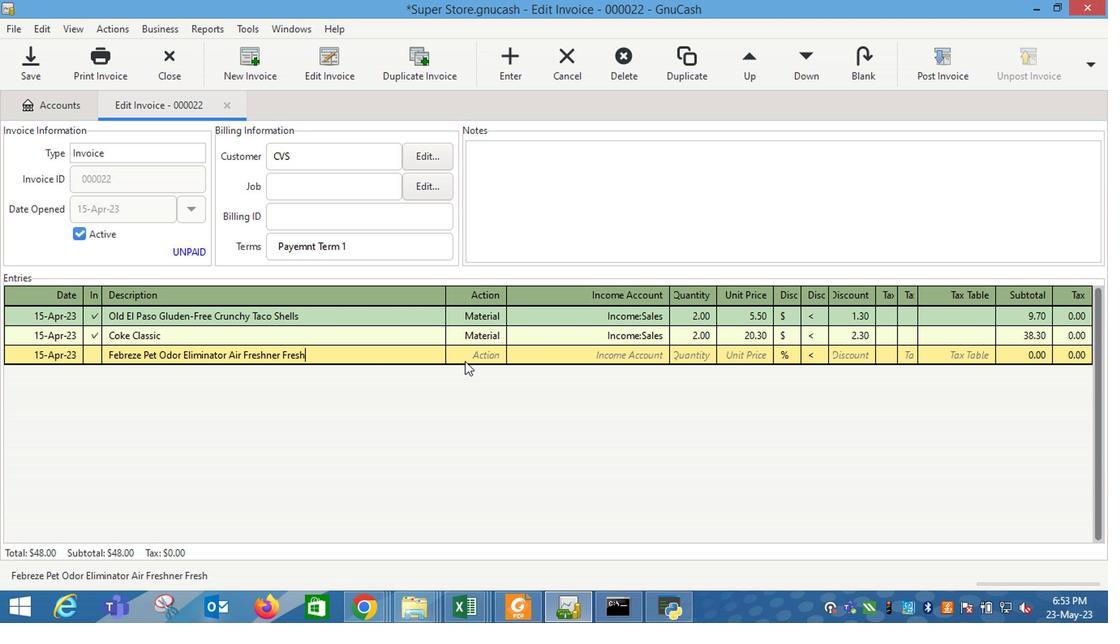
Action: Mouse pressed left at (491, 355)
Screenshot: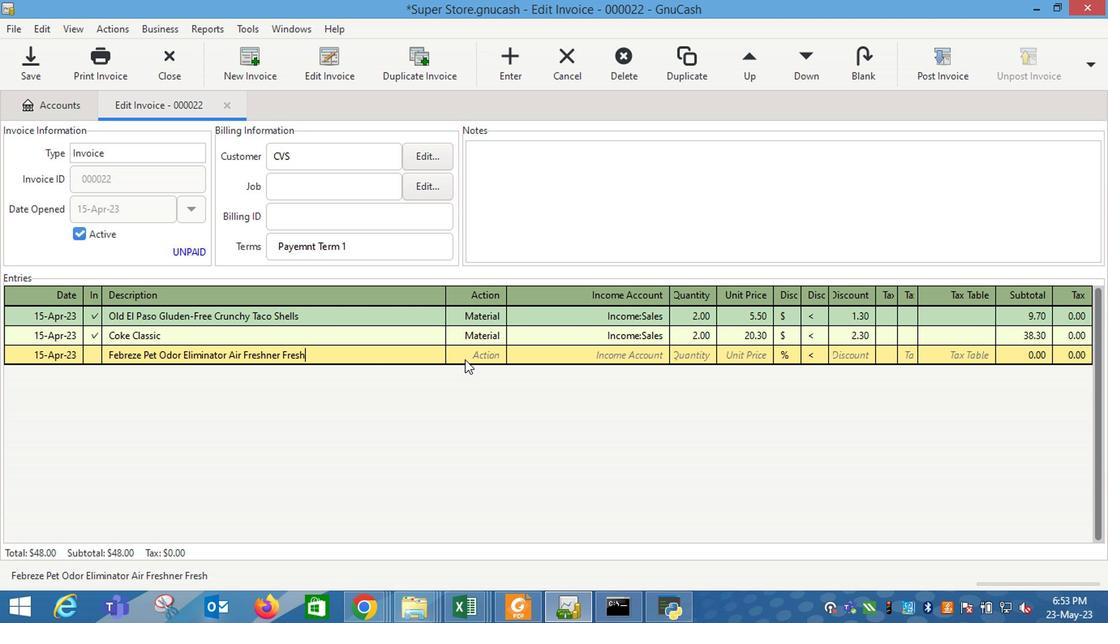 
Action: Mouse moved to (511, 350)
Screenshot: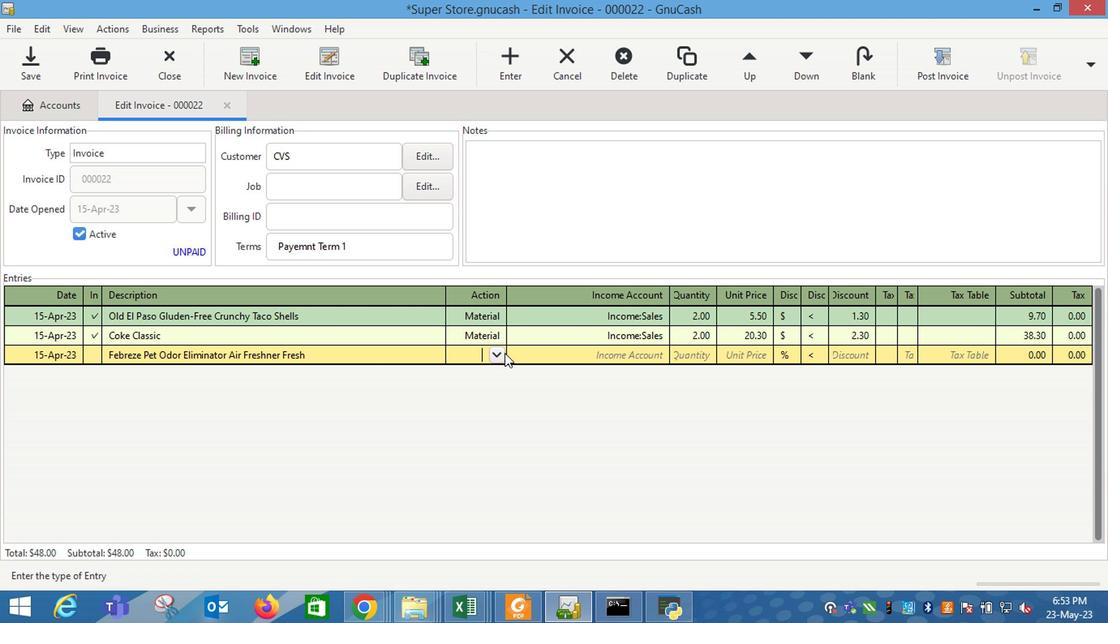 
Action: Mouse pressed left at (511, 350)
Screenshot: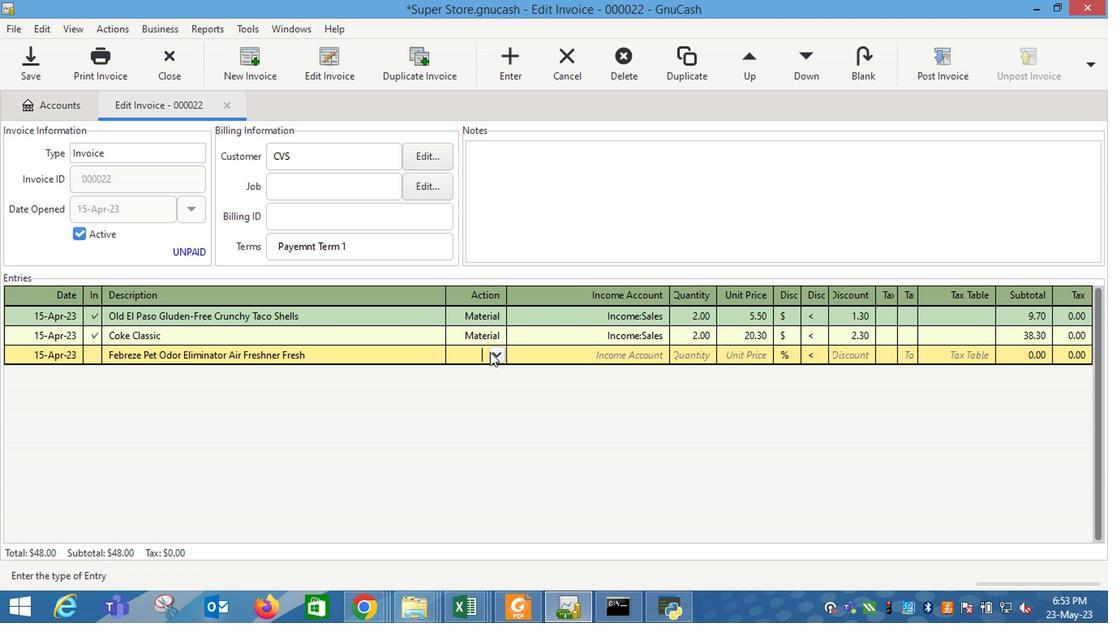 
Action: Mouse moved to (485, 382)
Screenshot: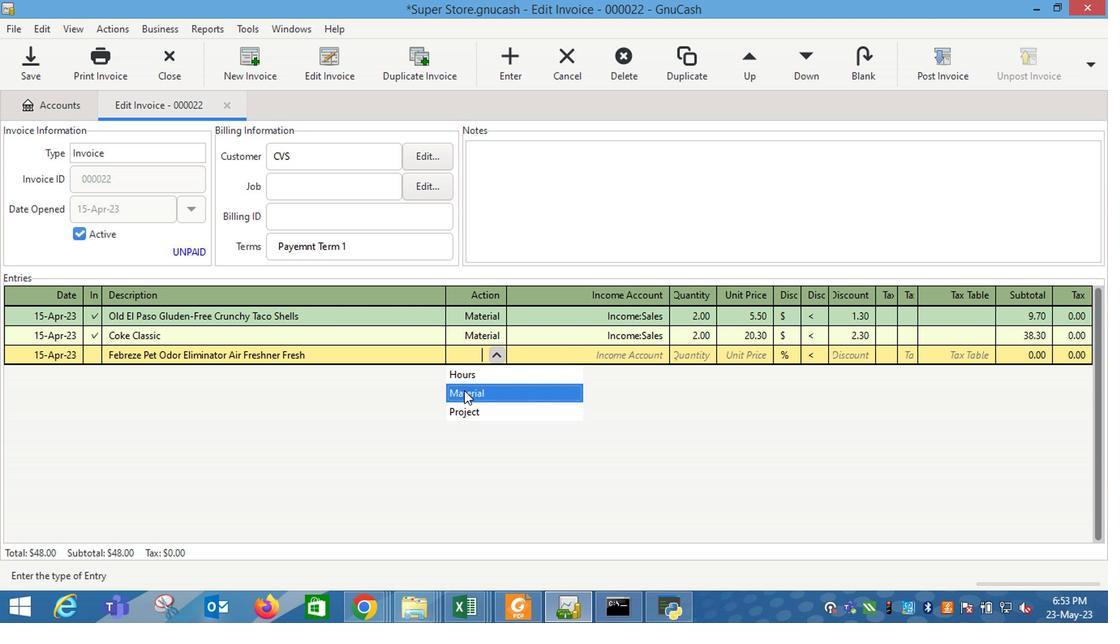 
Action: Mouse pressed left at (485, 382)
Screenshot: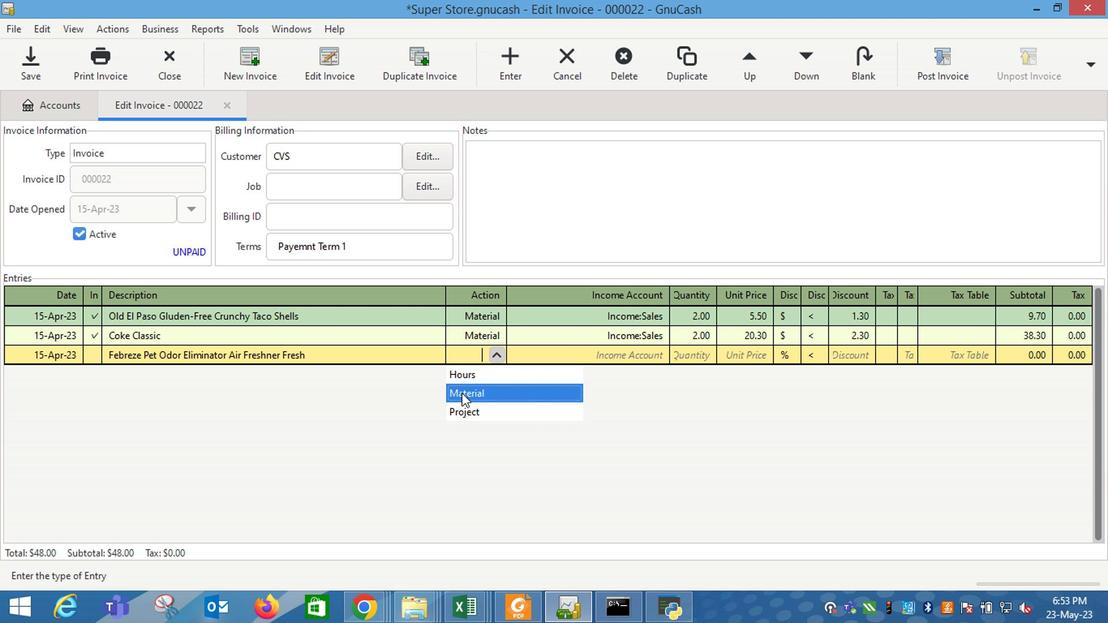 
Action: Mouse moved to (604, 356)
Screenshot: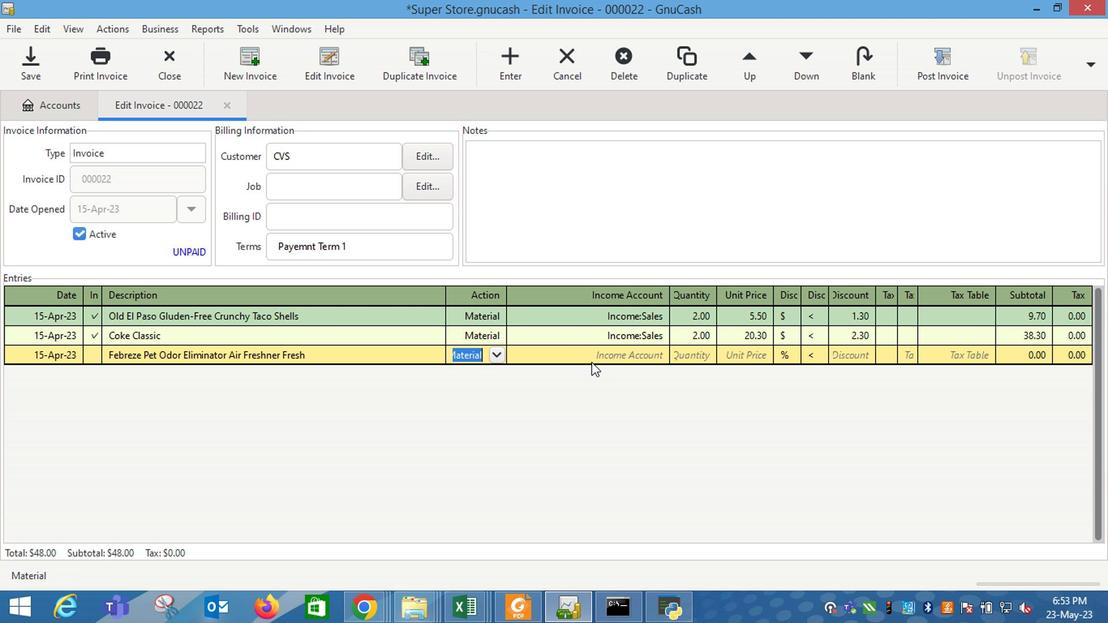 
Action: Mouse pressed left at (604, 356)
Screenshot: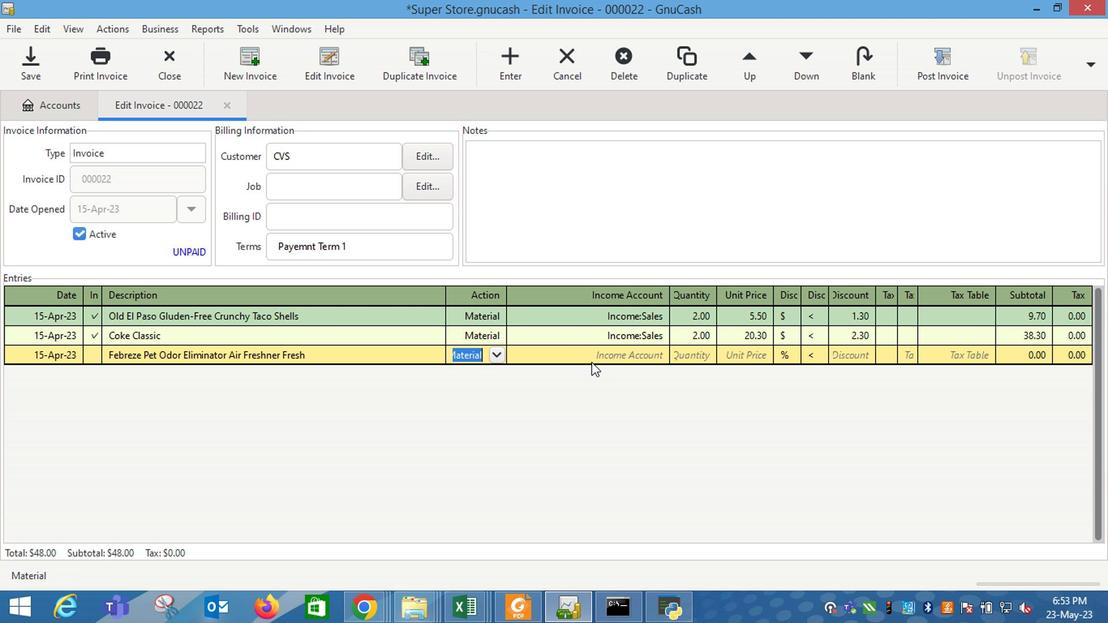 
Action: Mouse moved to (656, 354)
Screenshot: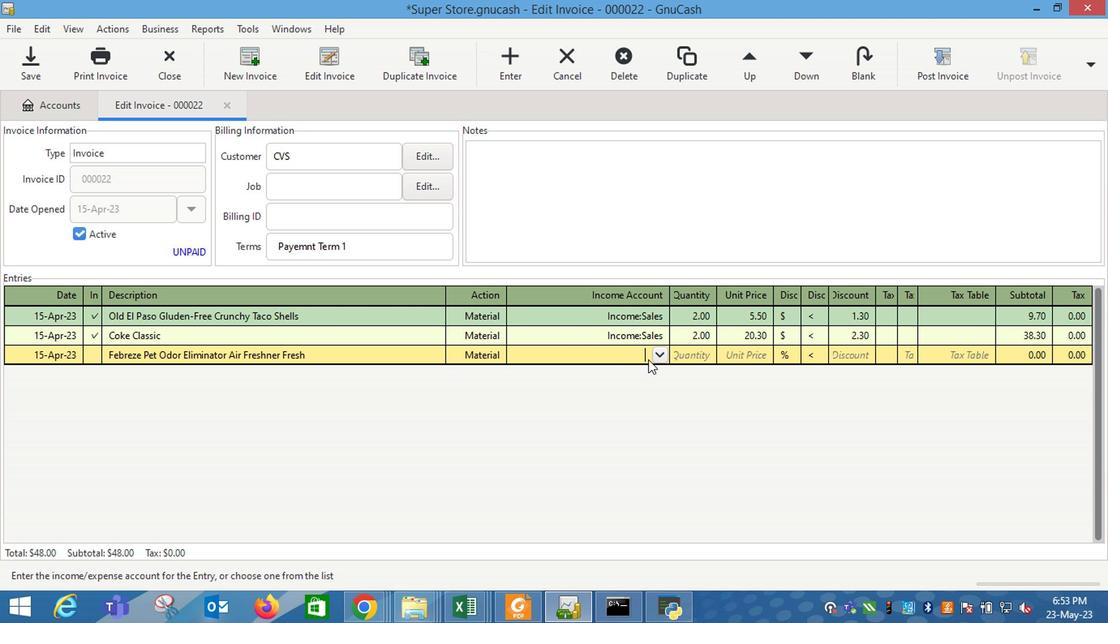 
Action: Mouse pressed left at (656, 354)
Screenshot: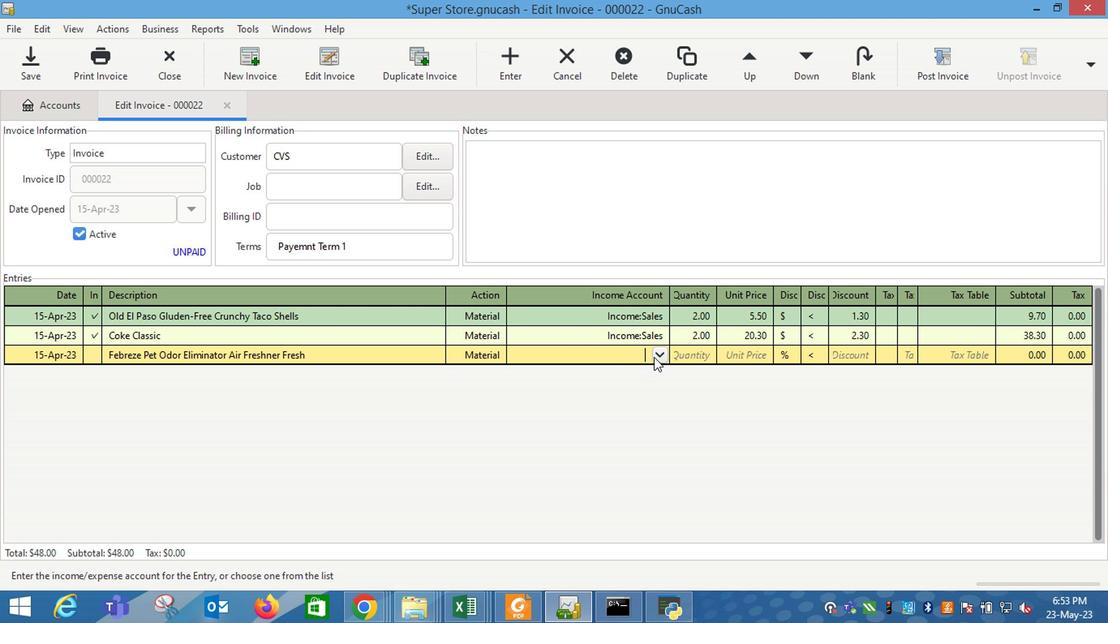 
Action: Mouse moved to (552, 406)
Screenshot: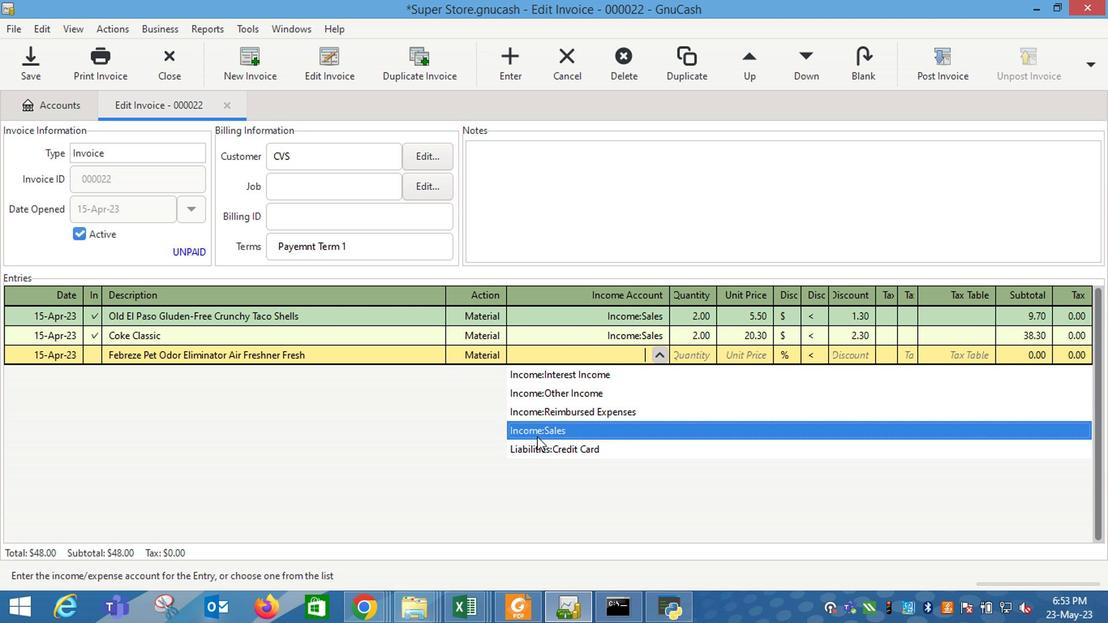 
Action: Mouse pressed left at (552, 406)
Screenshot: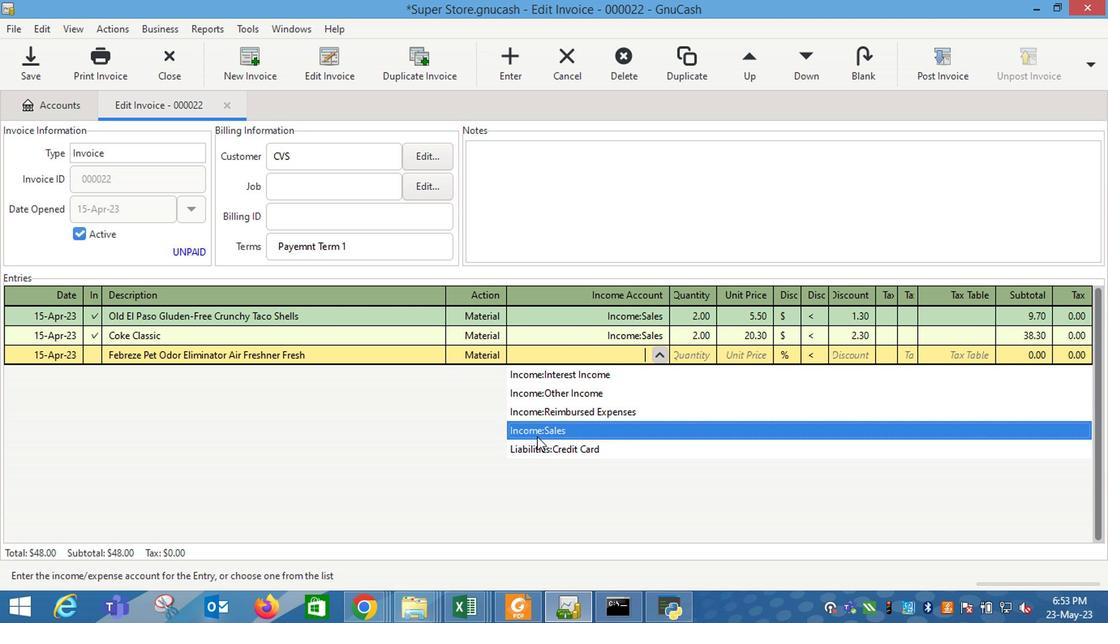 
Action: Mouse moved to (693, 356)
Screenshot: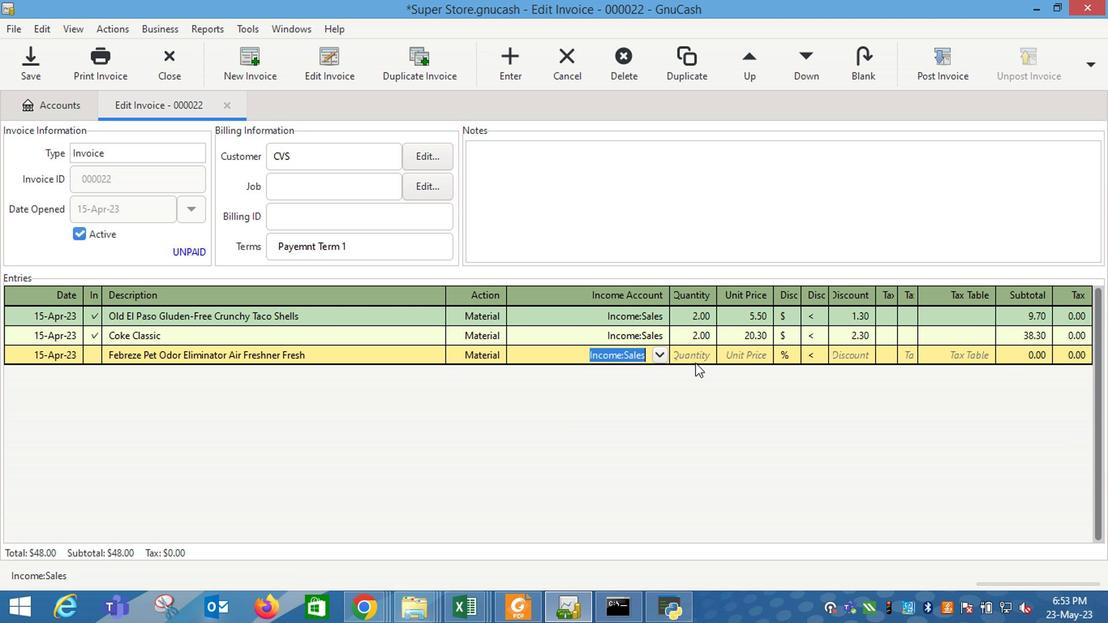
Action: Mouse pressed left at (693, 356)
Screenshot: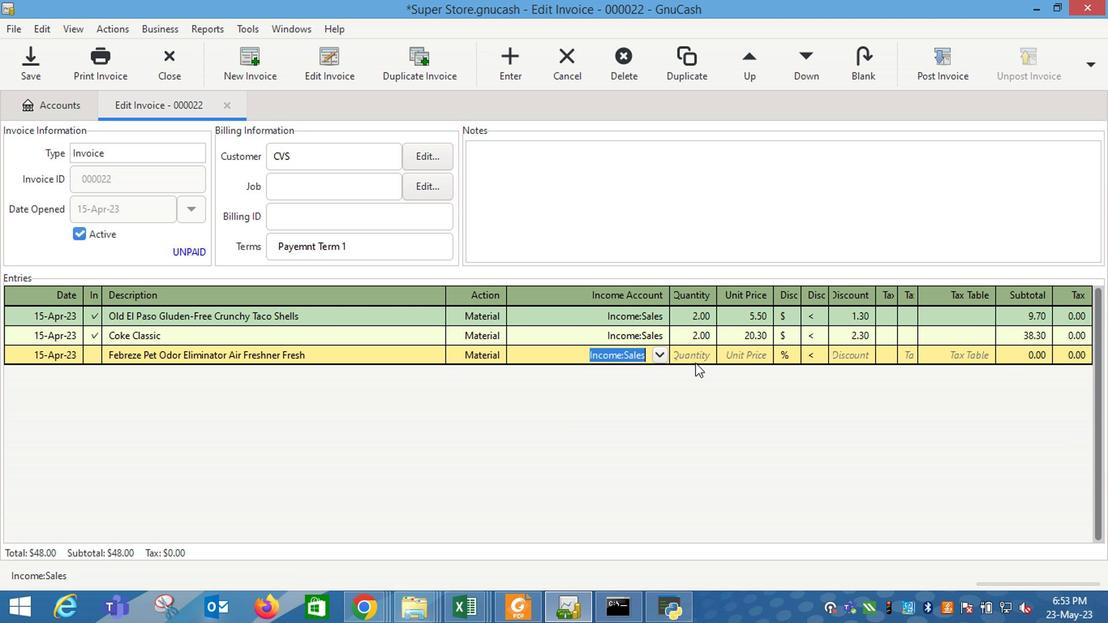 
Action: Mouse moved to (693, 356)
Screenshot: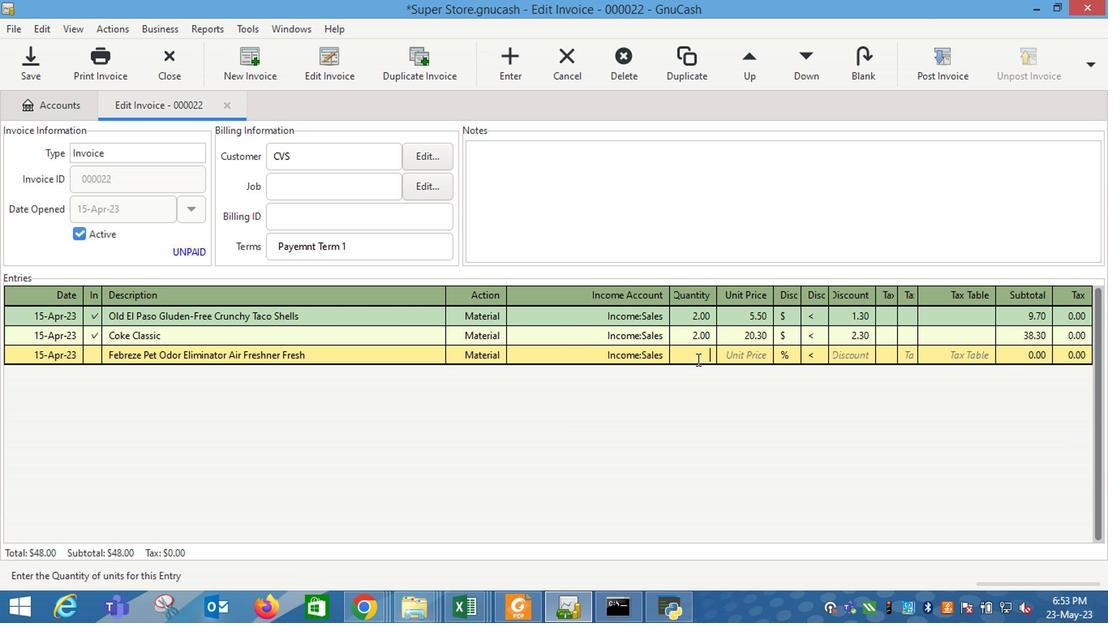 
Action: Key pressed 1
Screenshot: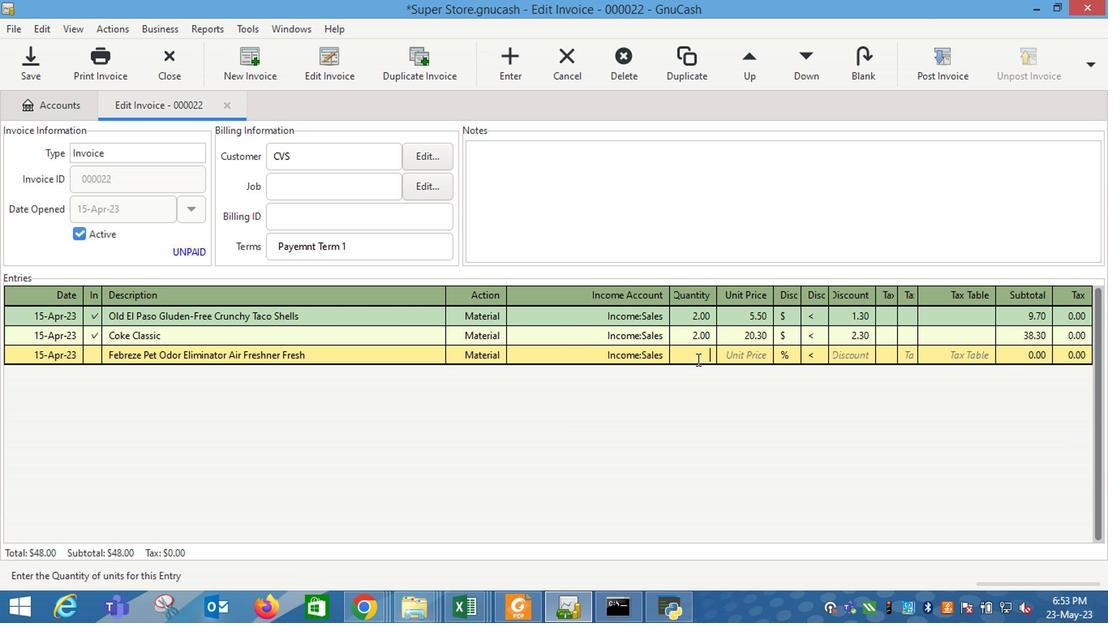 
Action: Mouse moved to (722, 351)
Screenshot: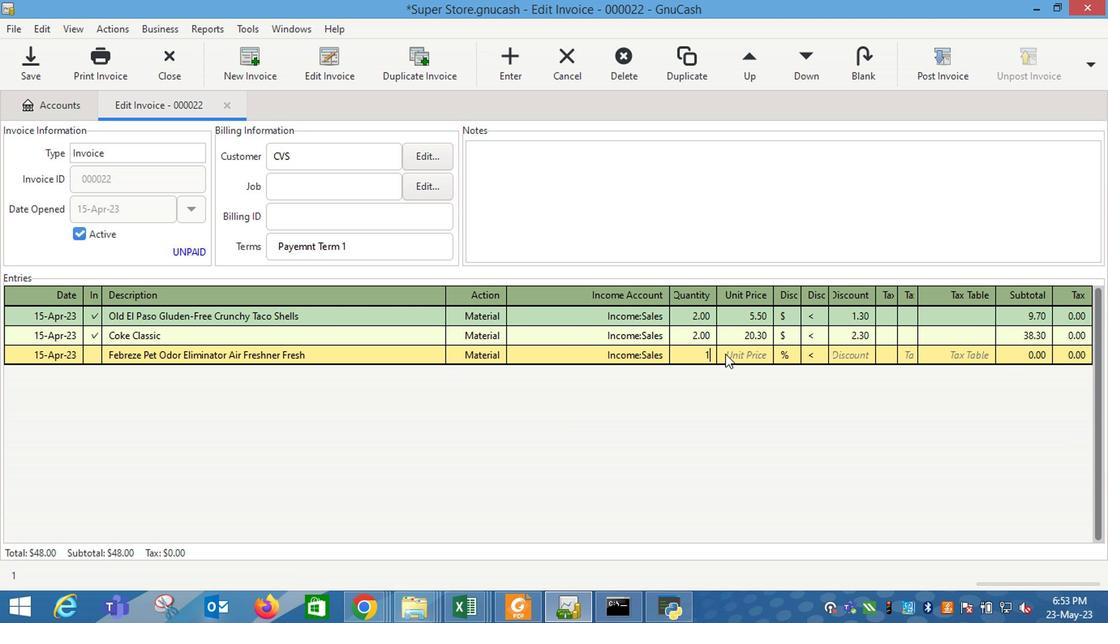 
Action: Mouse pressed left at (722, 351)
Screenshot: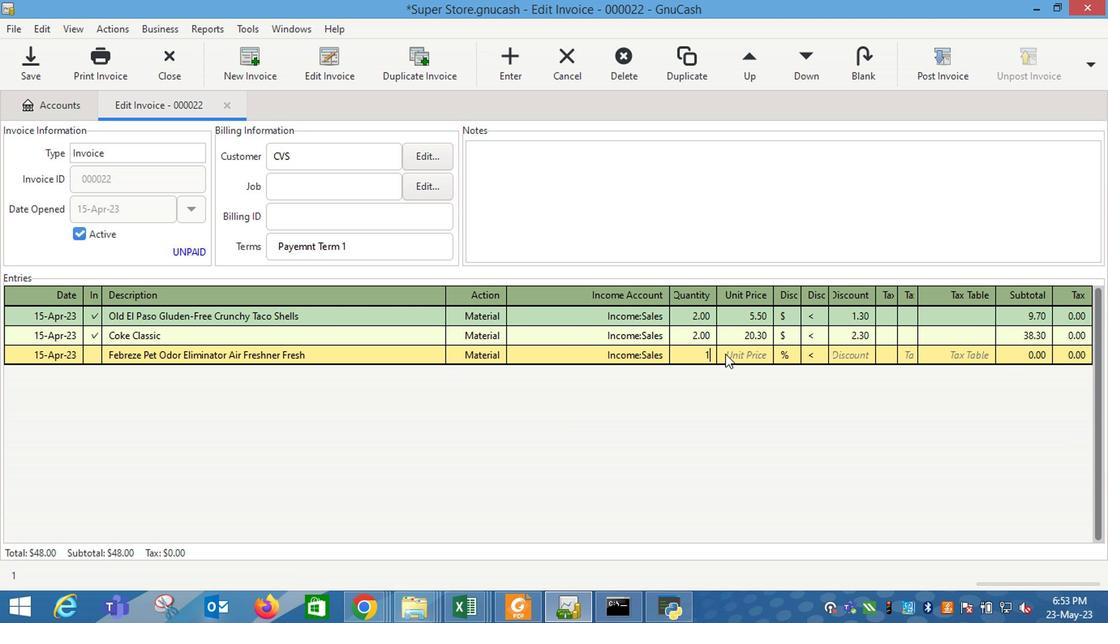 
Action: Key pressed 21.3
Screenshot: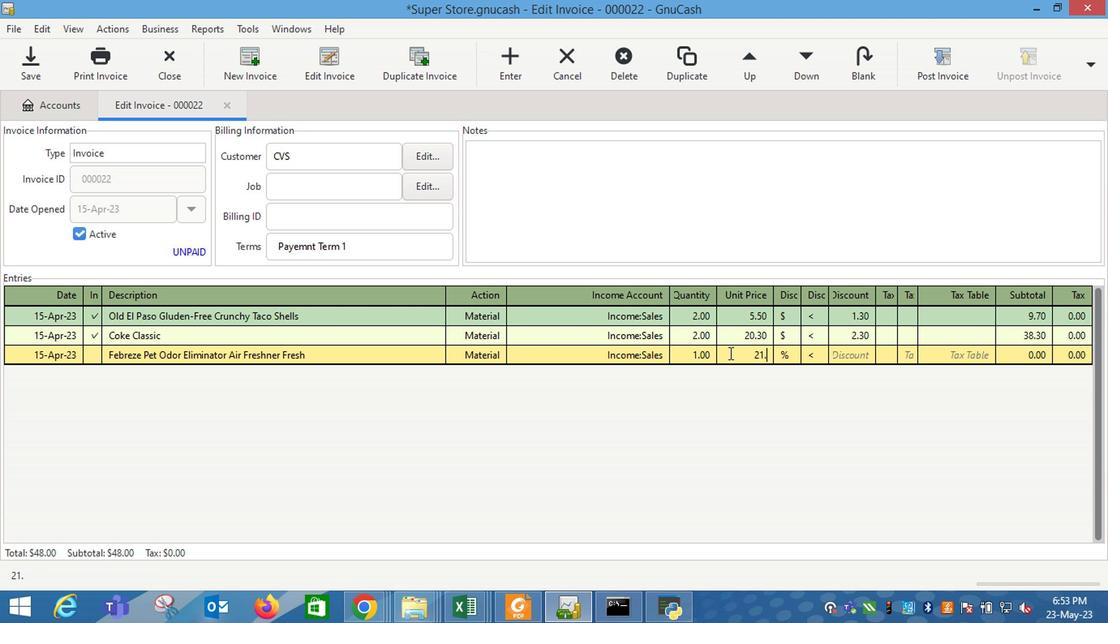 
Action: Mouse moved to (767, 353)
Screenshot: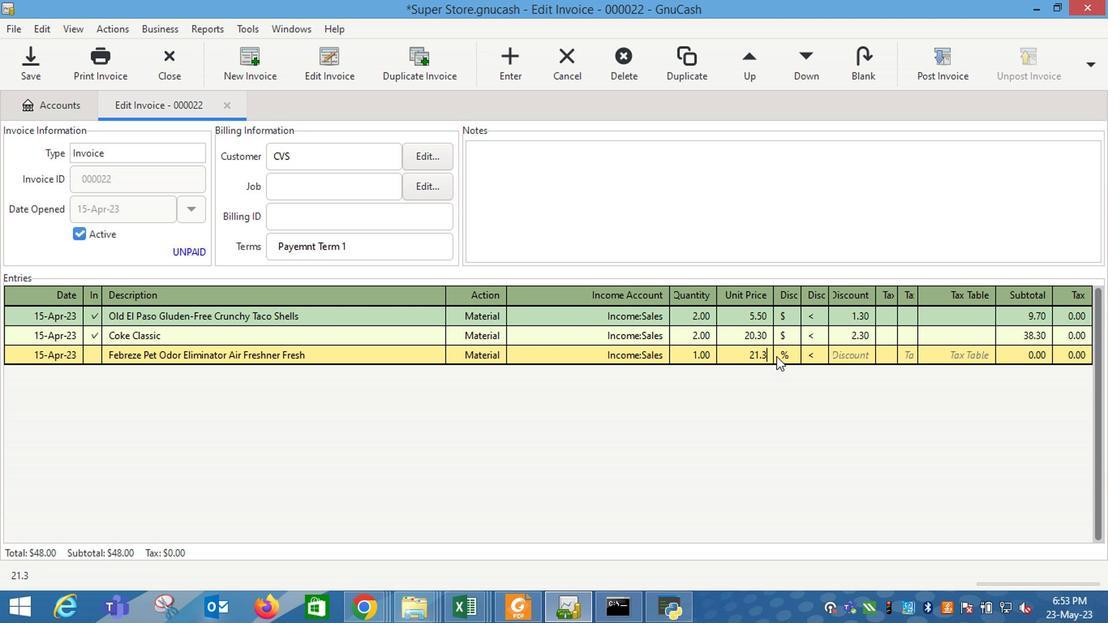 
Action: Mouse pressed left at (767, 353)
Screenshot: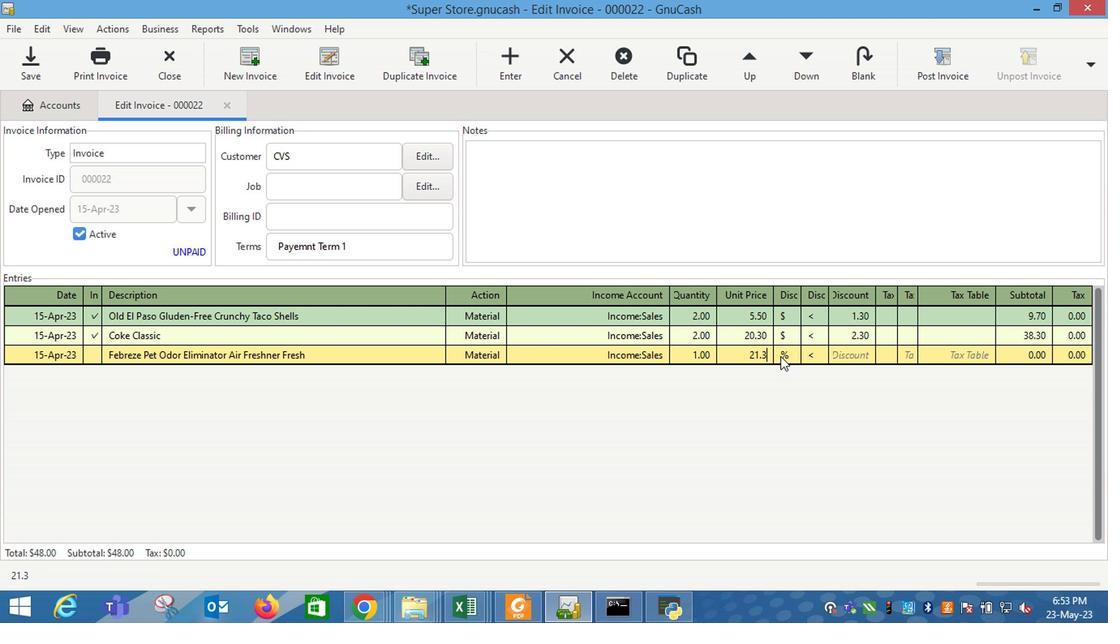 
Action: Mouse moved to (840, 349)
Screenshot: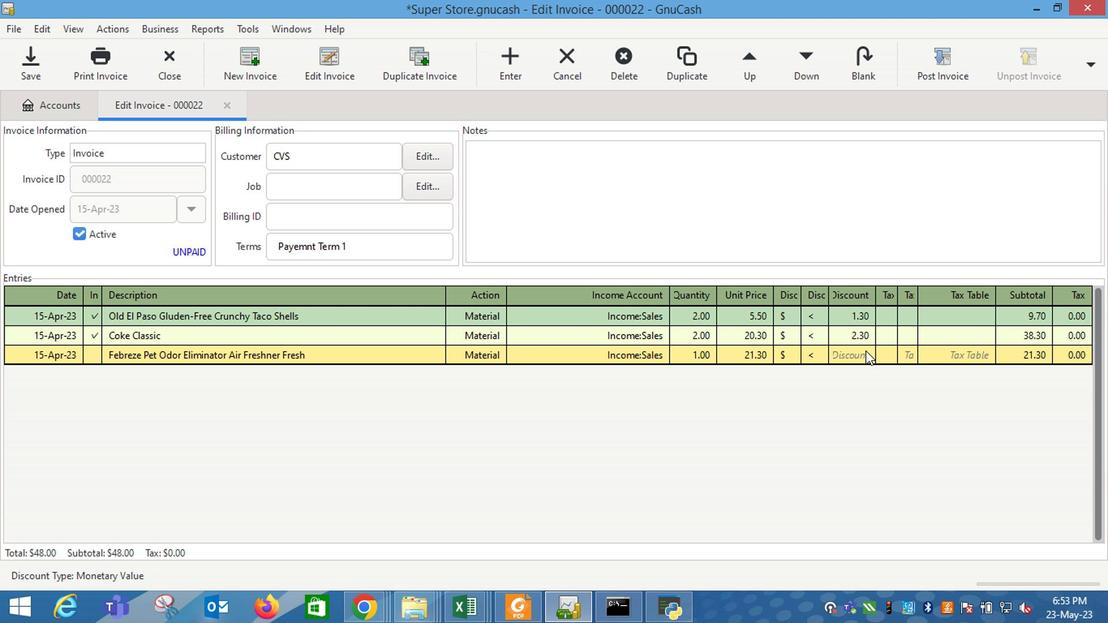 
Action: Mouse pressed left at (840, 349)
Screenshot: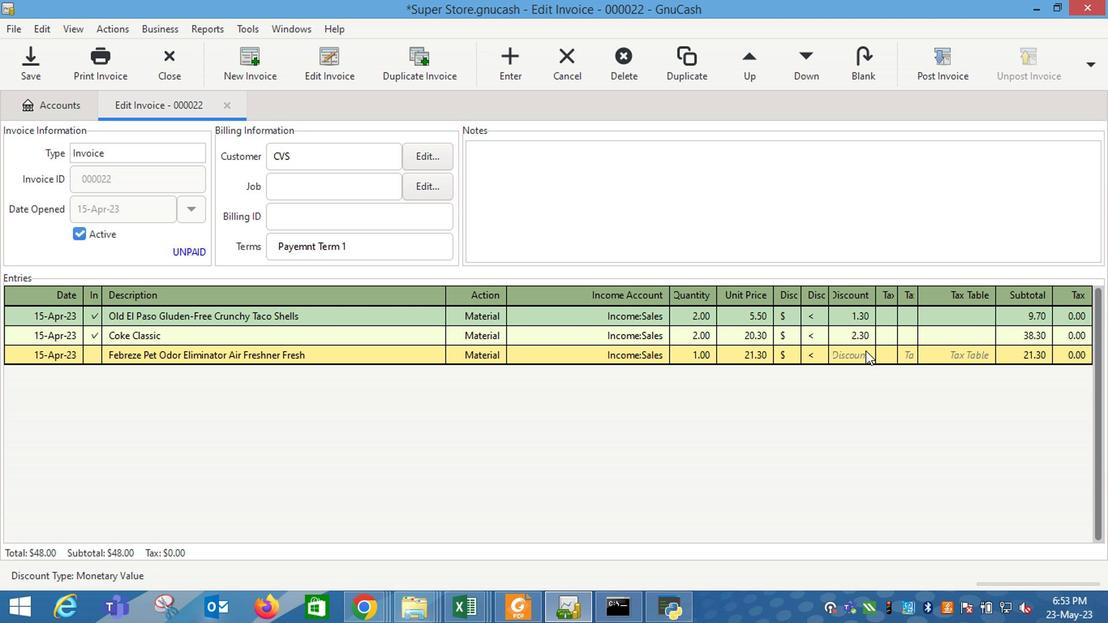
Action: Mouse moved to (839, 349)
Screenshot: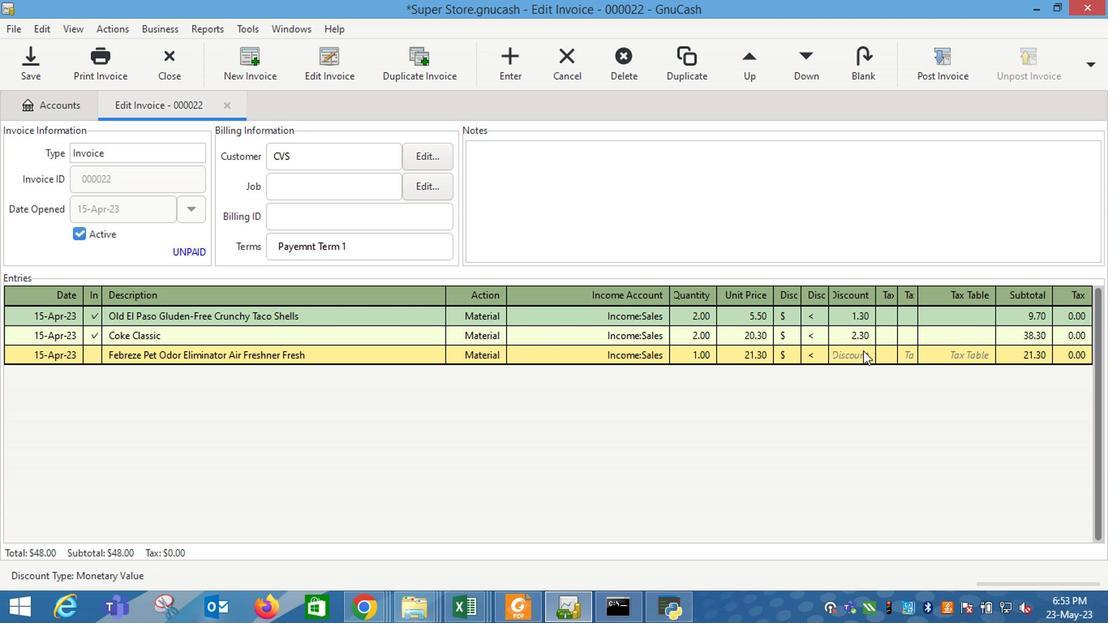 
Action: Key pressed 2.8<Key.enter>
Screenshot: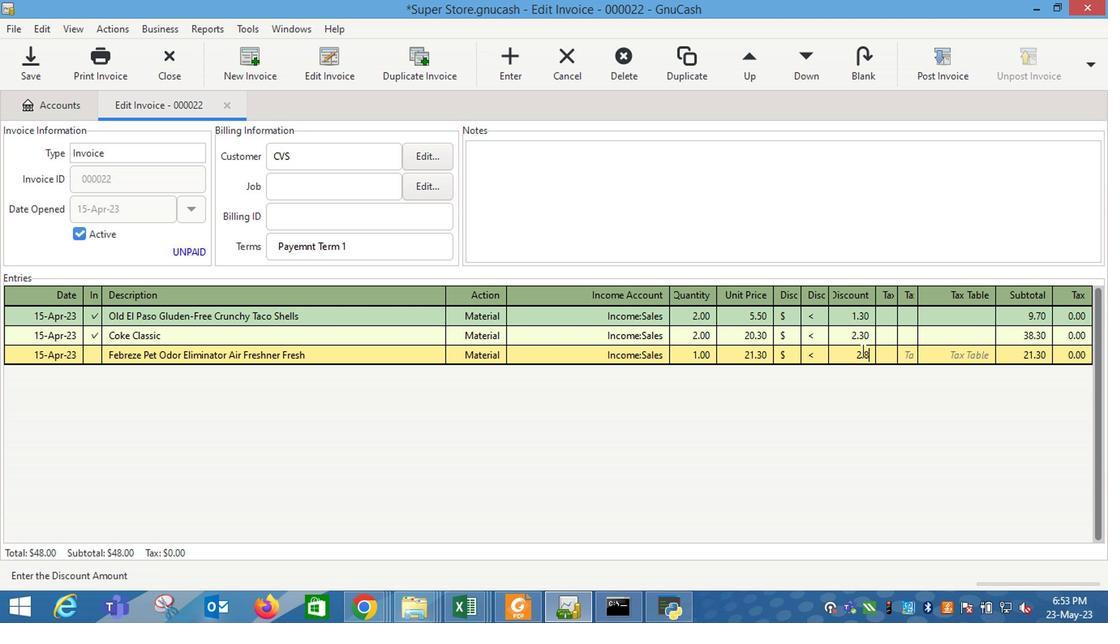 
Action: Mouse moved to (542, 215)
Screenshot: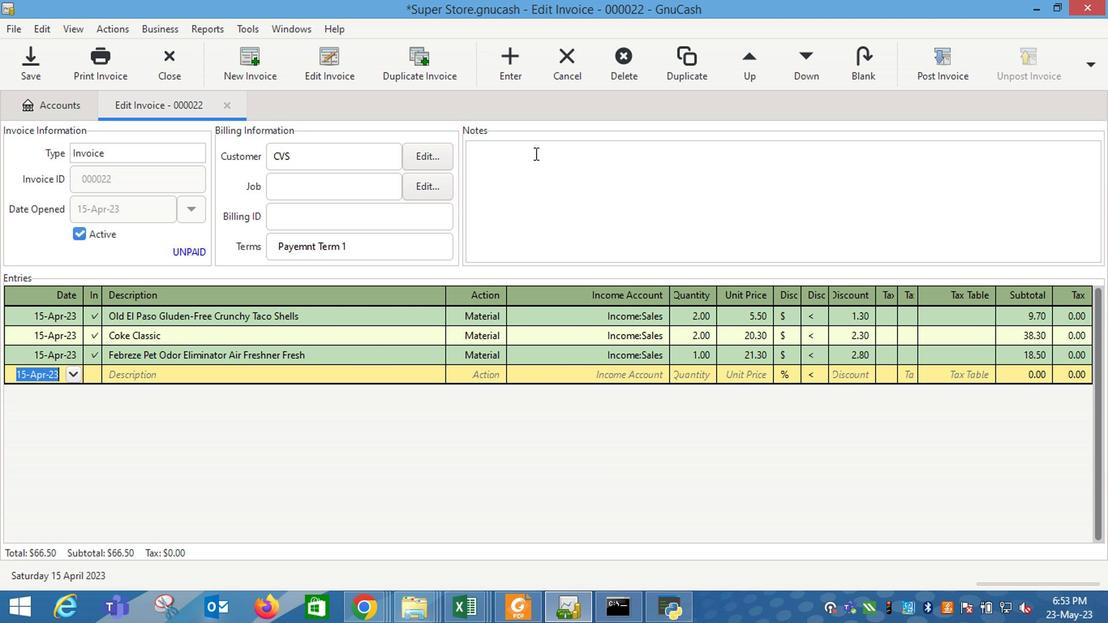 
Action: Mouse pressed left at (542, 215)
Screenshot: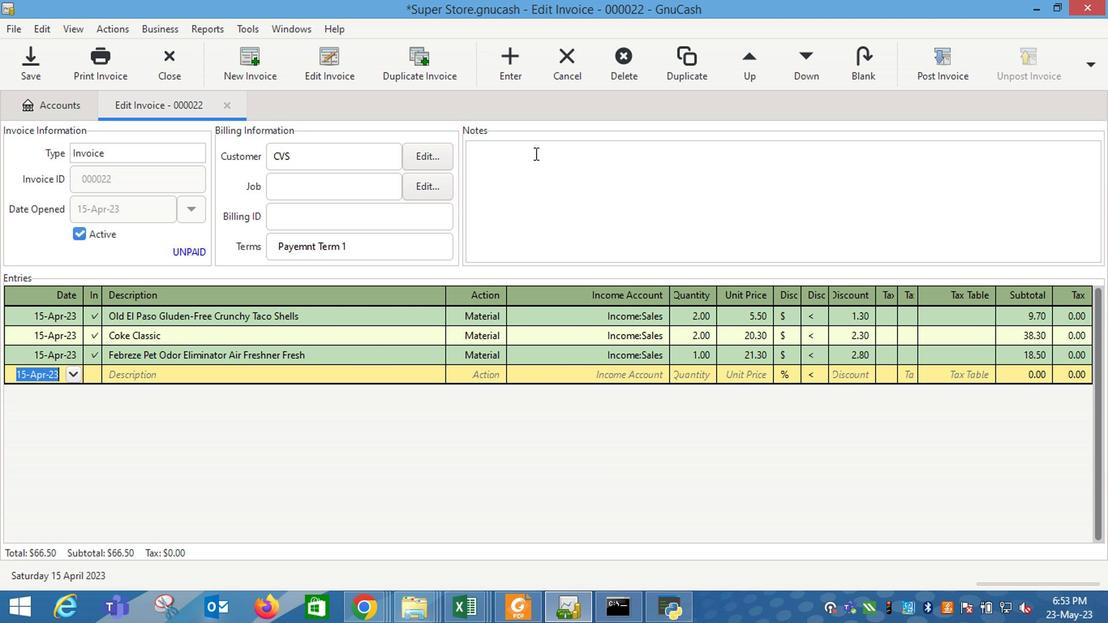 
Action: Key pressed <Key.shift_r>Lookinig<Key.backspace><Key.backspace>g<Key.space>forward<Key.space>t<Key.space><Key.backspace>o<Key.space>serving<Key.space>you<Key.space>again.
Screenshot: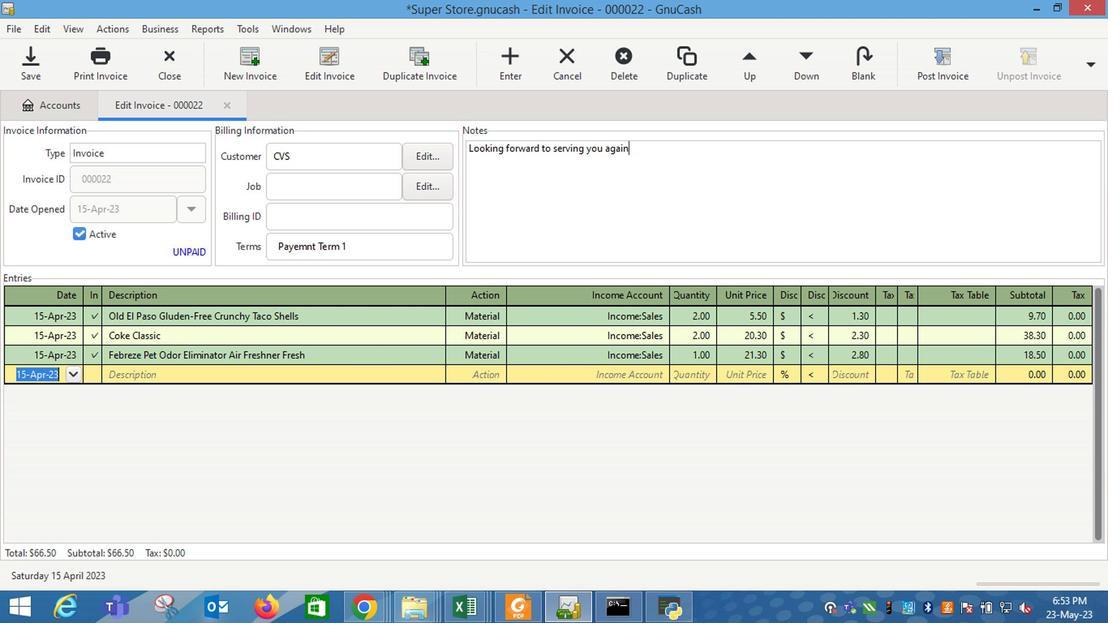 
Action: Mouse moved to (897, 142)
Screenshot: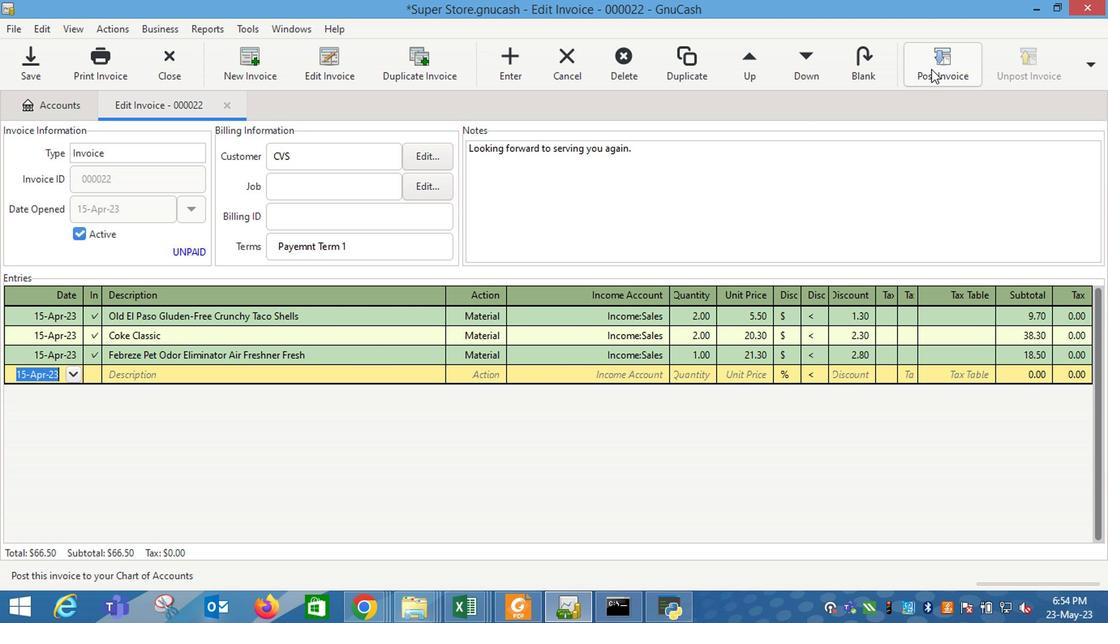 
Action: Mouse pressed left at (897, 142)
Screenshot: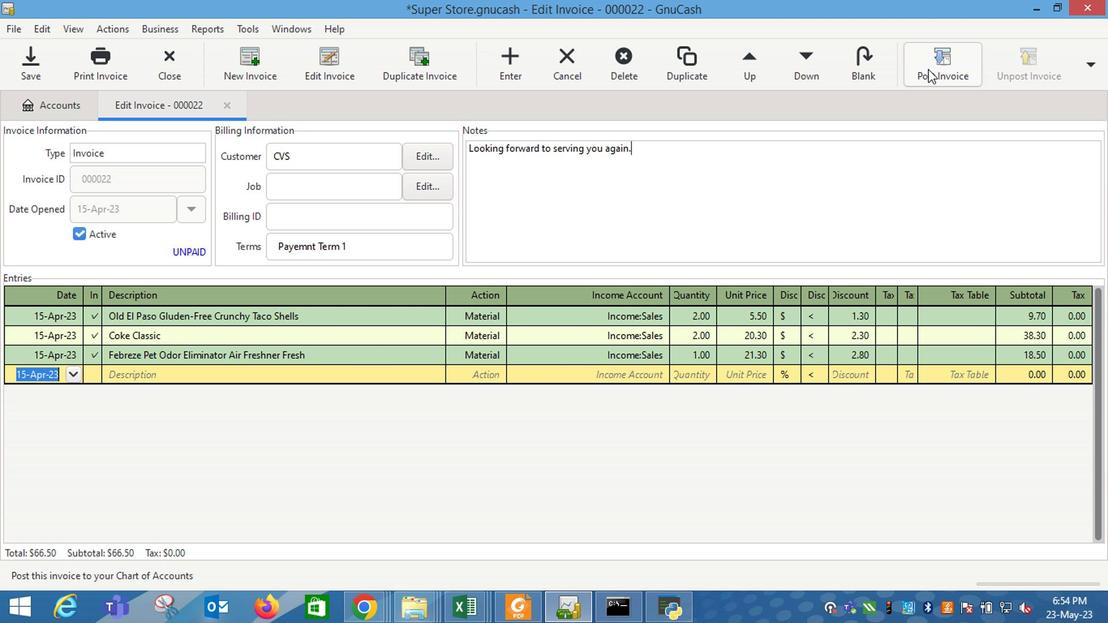
Action: Mouse moved to (693, 285)
Screenshot: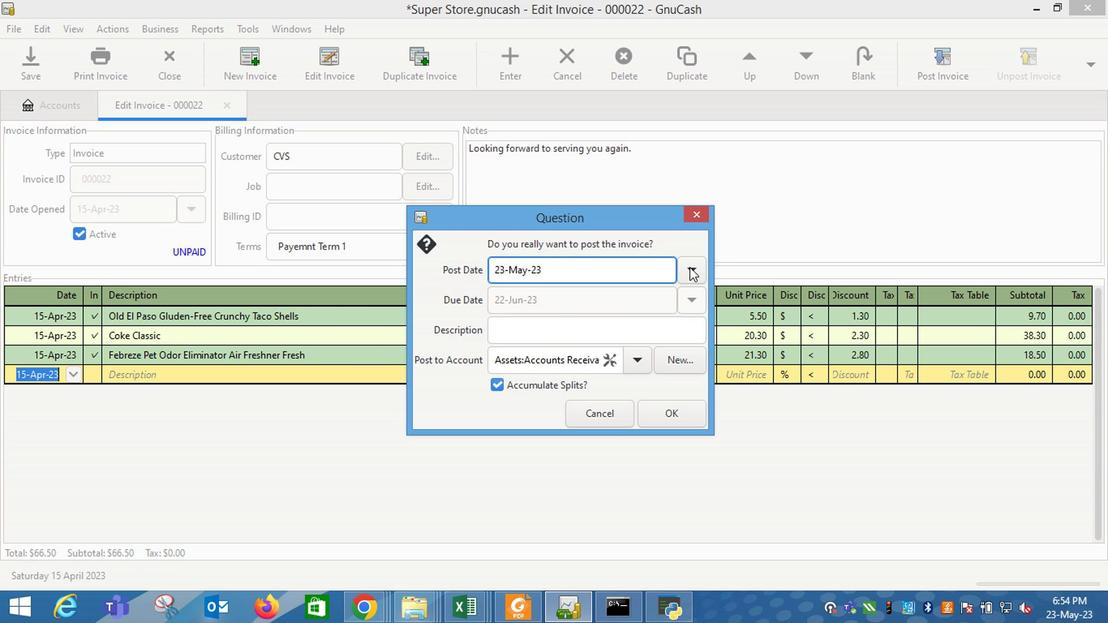 
Action: Mouse pressed left at (693, 285)
Screenshot: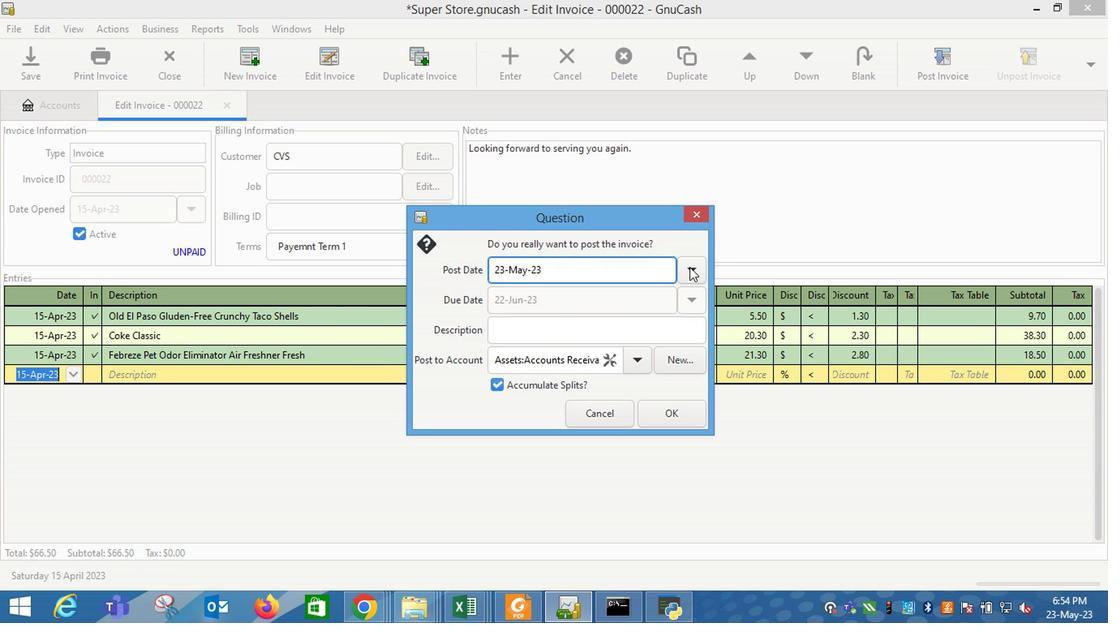 
Action: Mouse moved to (576, 308)
Screenshot: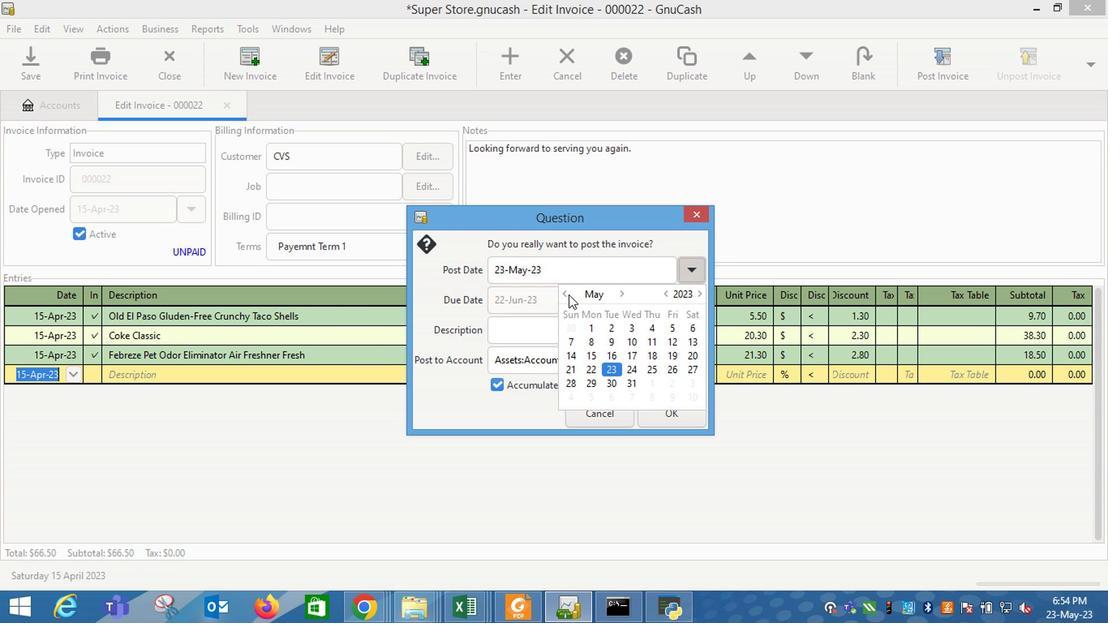 
Action: Mouse pressed left at (576, 308)
Screenshot: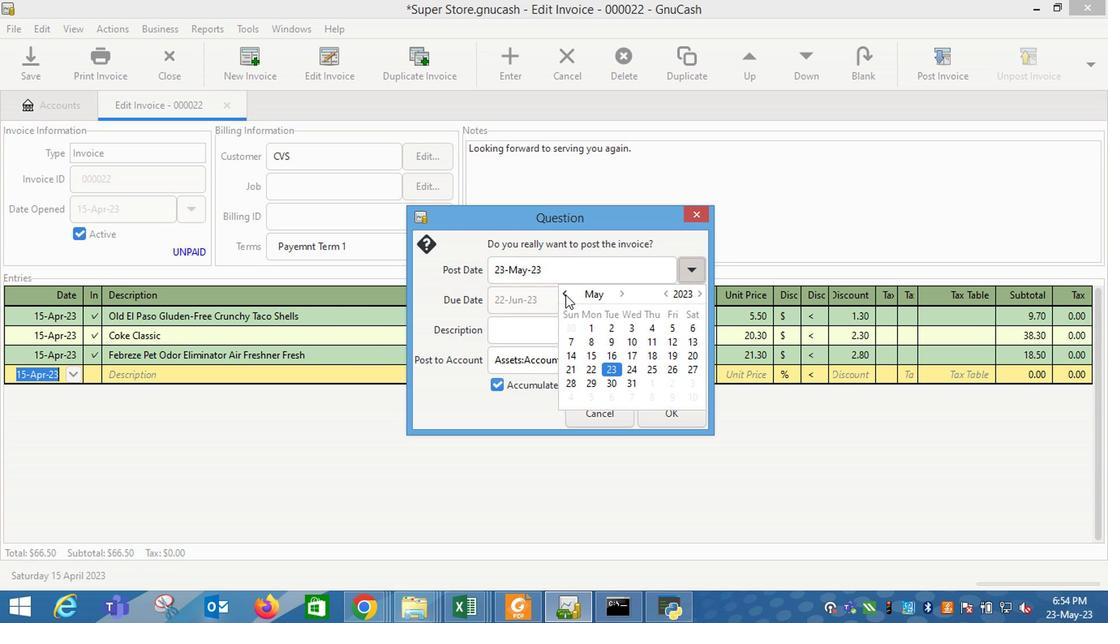 
Action: Mouse moved to (692, 350)
Screenshot: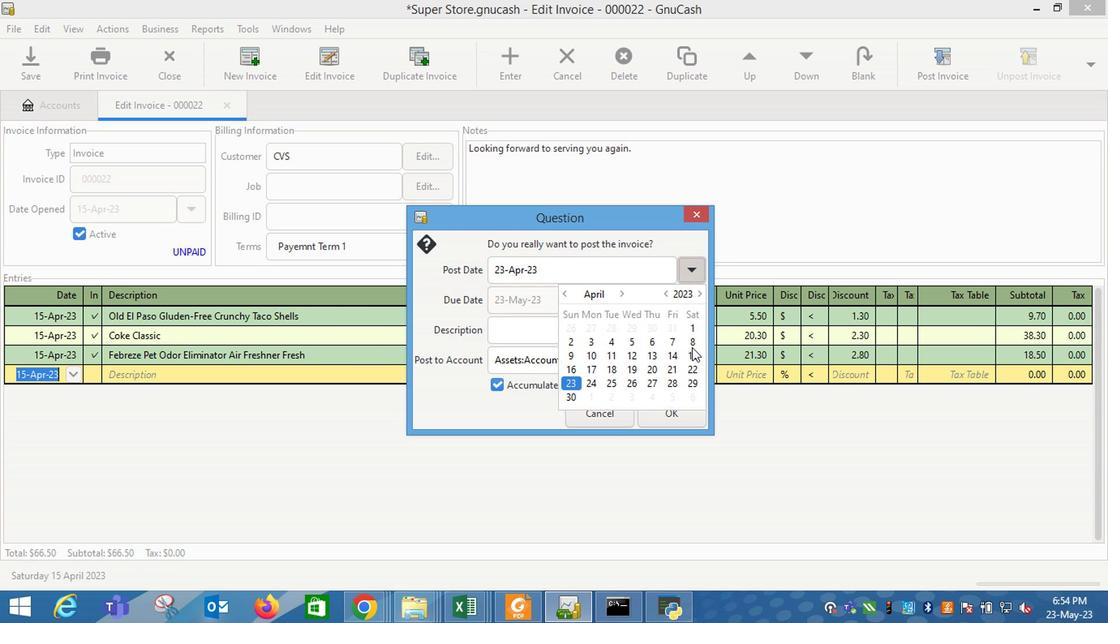 
Action: Mouse pressed left at (692, 350)
Screenshot: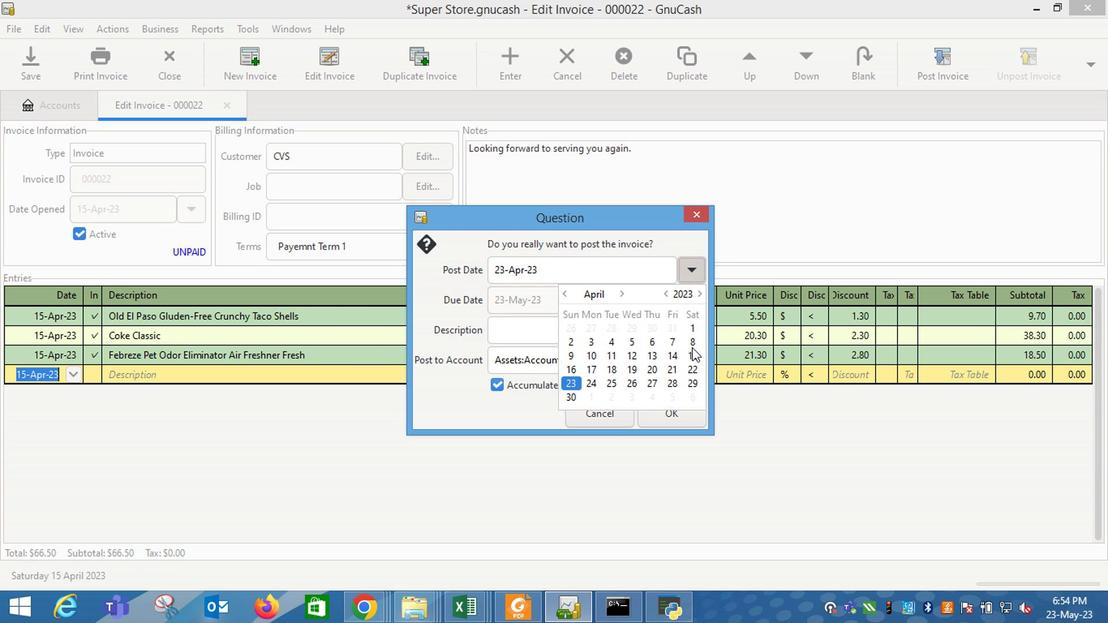 
Action: Mouse moved to (540, 364)
Screenshot: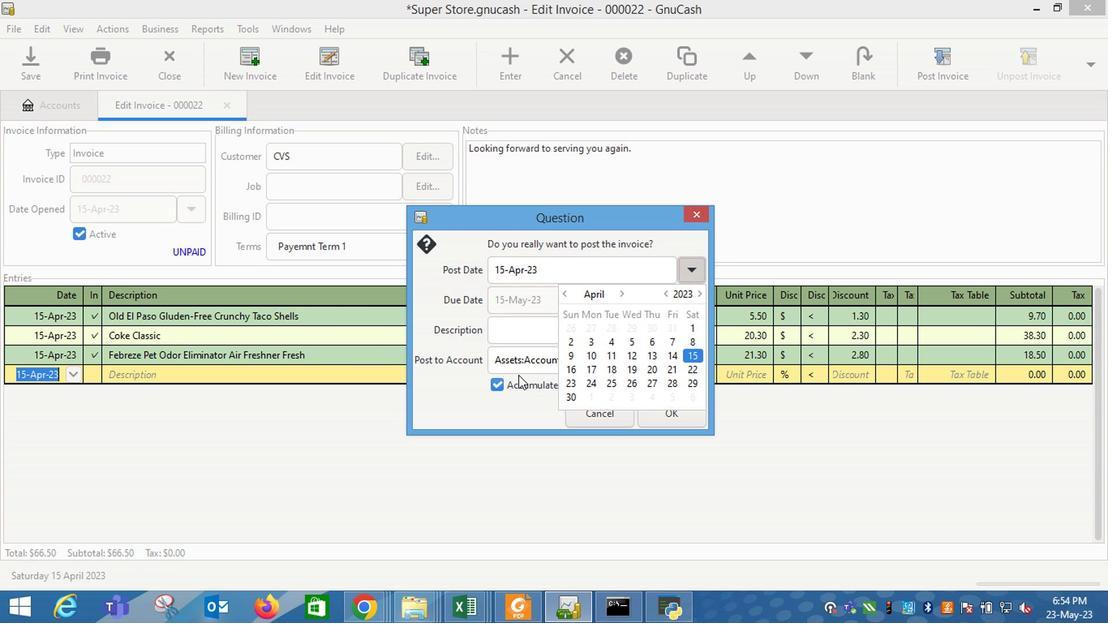 
Action: Mouse pressed left at (540, 364)
Screenshot: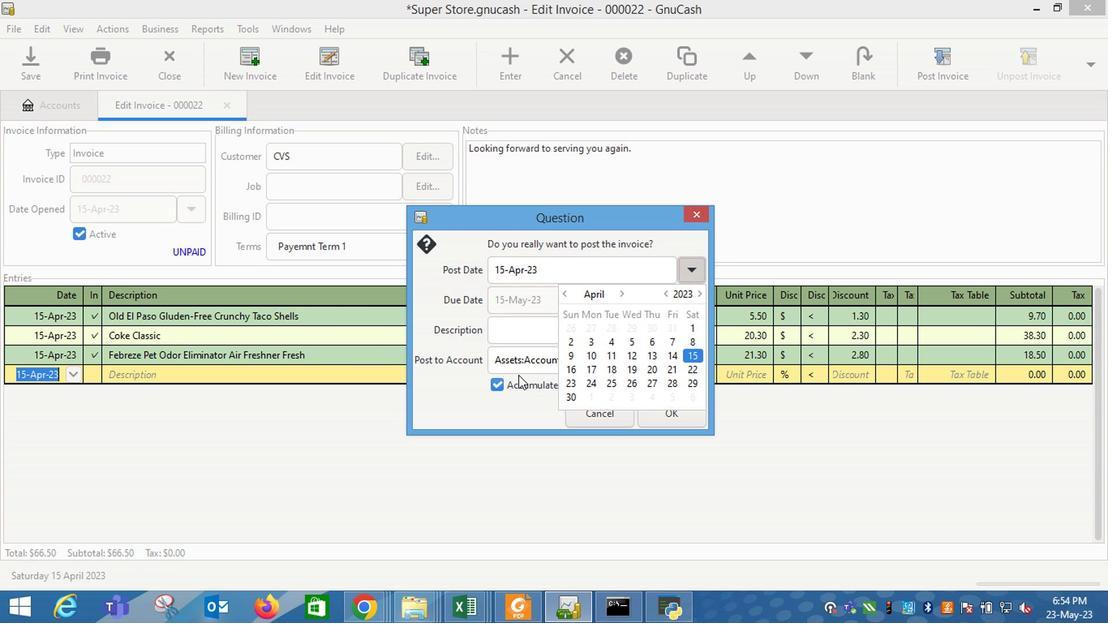 
Action: Mouse moved to (668, 397)
Screenshot: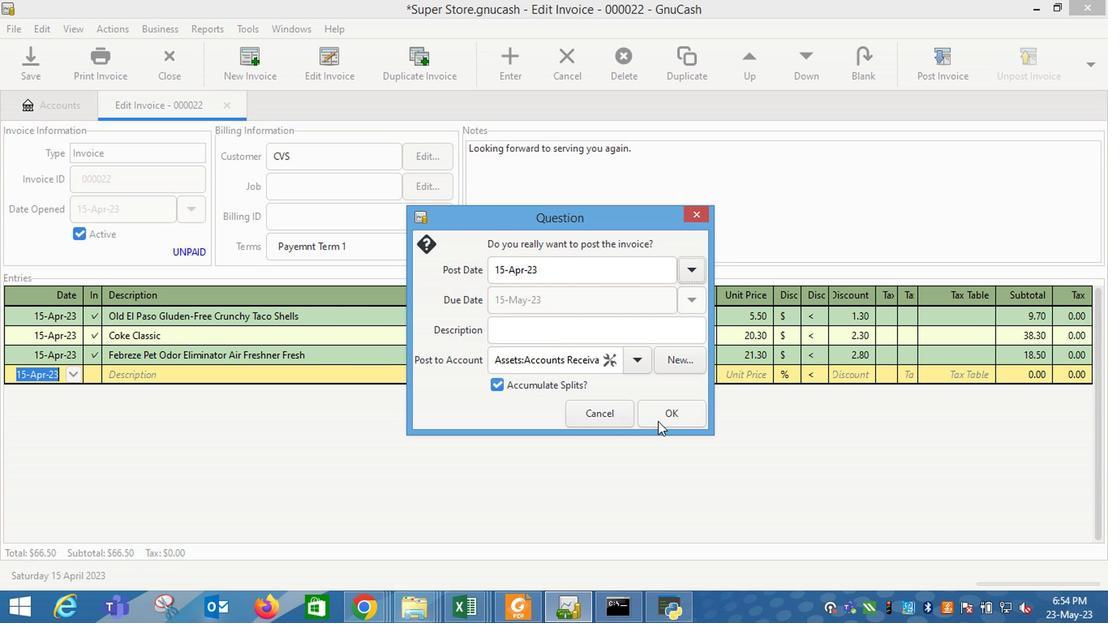 
Action: Mouse pressed left at (668, 397)
Screenshot: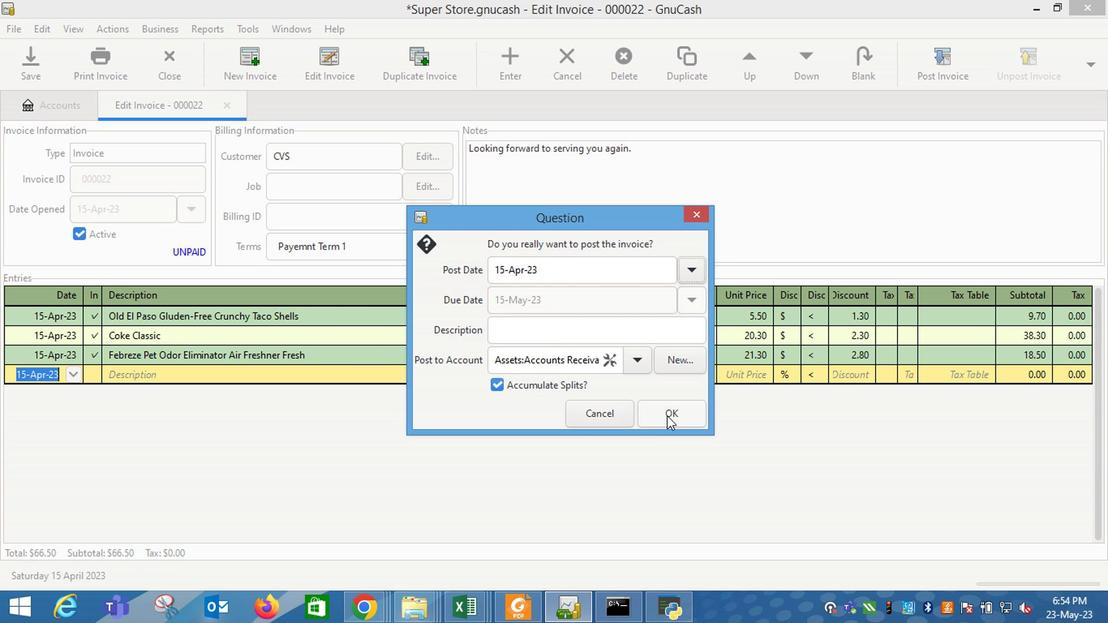 
Action: Mouse moved to (1010, 141)
Screenshot: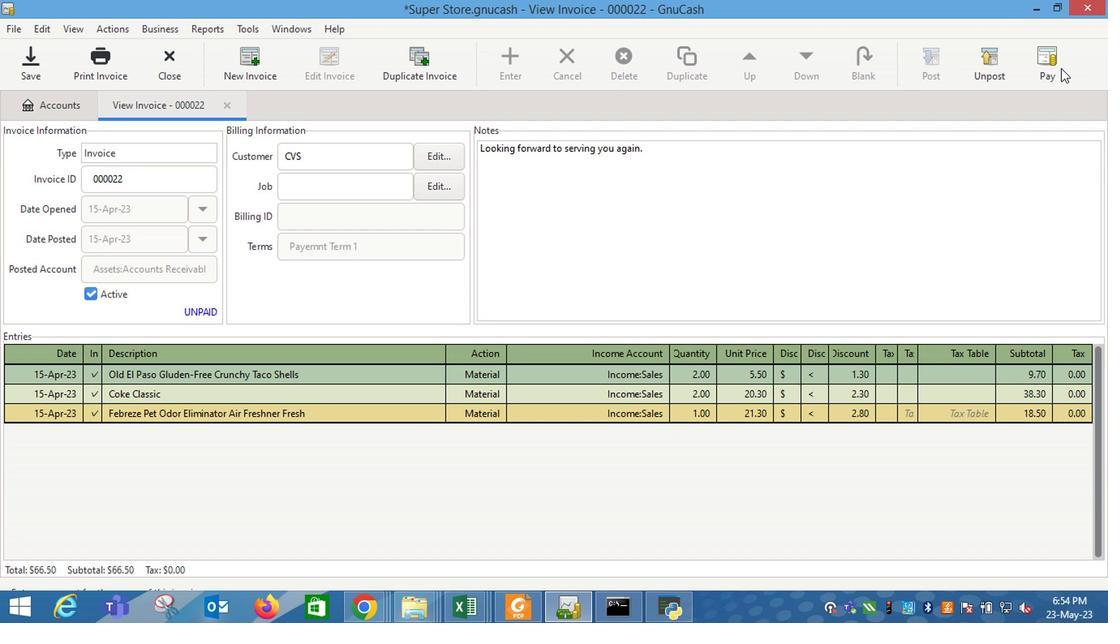 
Action: Mouse pressed left at (1010, 141)
Screenshot: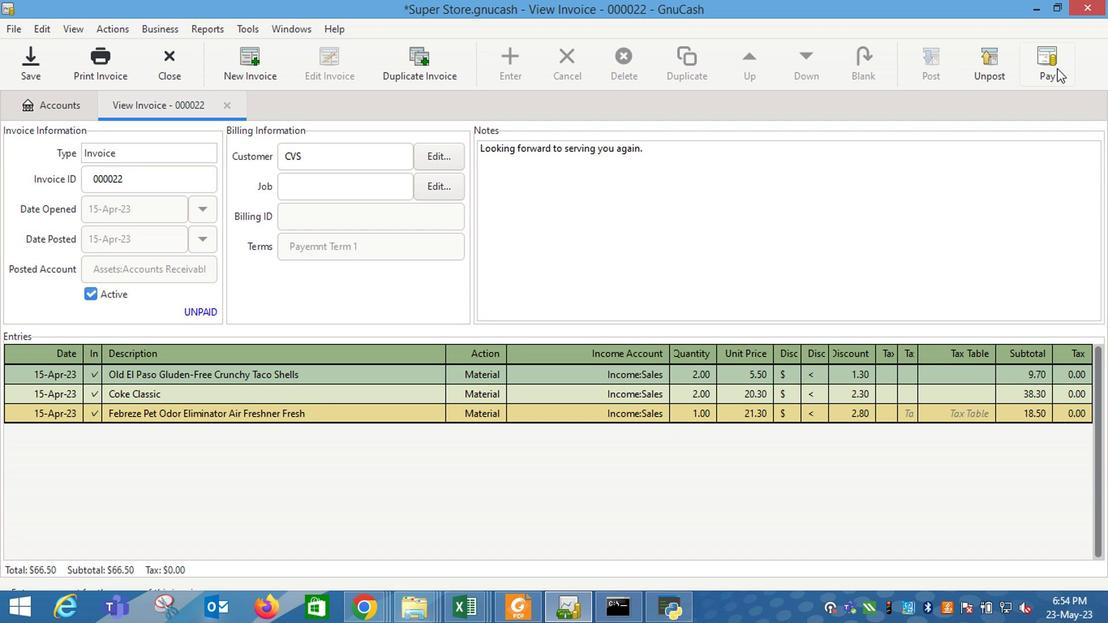 
Action: Mouse moved to (517, 323)
Screenshot: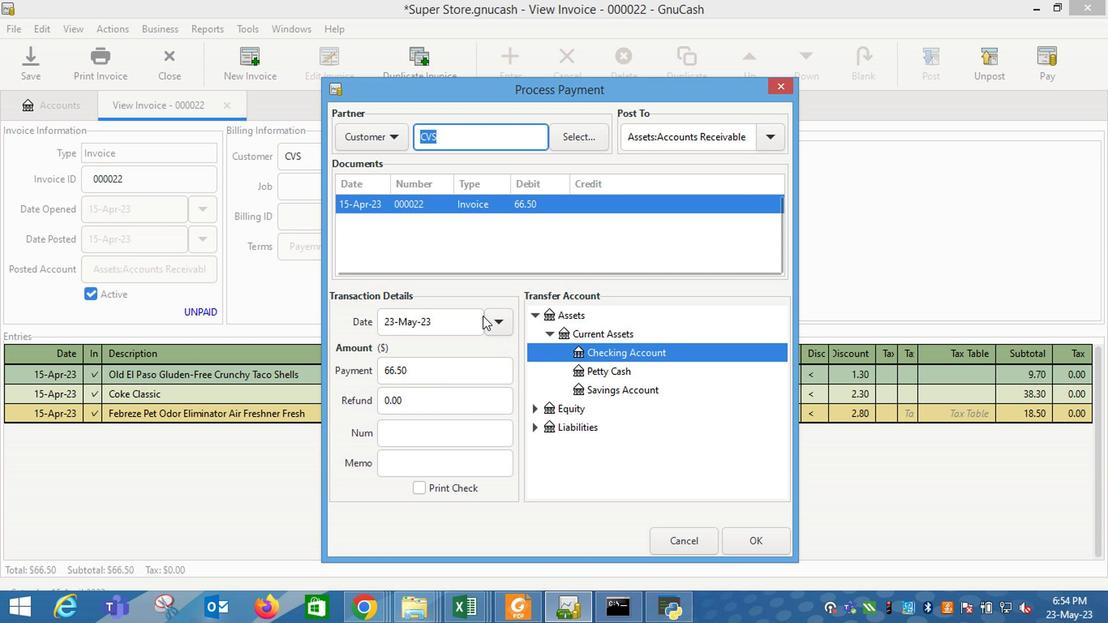 
Action: Mouse pressed left at (517, 323)
Screenshot: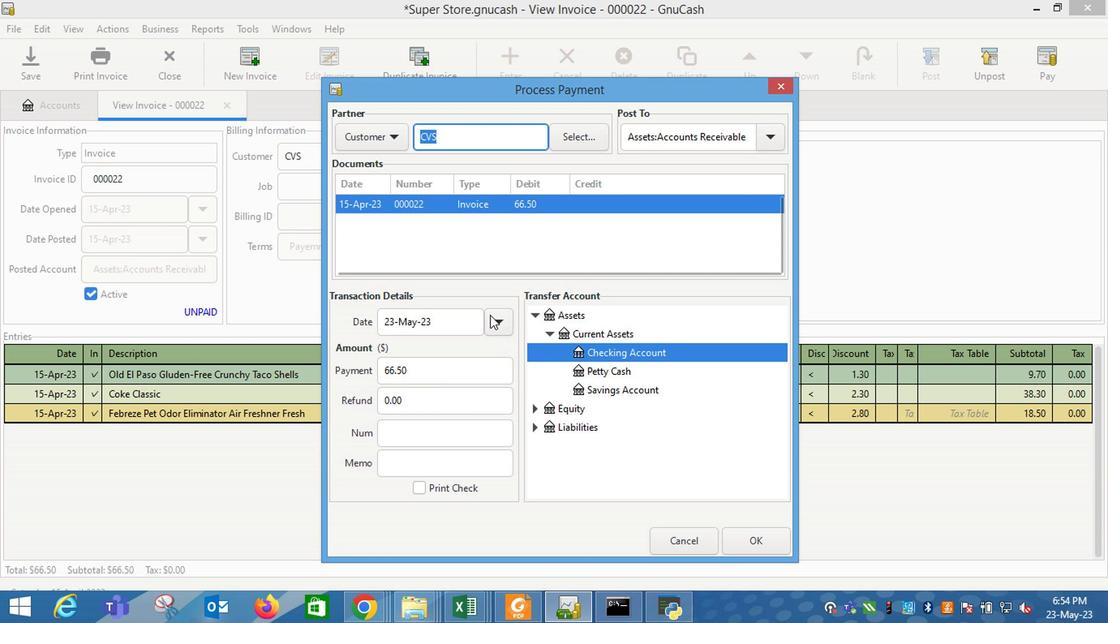 
Action: Mouse moved to (433, 393)
Screenshot: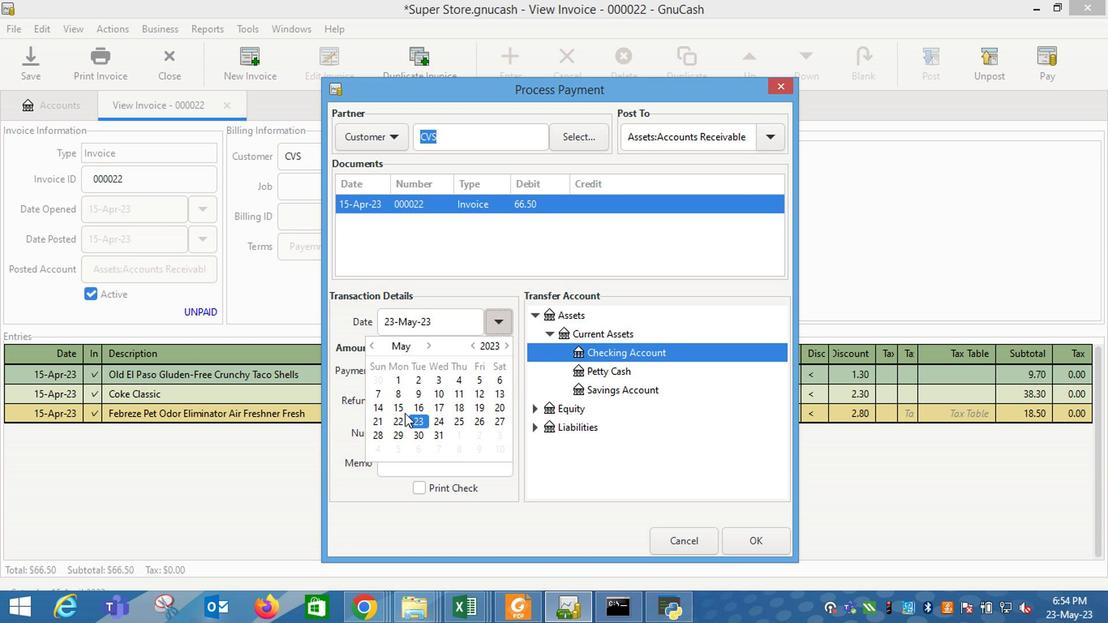 
Action: Mouse pressed left at (433, 393)
Screenshot: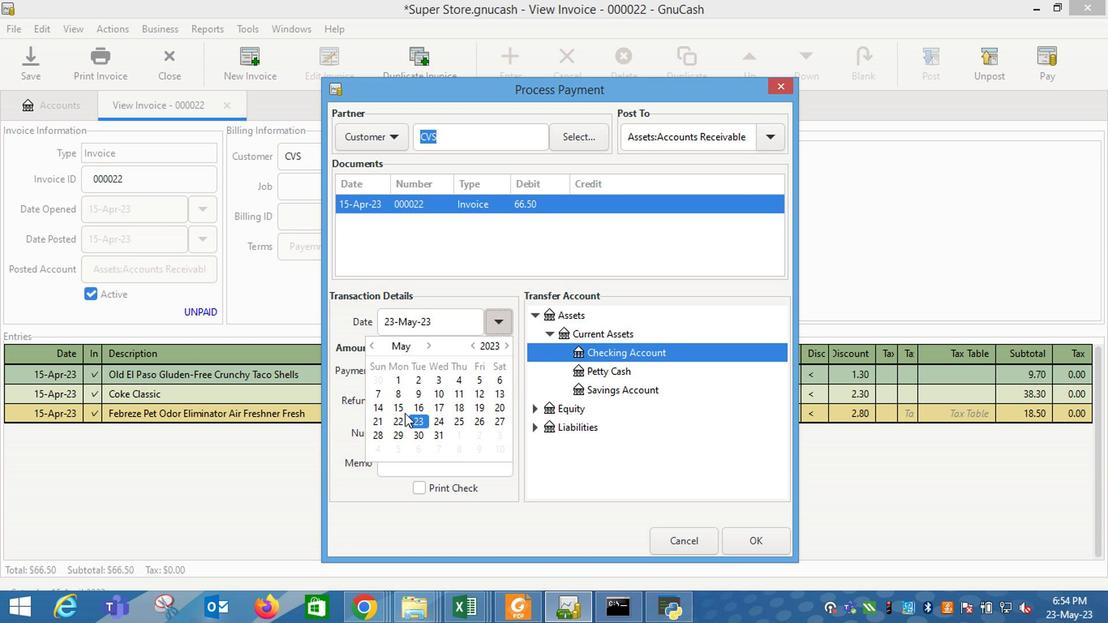 
Action: Mouse moved to (558, 421)
Screenshot: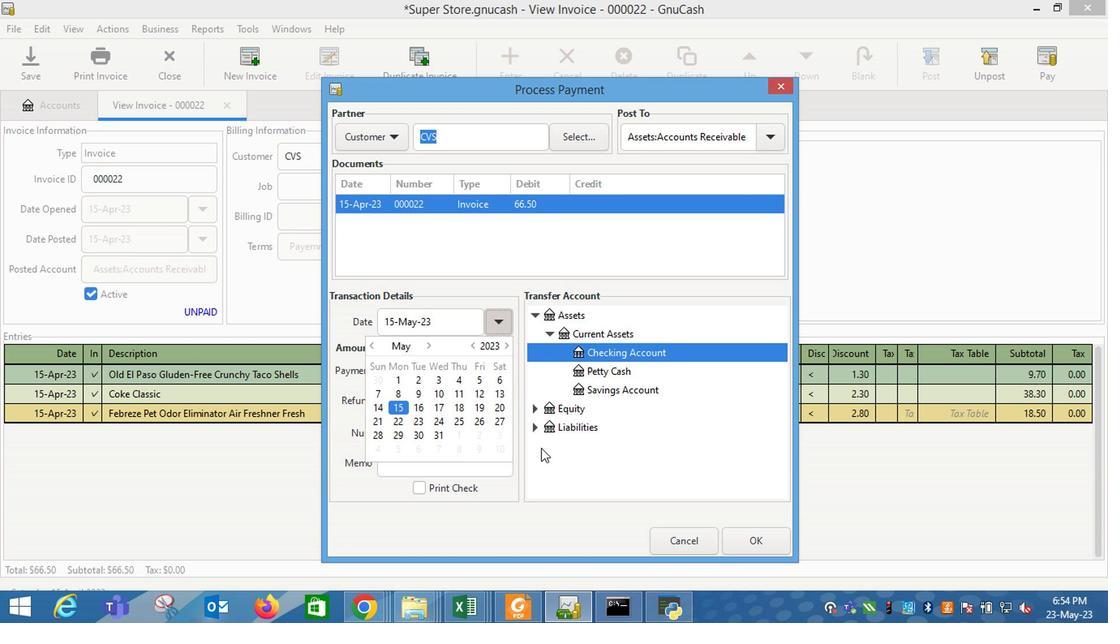 
Action: Mouse pressed left at (558, 421)
Screenshot: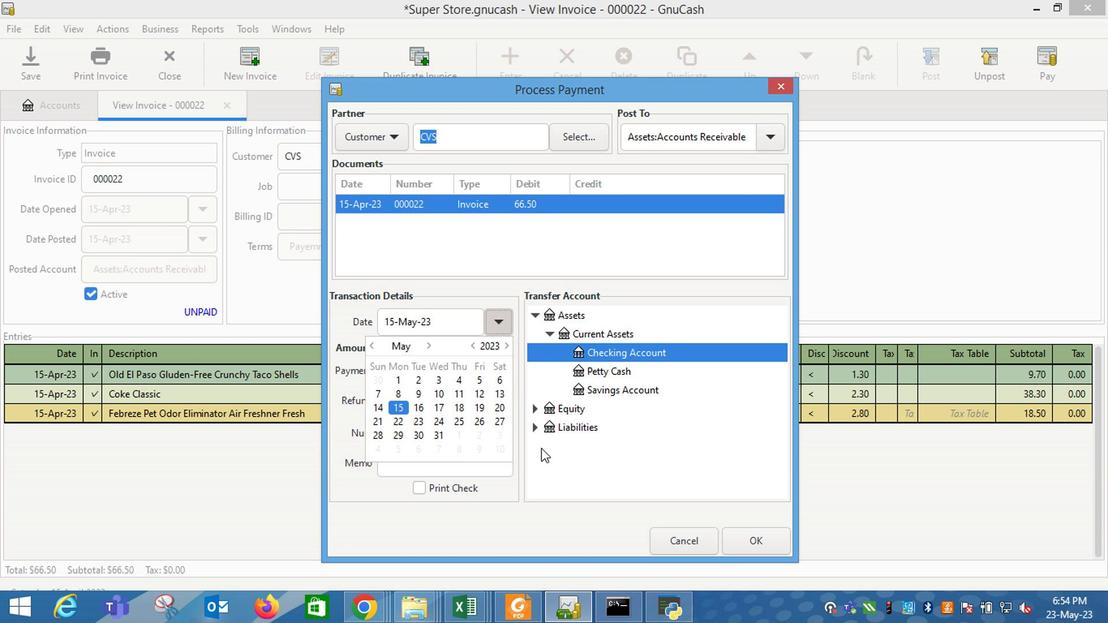 
Action: Mouse moved to (738, 490)
Screenshot: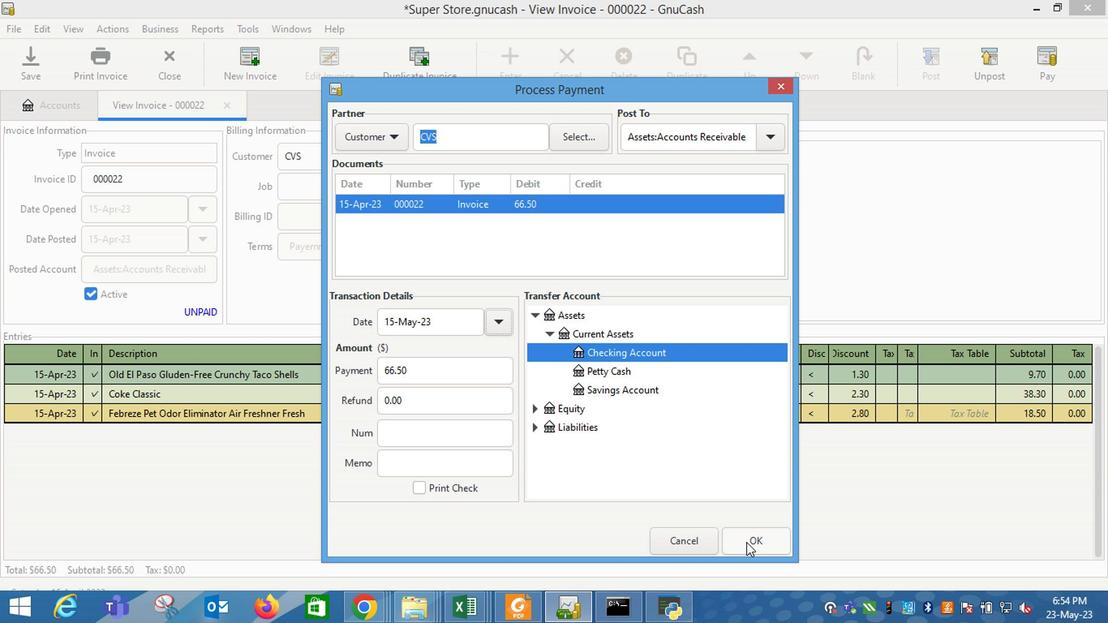 
Action: Mouse pressed left at (738, 490)
Screenshot: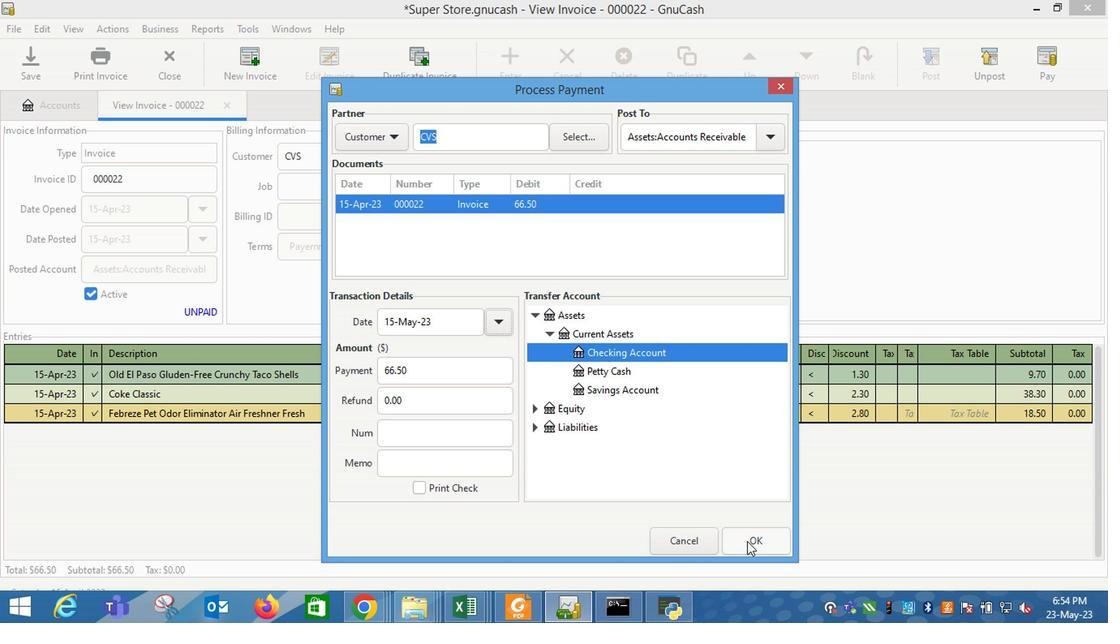 
Action: Mouse moved to (153, 132)
Screenshot: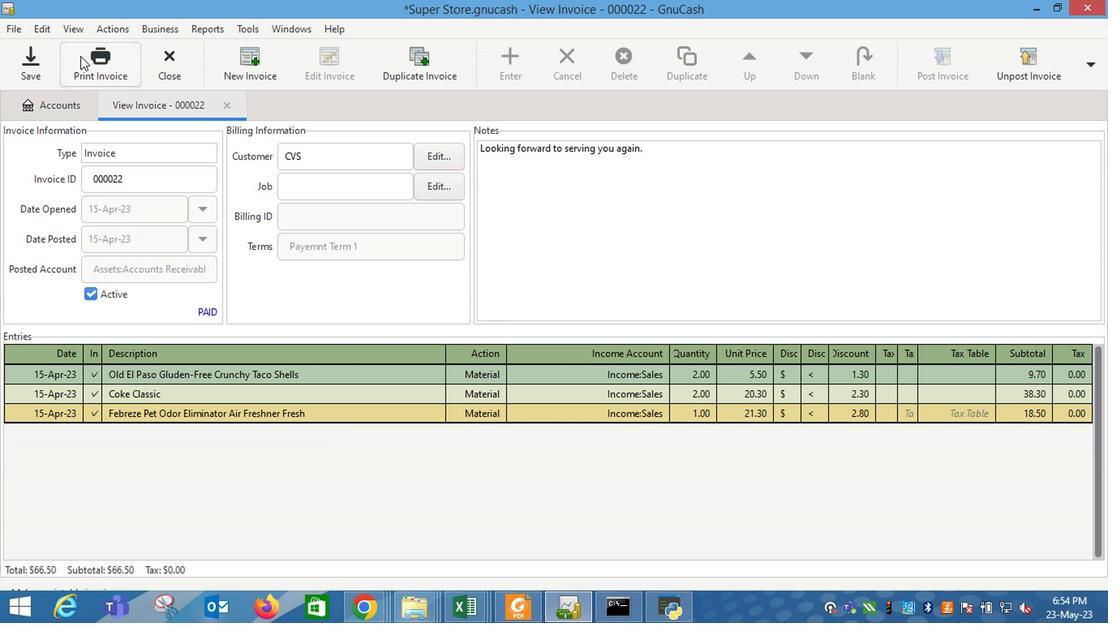 
Action: Mouse pressed left at (153, 132)
Screenshot: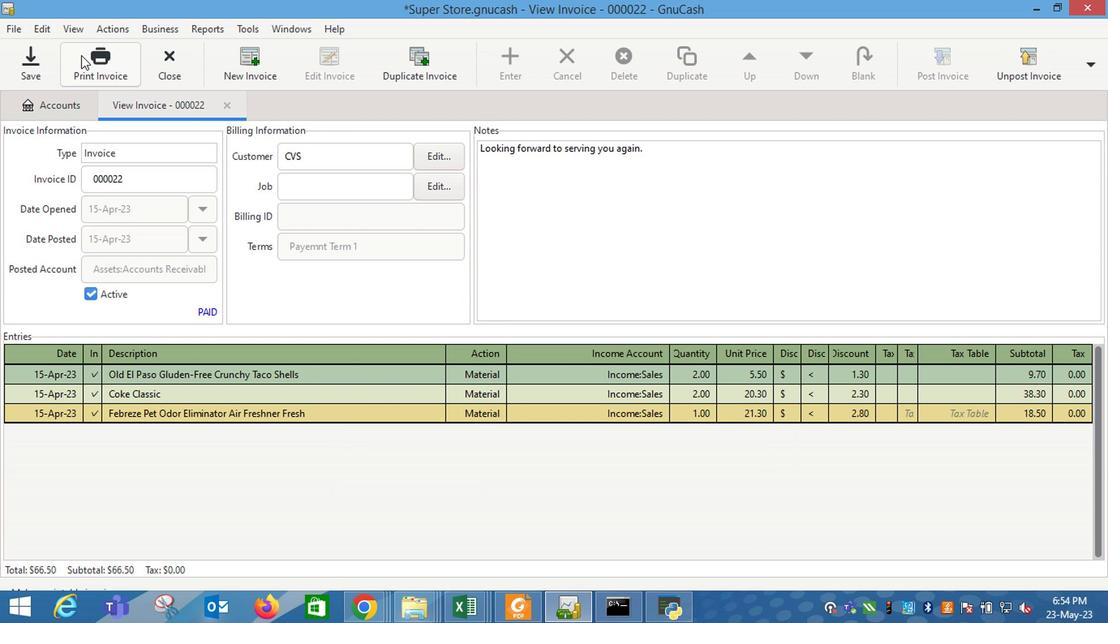 
Action: Mouse moved to (427, 136)
Screenshot: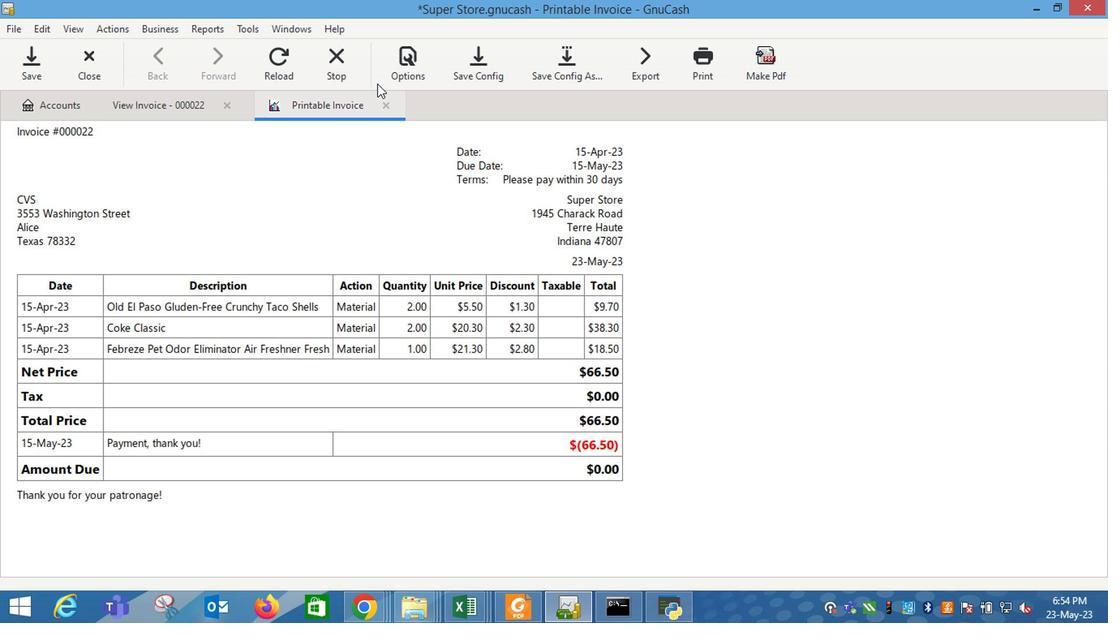
Action: Mouse pressed left at (427, 136)
Screenshot: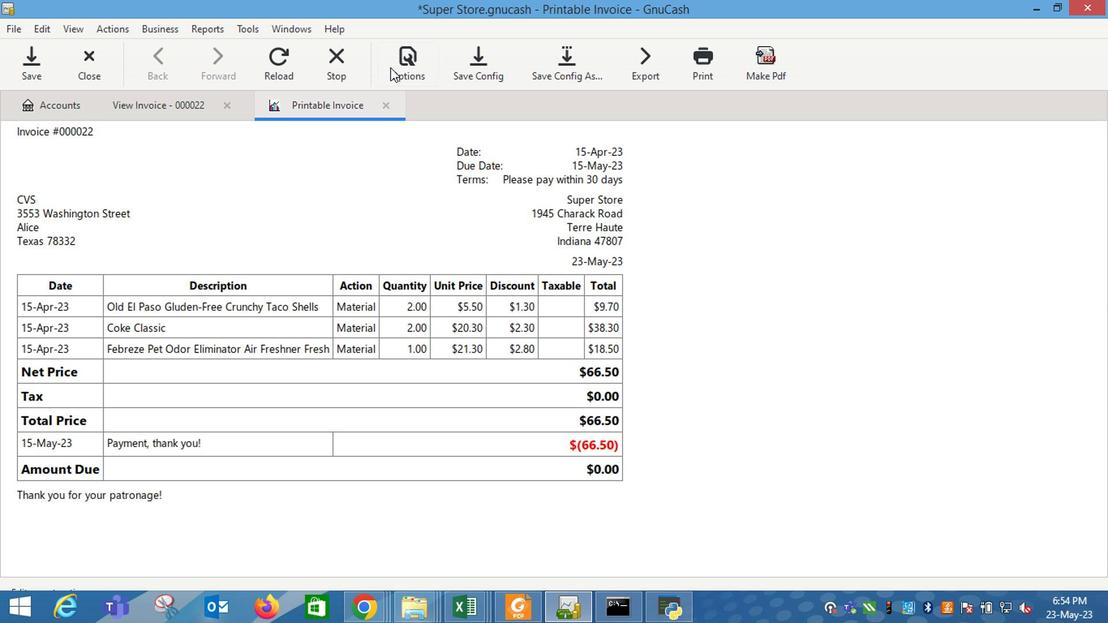 
Action: Mouse moved to (352, 206)
Screenshot: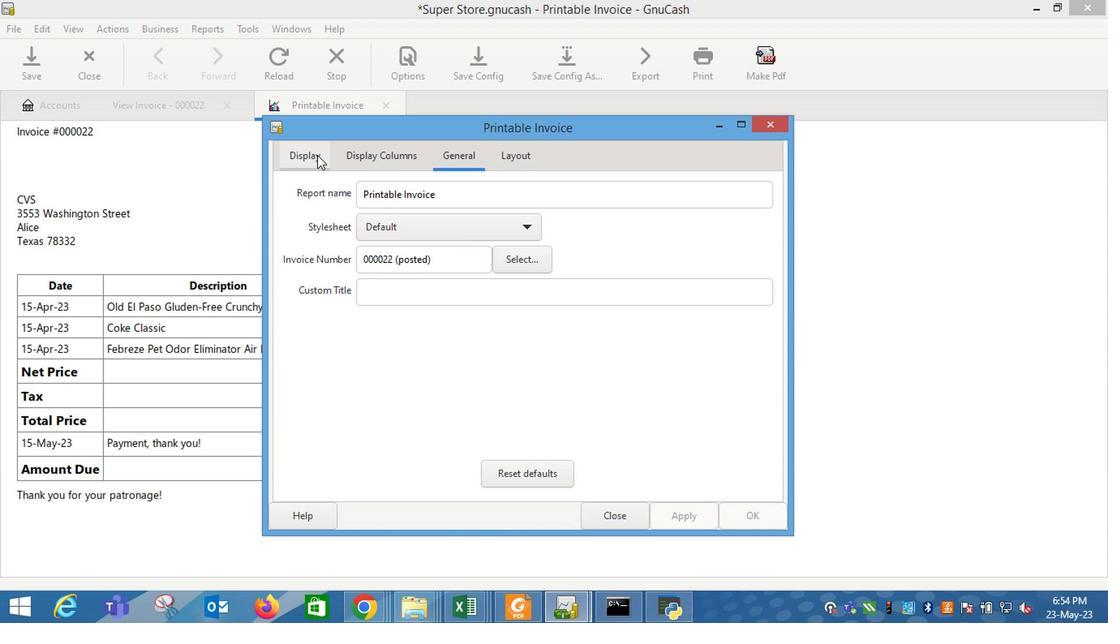 
Action: Mouse pressed left at (352, 206)
Screenshot: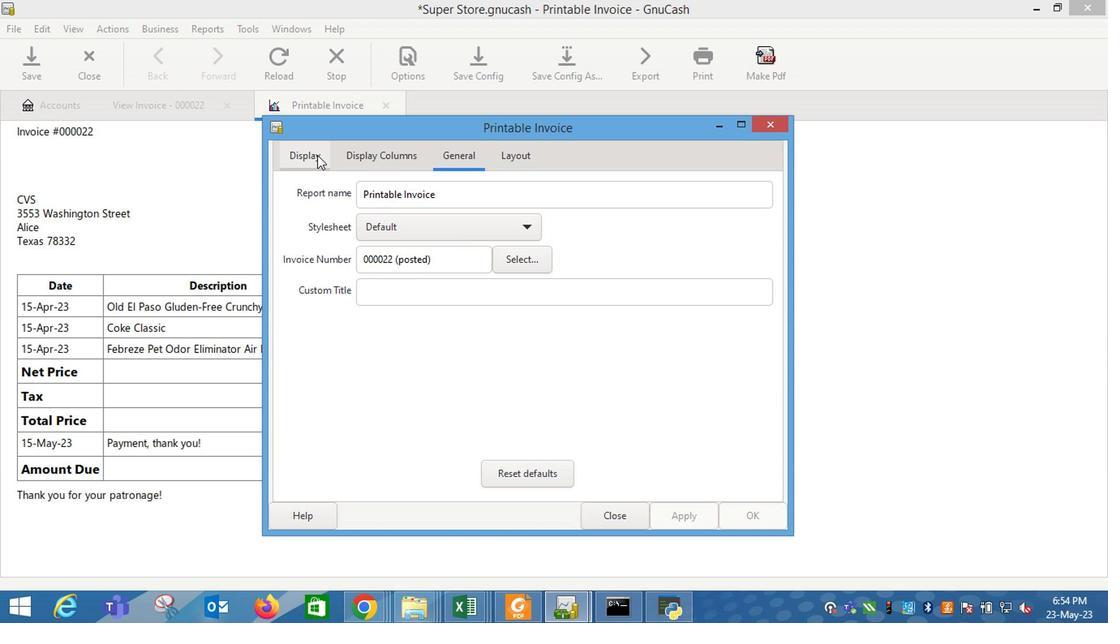 
Action: Mouse moved to (447, 344)
Screenshot: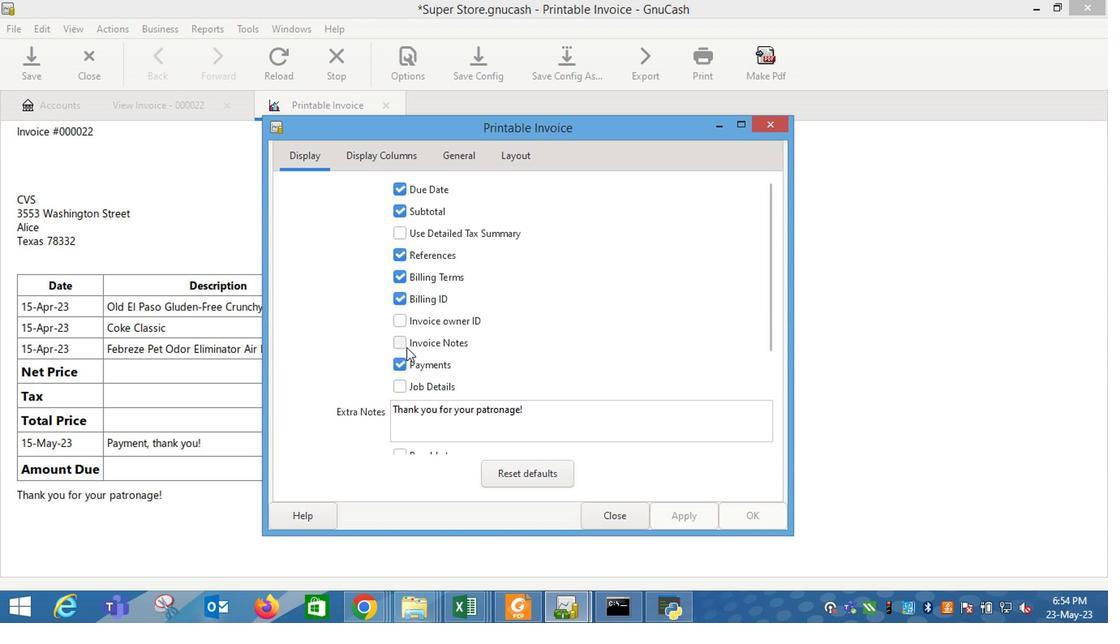 
Action: Mouse pressed left at (447, 344)
Screenshot: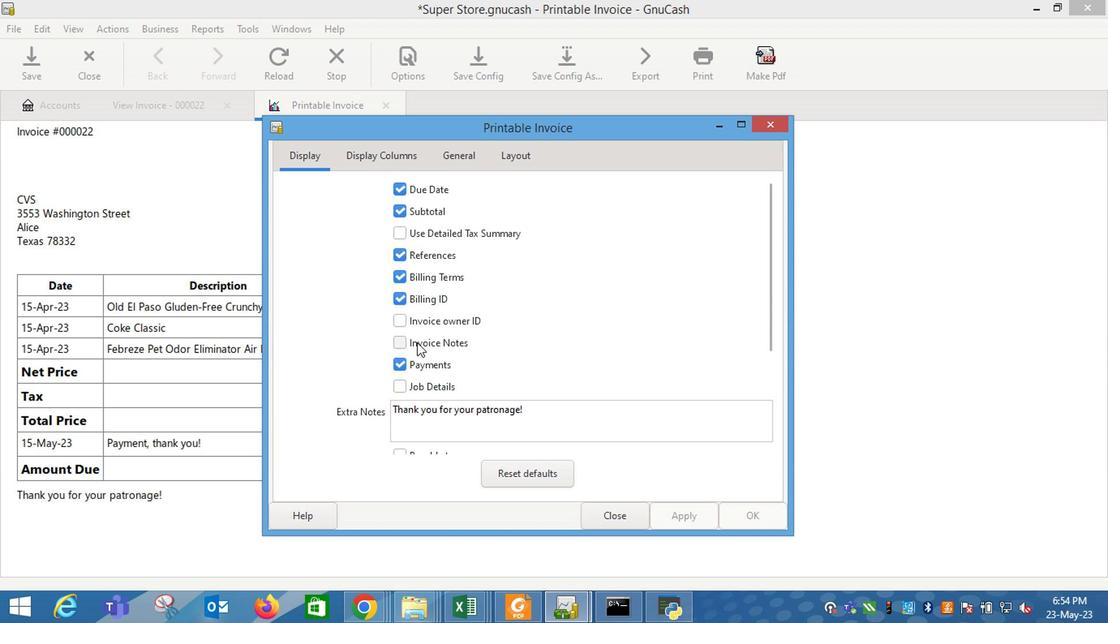 
Action: Mouse moved to (671, 469)
Screenshot: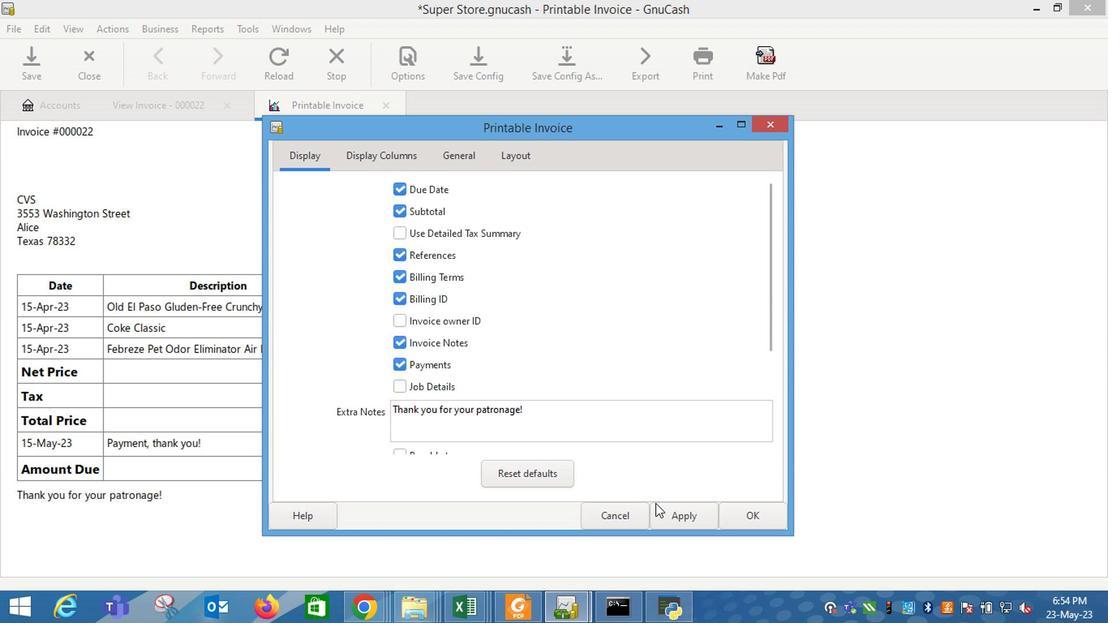 
Action: Mouse pressed left at (671, 469)
Screenshot: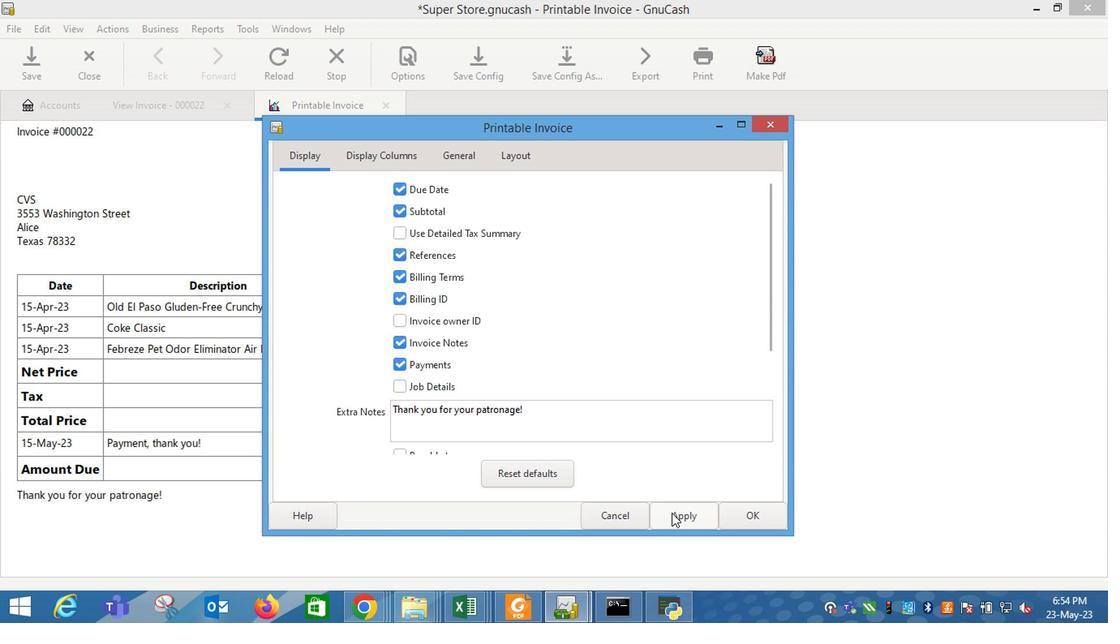 
Action: Mouse moved to (622, 469)
Screenshot: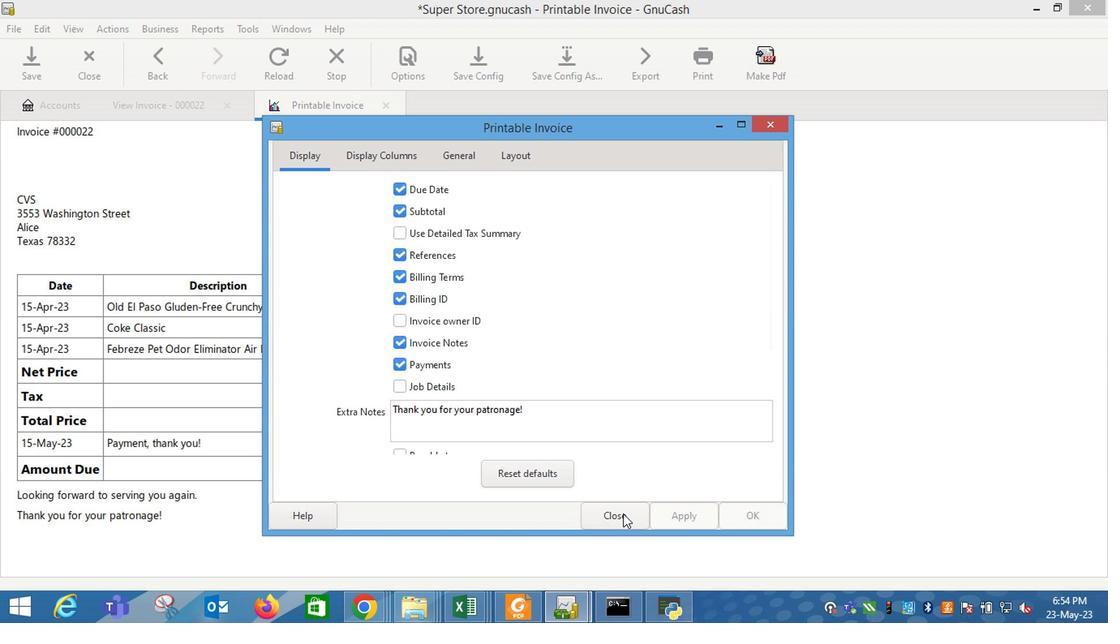 
Action: Mouse pressed left at (622, 469)
Screenshot: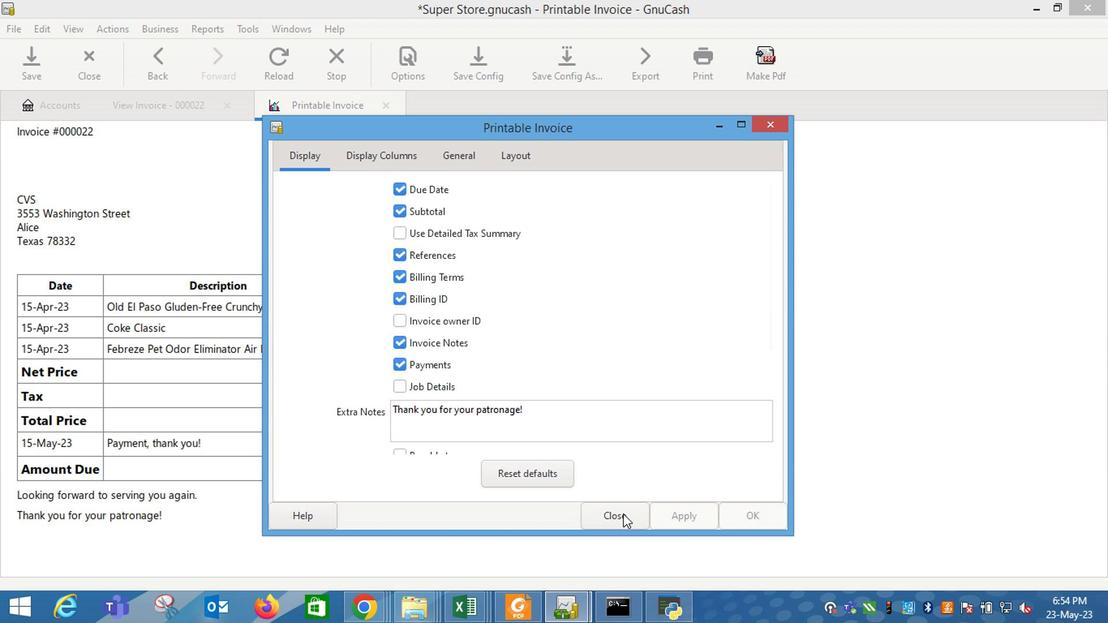 
Action: Mouse moved to (619, 462)
Screenshot: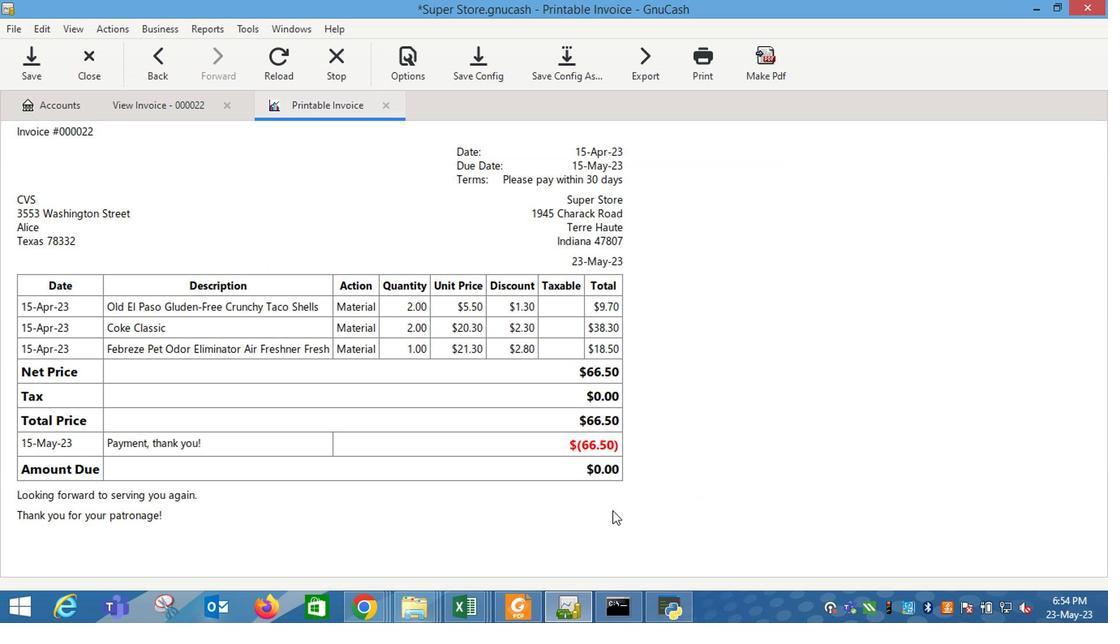 
